 Task: Get information about a Redfin agent in Boise, Idaho, for assistance in finding a property with mountain views.
Action: Mouse moved to (173, 142)
Screenshot: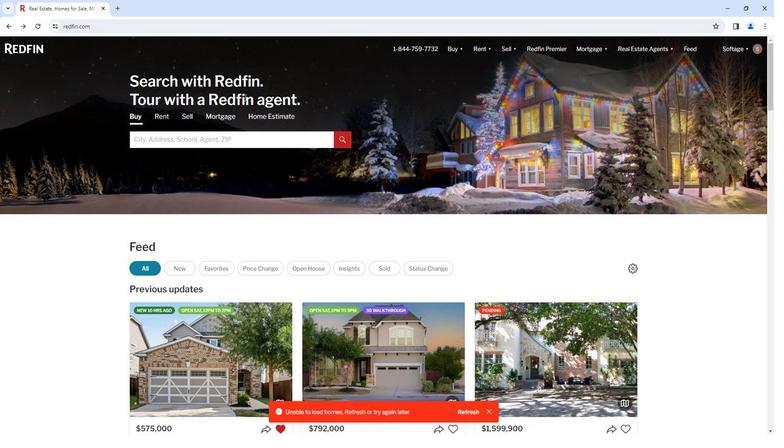 
Action: Mouse pressed left at (173, 142)
Screenshot: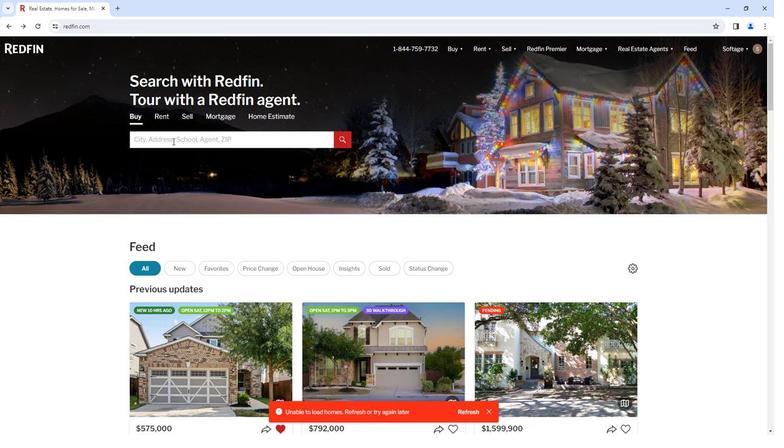
Action: Key pressed <Key.shift>Boise,<Key.space><Key.shift>Ldaho
Screenshot: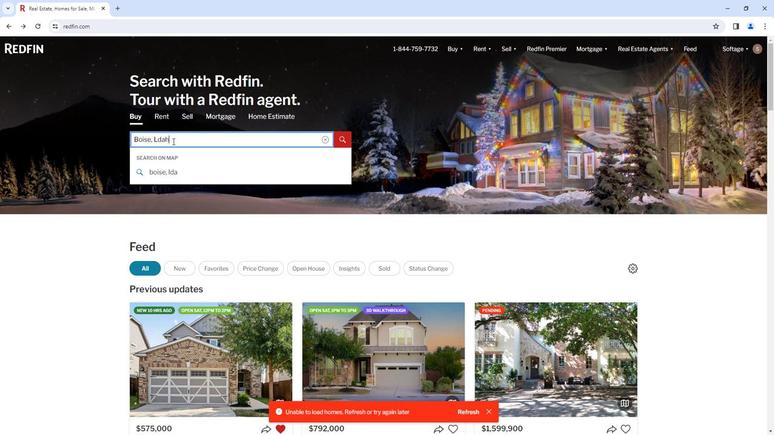 
Action: Mouse moved to (182, 150)
Screenshot: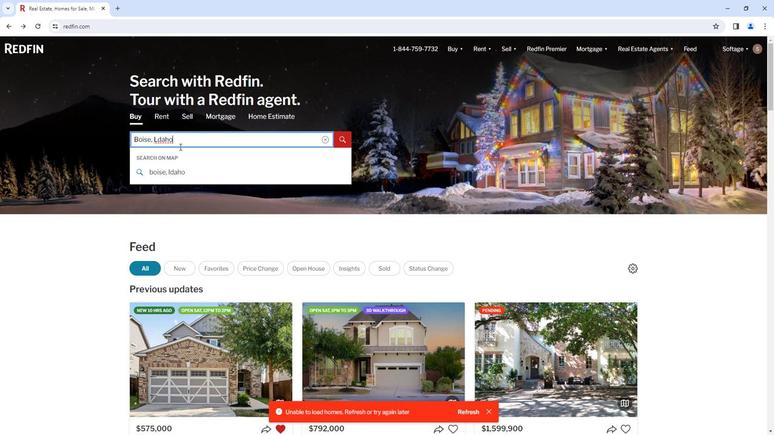 
Action: Key pressed <Key.left><Key.left><Key.left><Key.left><Key.backspace>l
Screenshot: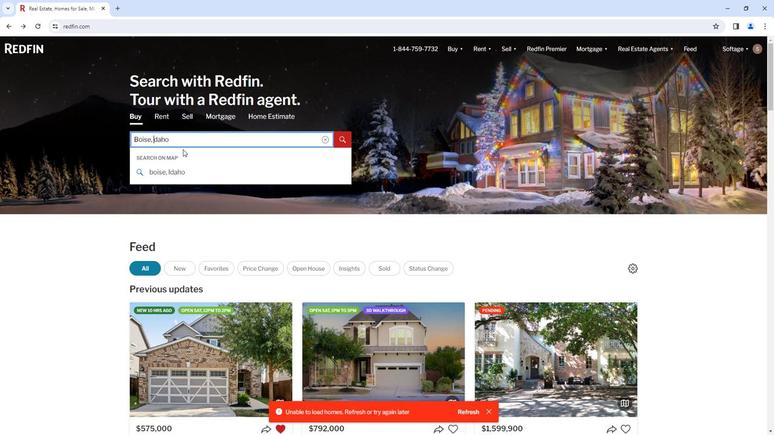 
Action: Mouse moved to (171, 141)
Screenshot: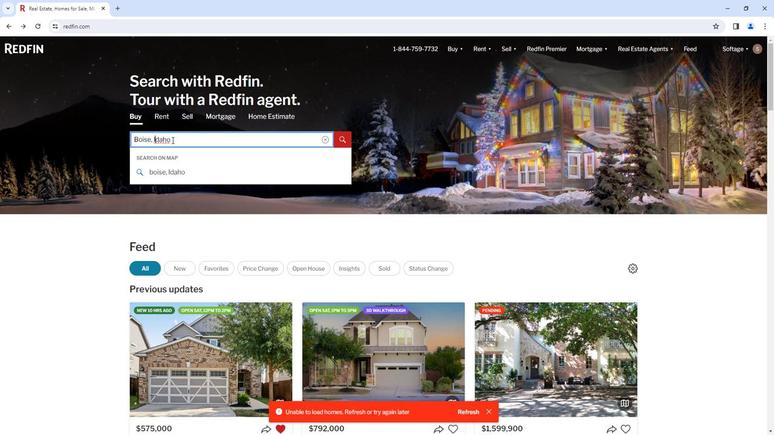 
Action: Mouse pressed left at (171, 141)
Screenshot: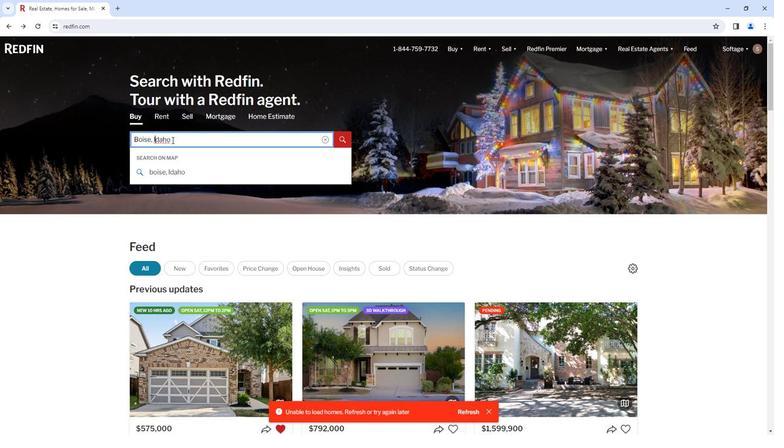 
Action: Mouse moved to (155, 139)
Screenshot: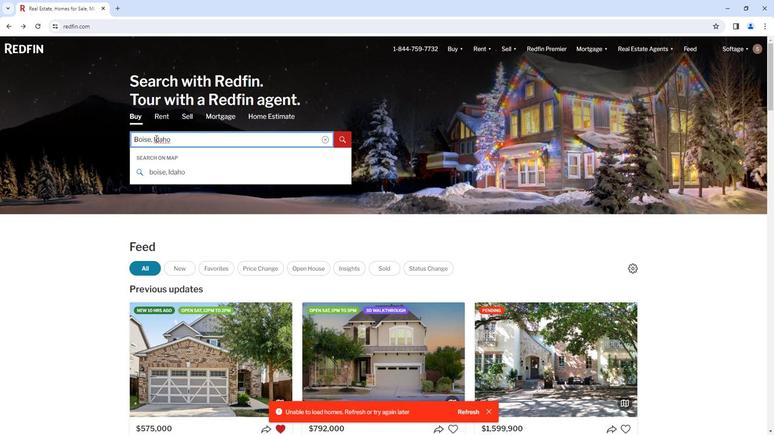 
Action: Mouse pressed left at (155, 139)
Screenshot: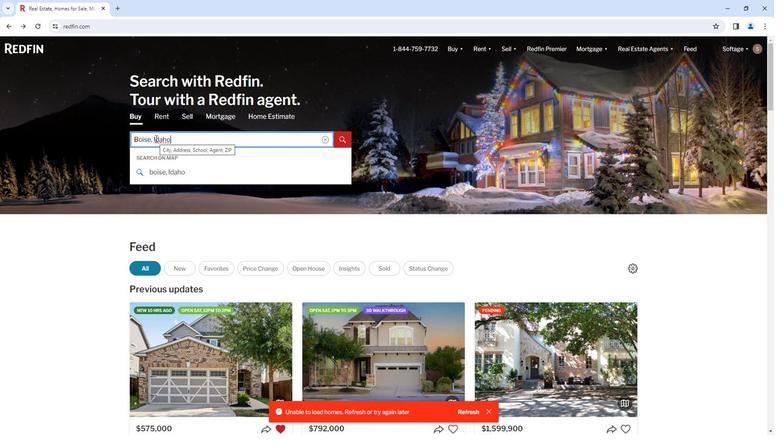 
Action: Mouse moved to (181, 144)
Screenshot: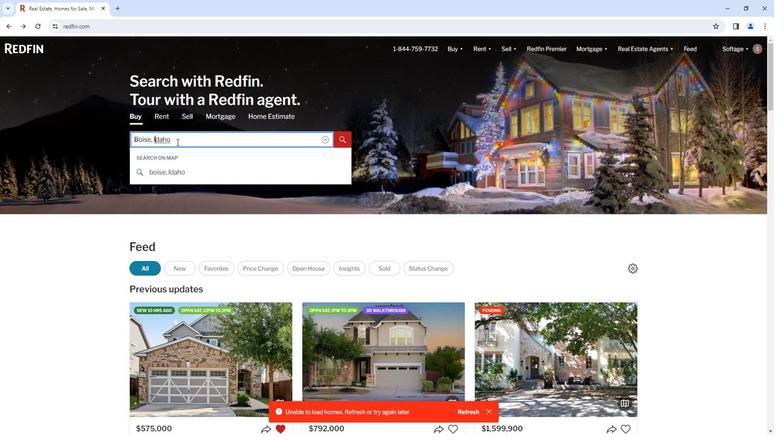 
Action: Mouse pressed left at (181, 144)
Screenshot: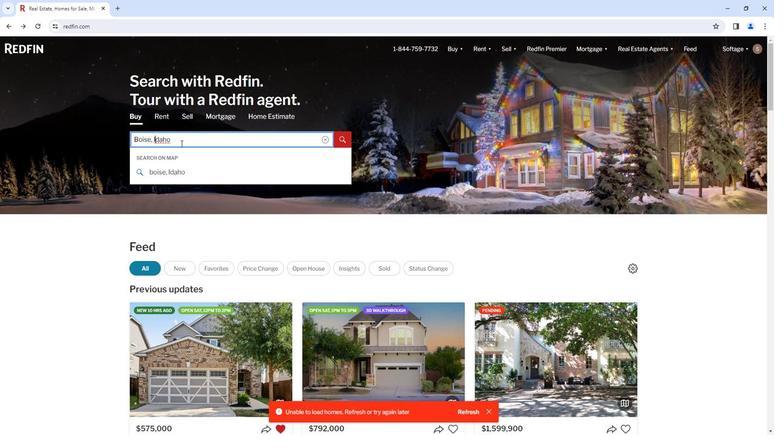 
Action: Mouse moved to (153, 141)
Screenshot: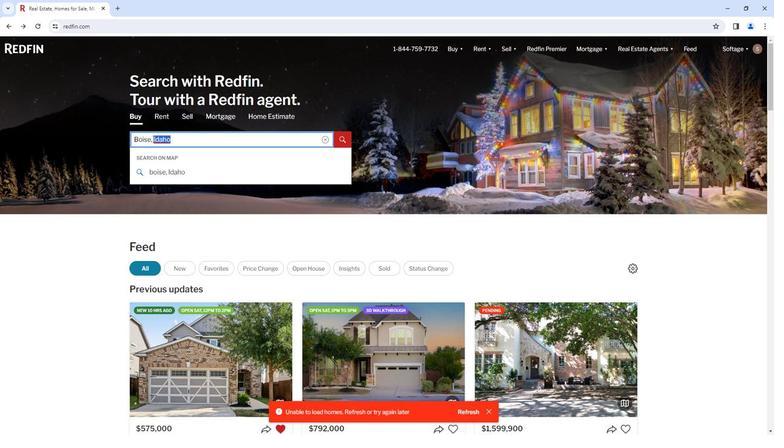 
Action: Key pressed <Key.backspace>
Screenshot: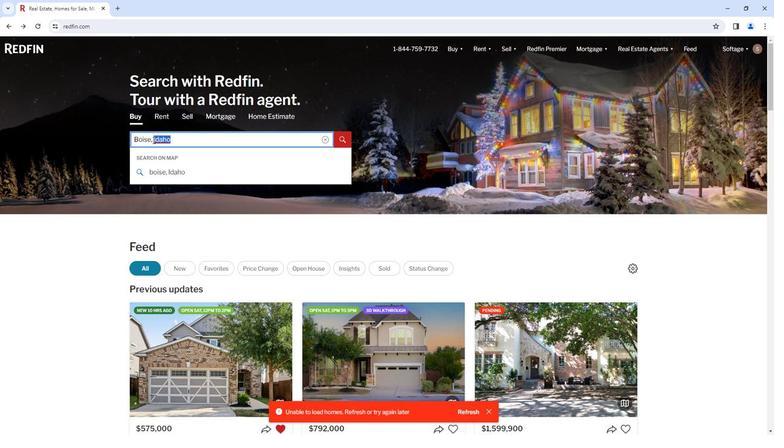 
Action: Mouse moved to (161, 215)
Screenshot: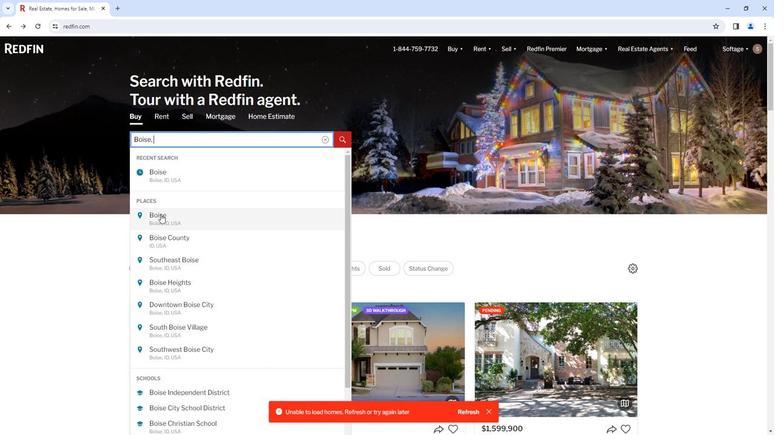
Action: Mouse pressed left at (161, 215)
Screenshot: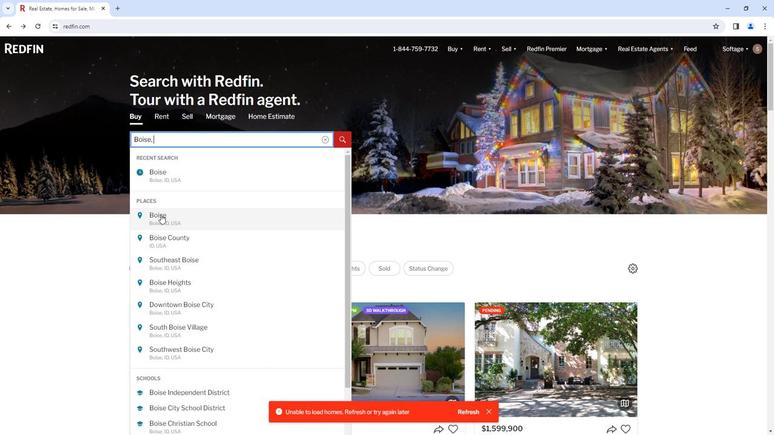 
Action: Mouse moved to (684, 101)
Screenshot: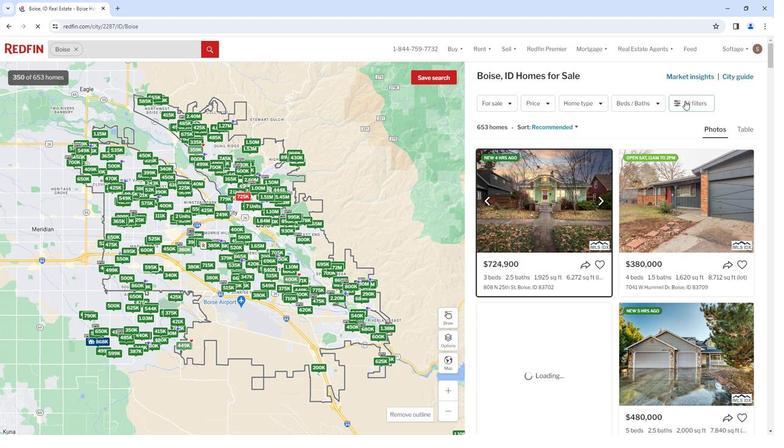 
Action: Mouse pressed left at (684, 101)
Screenshot: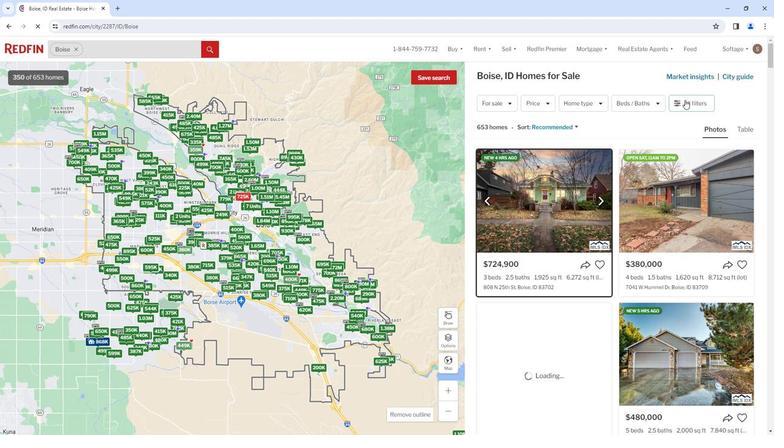 
Action: Mouse moved to (678, 104)
Screenshot: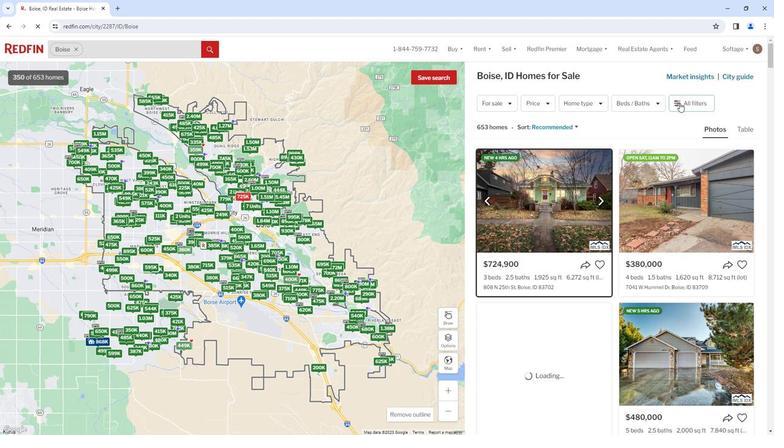 
Action: Mouse pressed left at (678, 104)
Screenshot: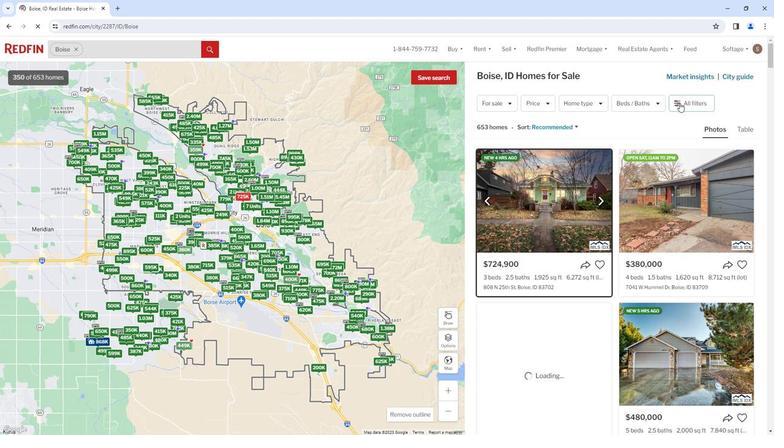 
Action: Mouse moved to (701, 100)
Screenshot: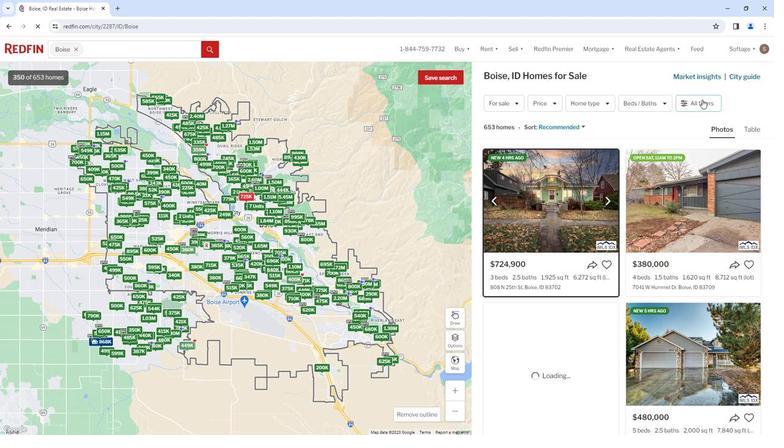 
Action: Mouse pressed left at (701, 100)
Screenshot: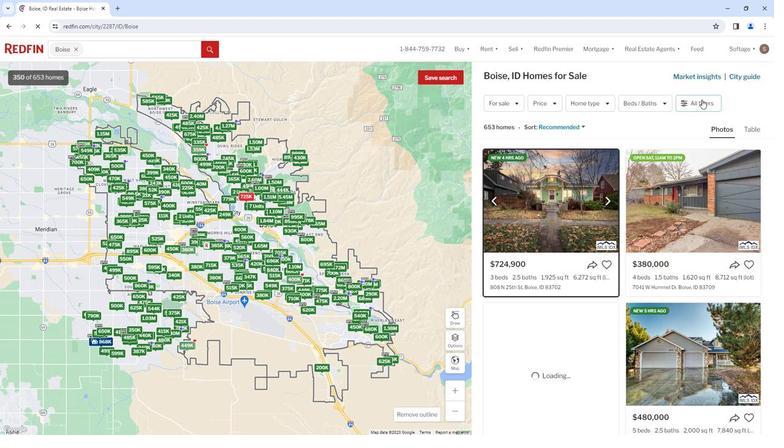 
Action: Mouse moved to (685, 101)
Screenshot: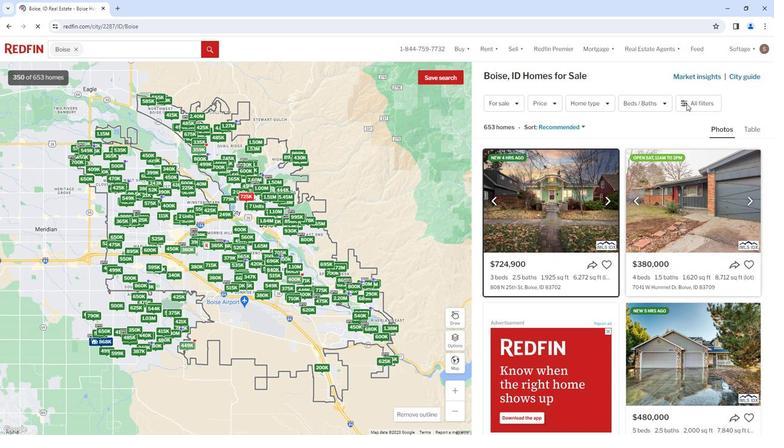 
Action: Mouse pressed left at (685, 101)
Screenshot: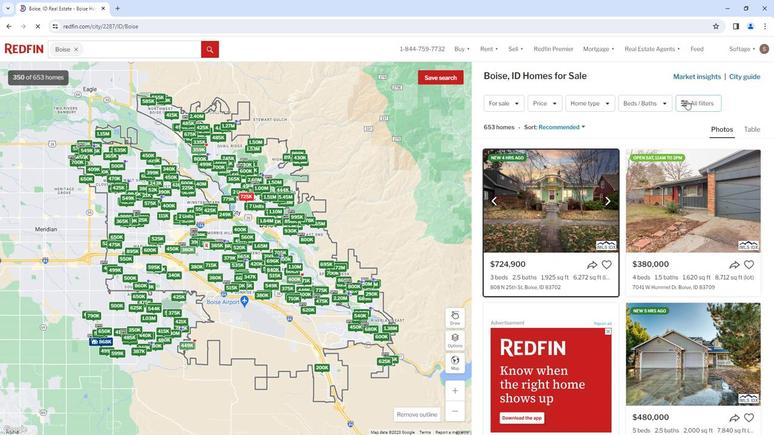 
Action: Mouse moved to (613, 227)
Screenshot: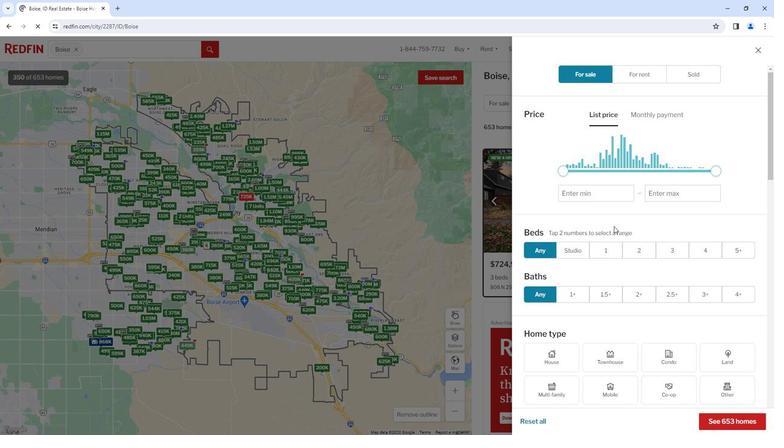 
Action: Mouse scrolled (613, 226) with delta (0, 0)
Screenshot: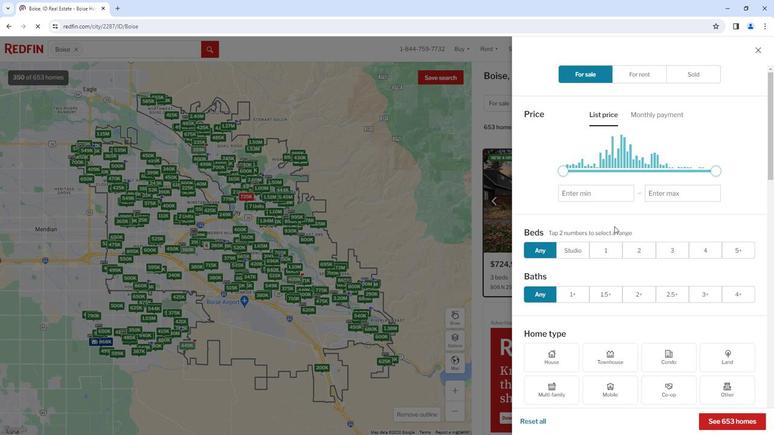 
Action: Mouse scrolled (613, 226) with delta (0, 0)
Screenshot: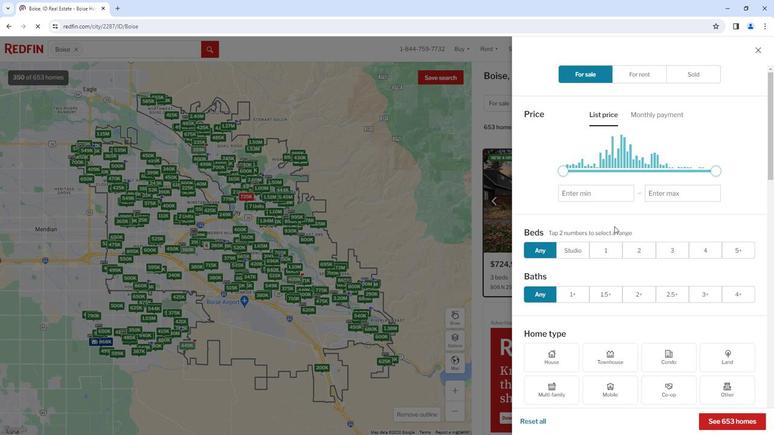
Action: Mouse scrolled (613, 226) with delta (0, 0)
Screenshot: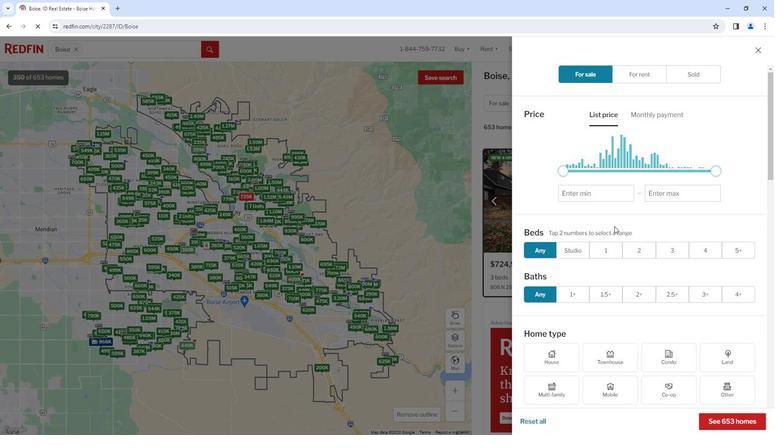 
Action: Mouse scrolled (613, 226) with delta (0, 0)
Screenshot: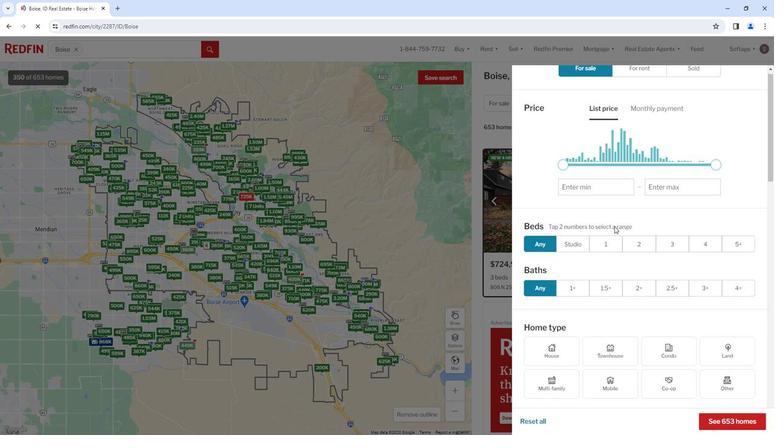 
Action: Mouse moved to (613, 226)
Screenshot: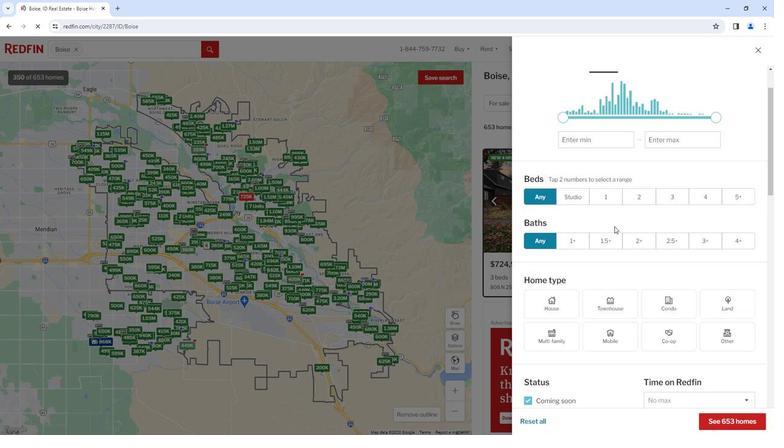 
Action: Mouse scrolled (613, 226) with delta (0, 0)
Screenshot: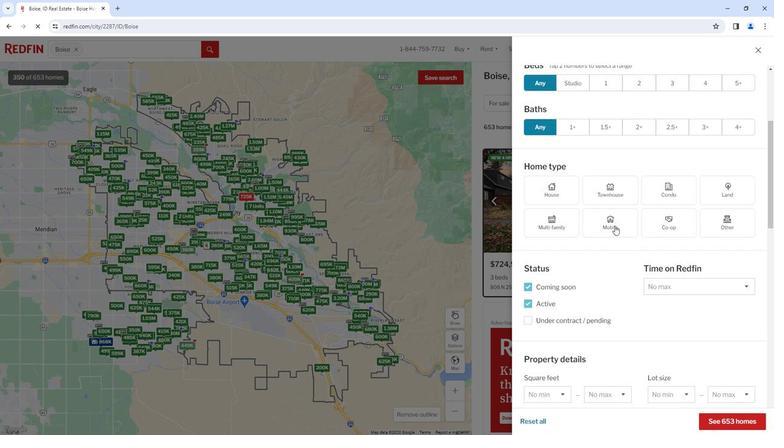 
Action: Mouse scrolled (613, 226) with delta (0, 0)
Screenshot: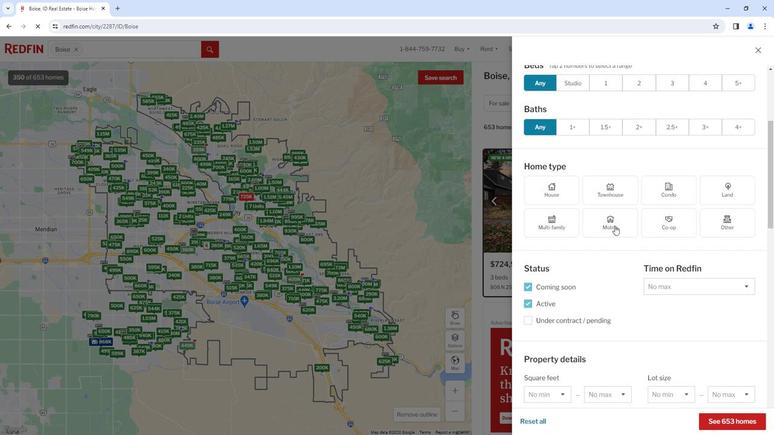 
Action: Mouse scrolled (613, 226) with delta (0, 0)
Screenshot: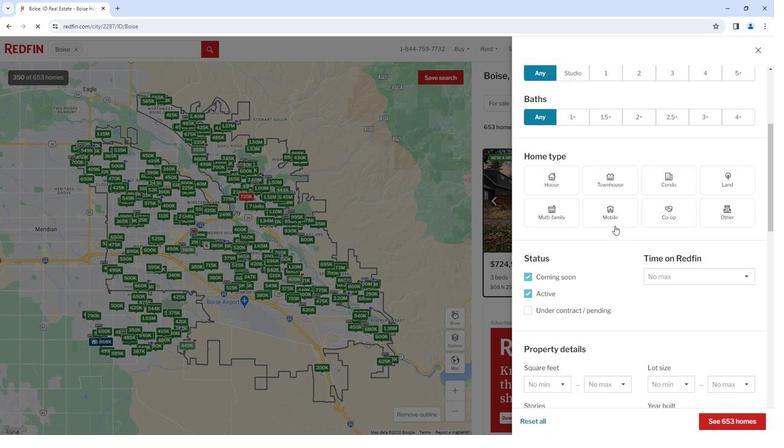 
Action: Mouse scrolled (613, 226) with delta (0, 0)
Screenshot: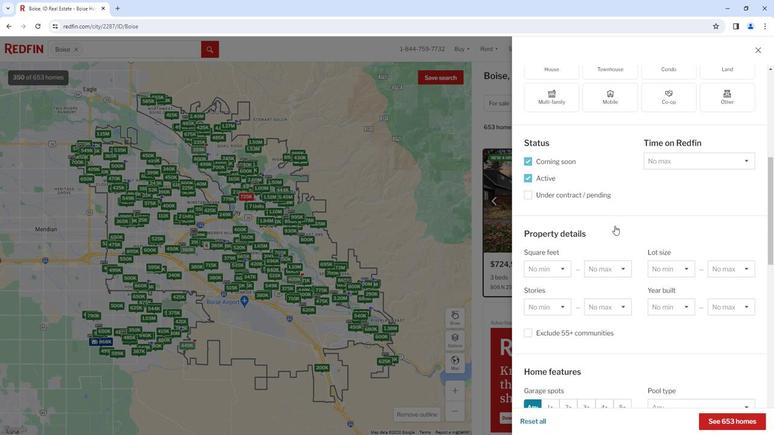 
Action: Mouse scrolled (613, 226) with delta (0, 0)
Screenshot: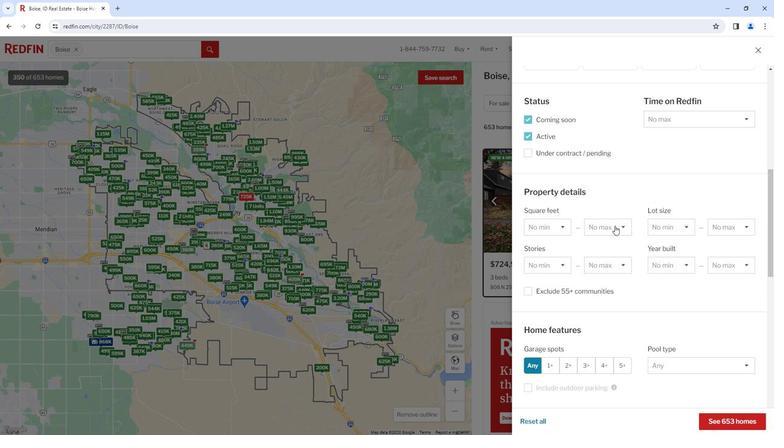 
Action: Mouse scrolled (613, 226) with delta (0, 0)
Screenshot: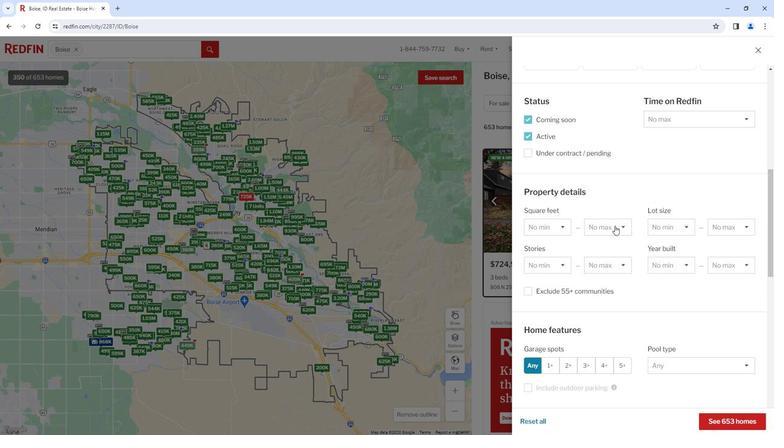 
Action: Mouse scrolled (613, 226) with delta (0, 0)
Screenshot: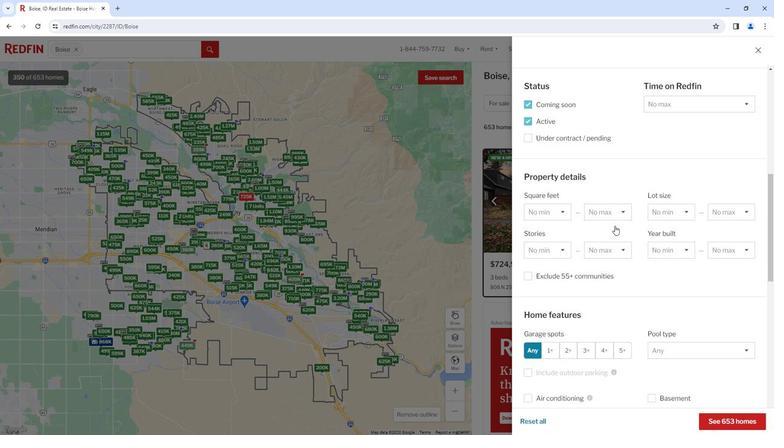 
Action: Mouse scrolled (613, 226) with delta (0, 0)
Screenshot: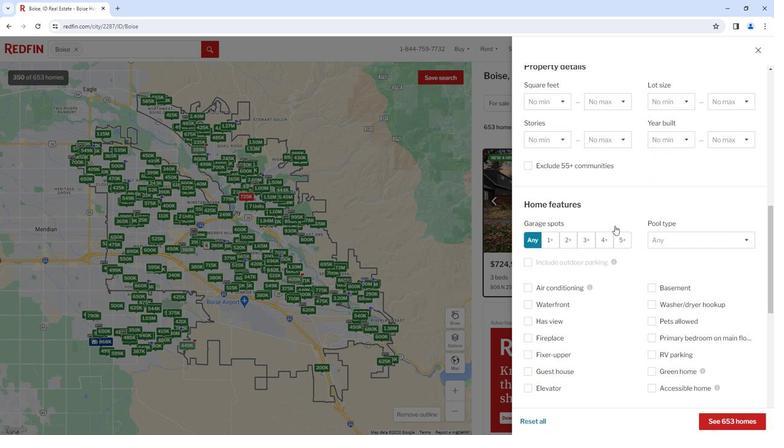 
Action: Mouse scrolled (613, 226) with delta (0, 0)
Screenshot: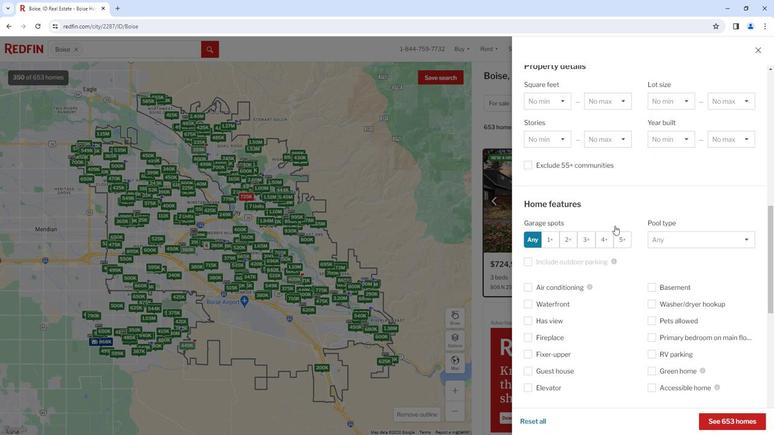 
Action: Mouse scrolled (613, 226) with delta (0, 0)
Screenshot: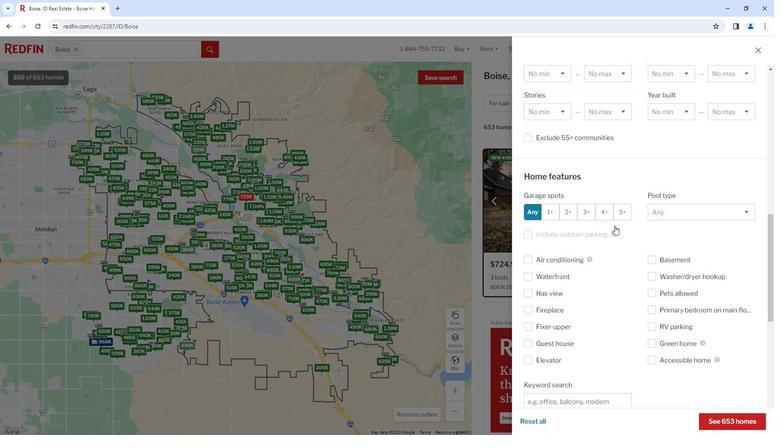 
Action: Mouse scrolled (613, 226) with delta (0, 0)
Screenshot: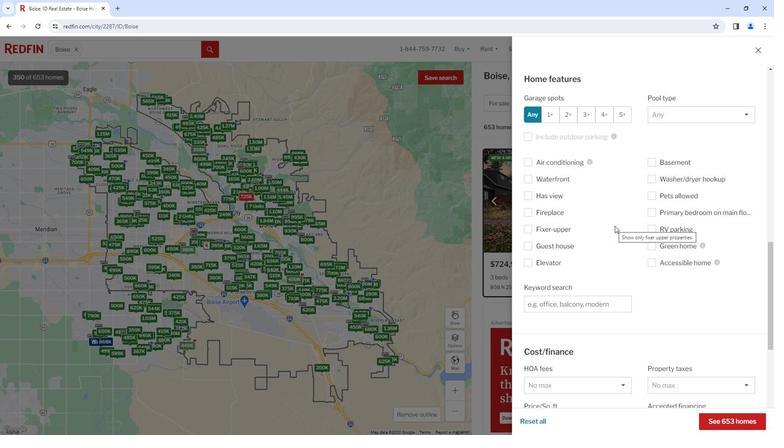 
Action: Mouse scrolled (613, 226) with delta (0, 0)
Screenshot: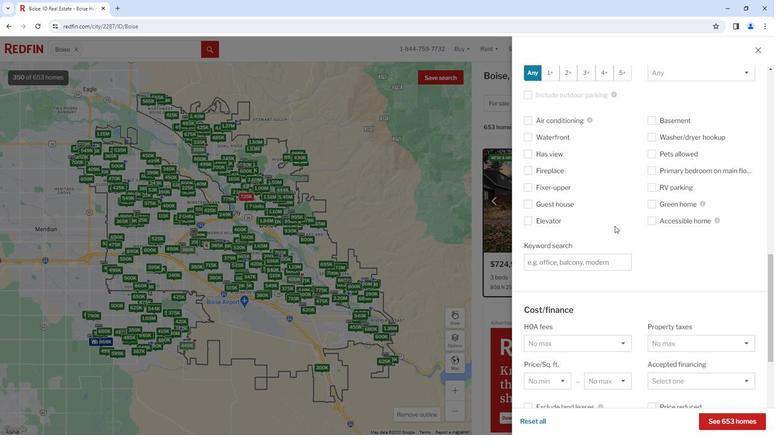 
Action: Mouse scrolled (613, 226) with delta (0, 0)
Screenshot: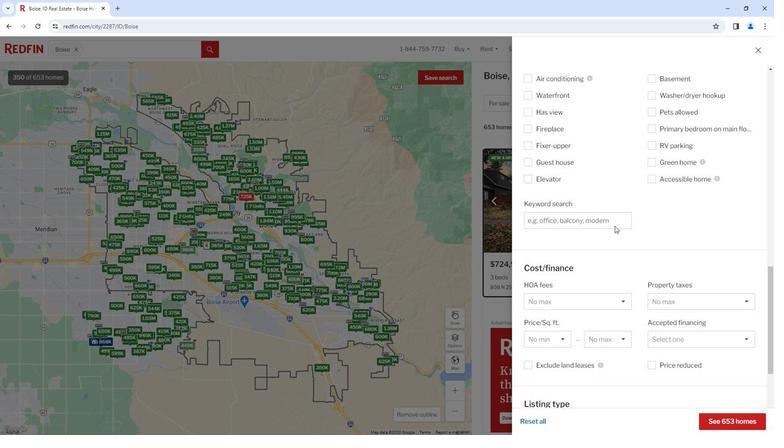 
Action: Mouse scrolled (613, 226) with delta (0, 0)
Screenshot: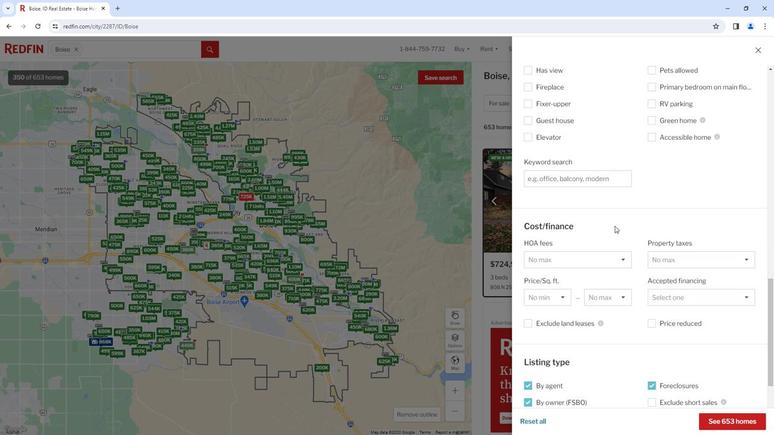 
Action: Mouse scrolled (613, 226) with delta (0, 0)
Screenshot: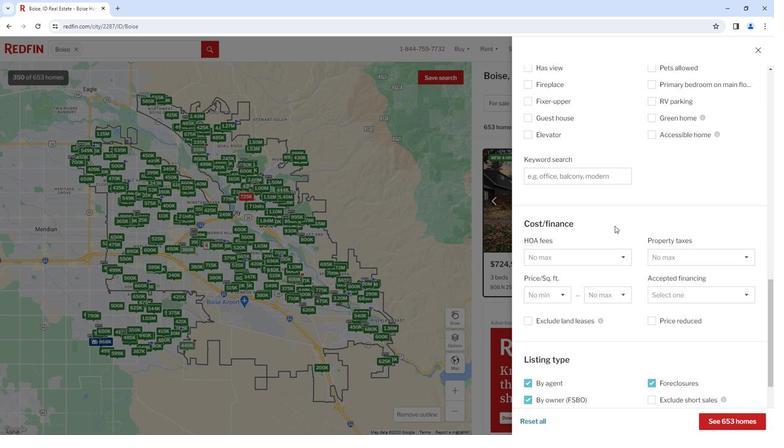 
Action: Mouse scrolled (613, 226) with delta (0, 0)
Screenshot: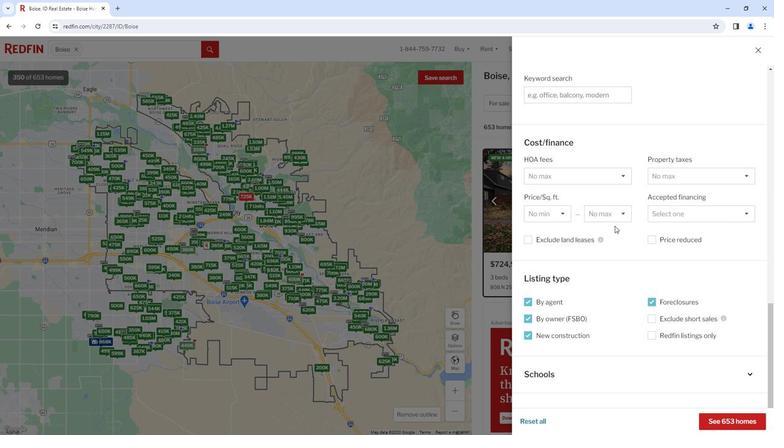 
Action: Mouse scrolled (613, 226) with delta (0, 0)
Screenshot: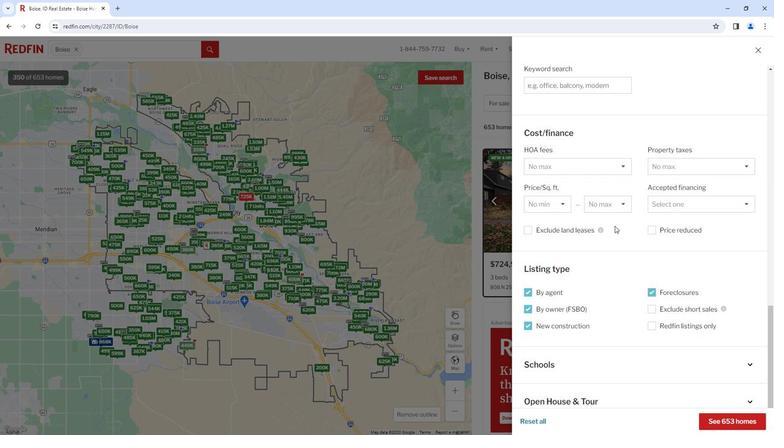 
Action: Mouse scrolled (613, 226) with delta (0, 0)
Screenshot: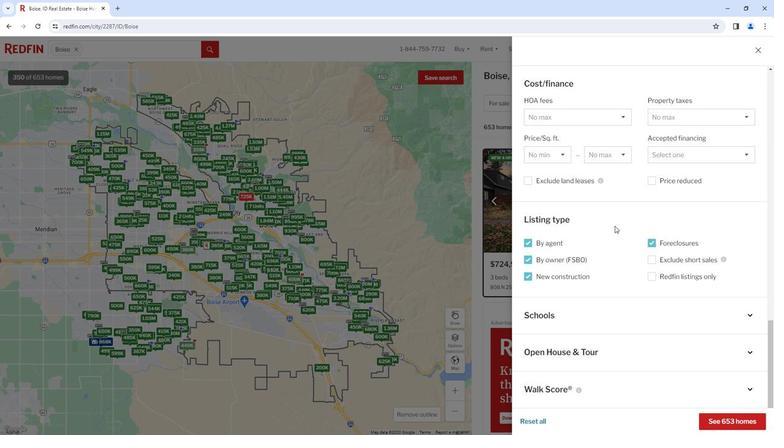 
Action: Mouse scrolled (613, 226) with delta (0, 0)
Screenshot: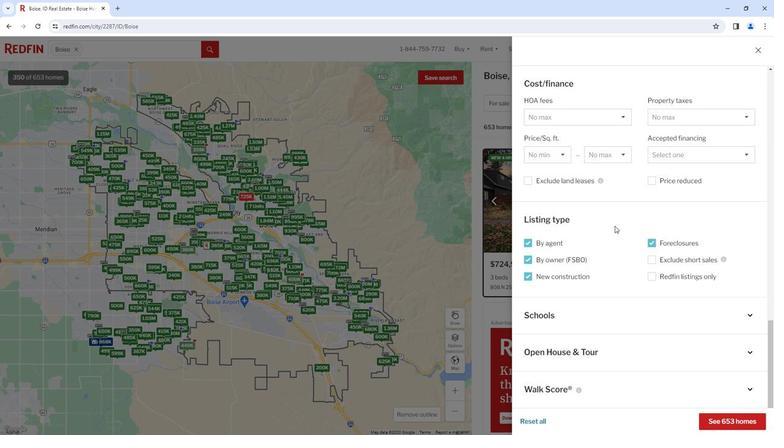
Action: Mouse moved to (545, 160)
Screenshot: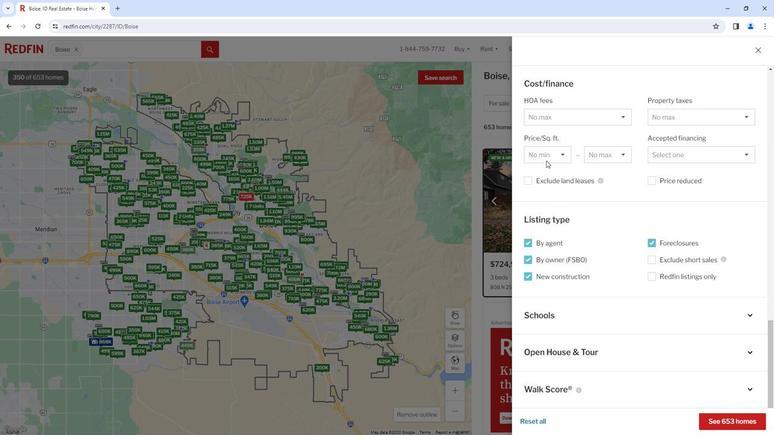 
Action: Mouse scrolled (545, 161) with delta (0, 0)
Screenshot: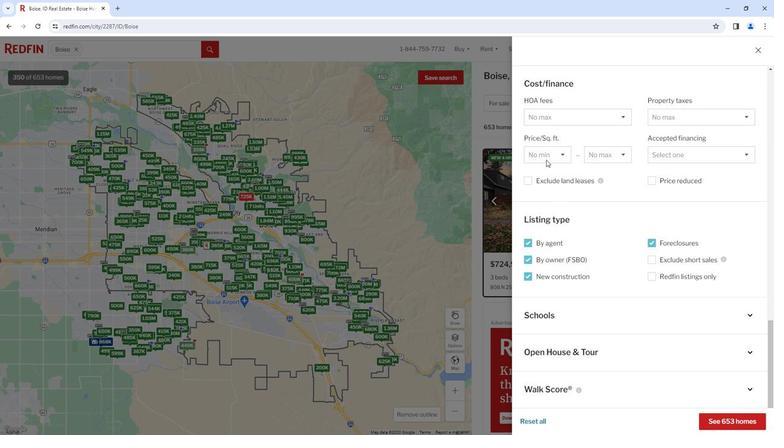 
Action: Mouse scrolled (545, 161) with delta (0, 0)
Screenshot: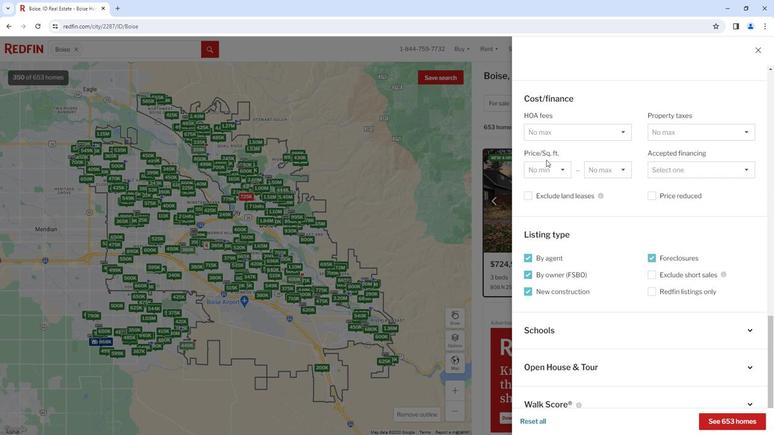 
Action: Mouse moved to (541, 119)
Screenshot: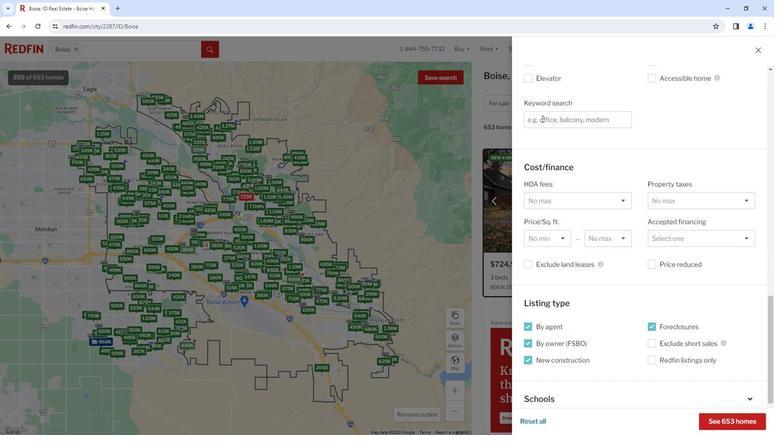 
Action: Mouse pressed left at (541, 119)
Screenshot: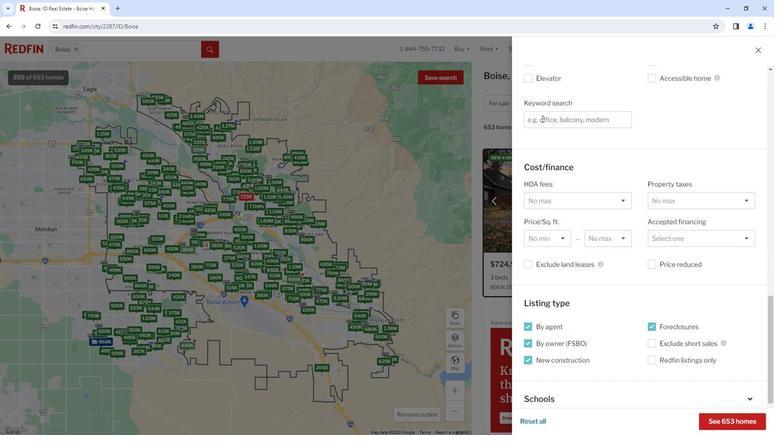 
Action: Mouse moved to (537, 111)
Screenshot: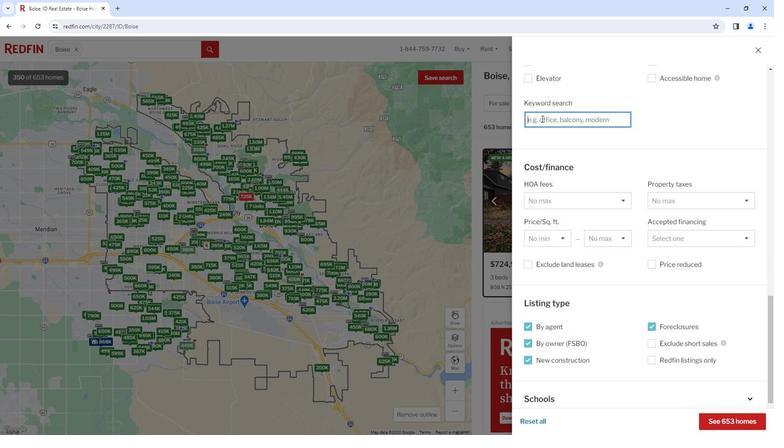 
Action: Key pressed mountain<Key.space>views
Screenshot: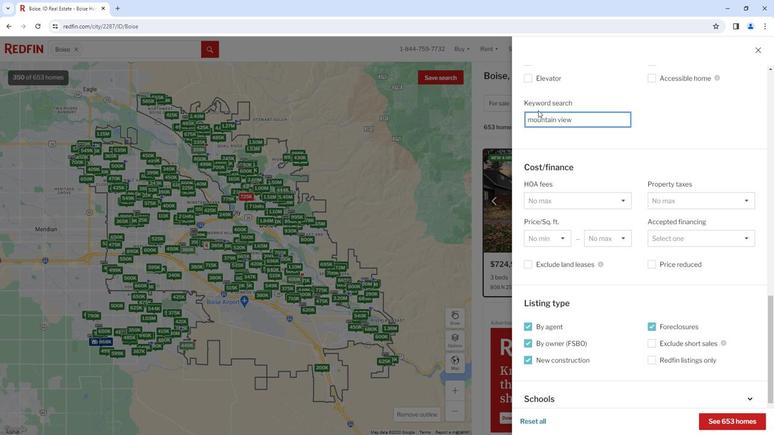 
Action: Mouse moved to (710, 420)
Screenshot: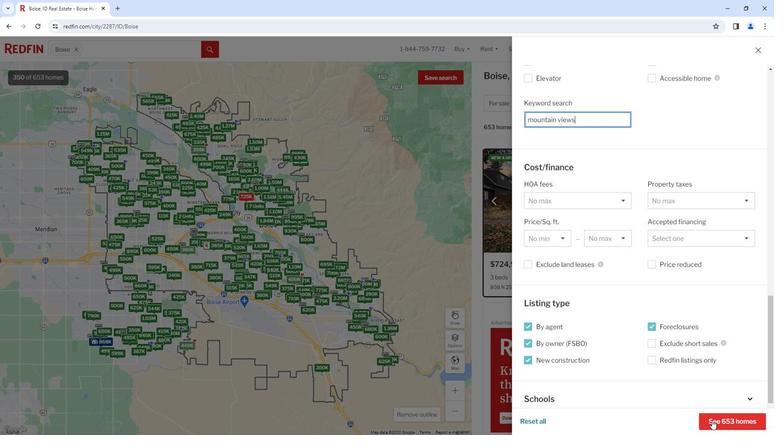 
Action: Mouse pressed left at (710, 420)
Screenshot: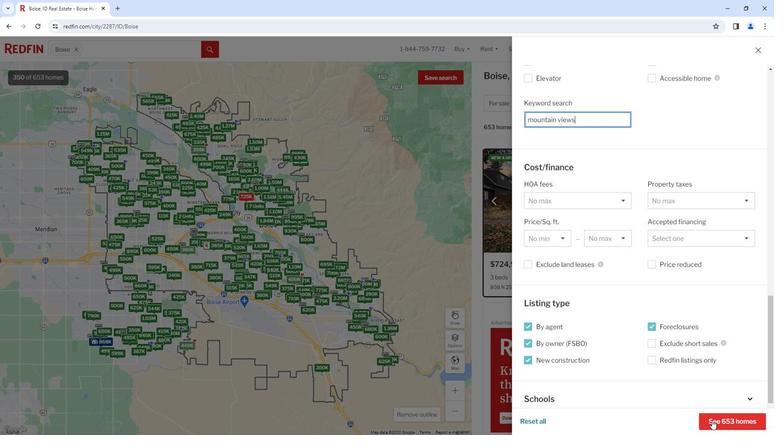 
Action: Mouse moved to (535, 222)
Screenshot: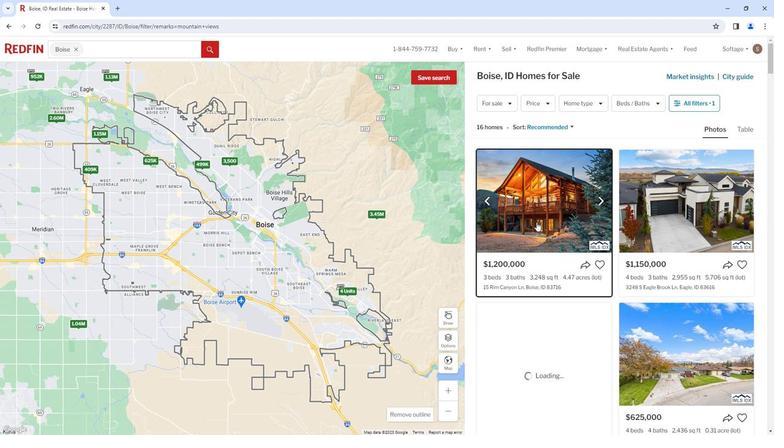 
Action: Mouse pressed left at (535, 222)
Screenshot: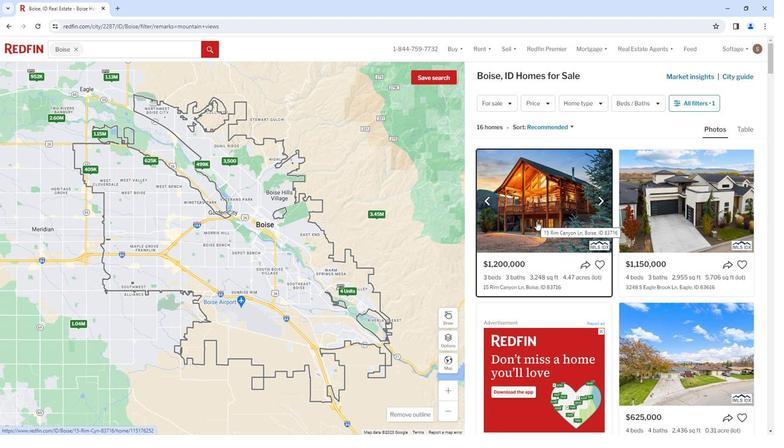 
Action: Mouse moved to (260, 211)
Screenshot: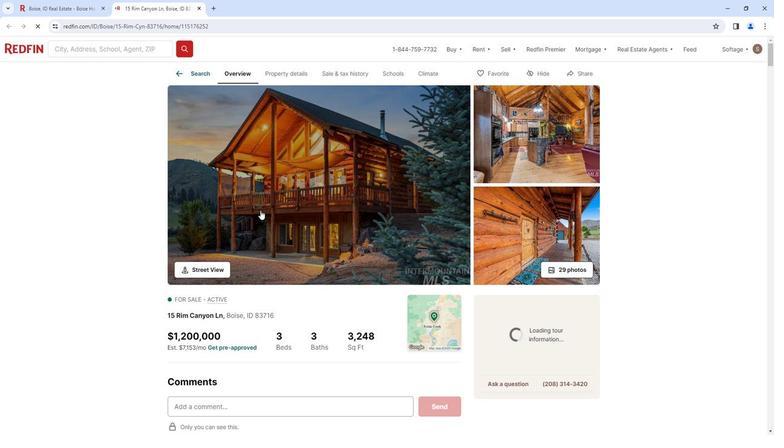 
Action: Mouse scrolled (260, 210) with delta (0, 0)
Screenshot: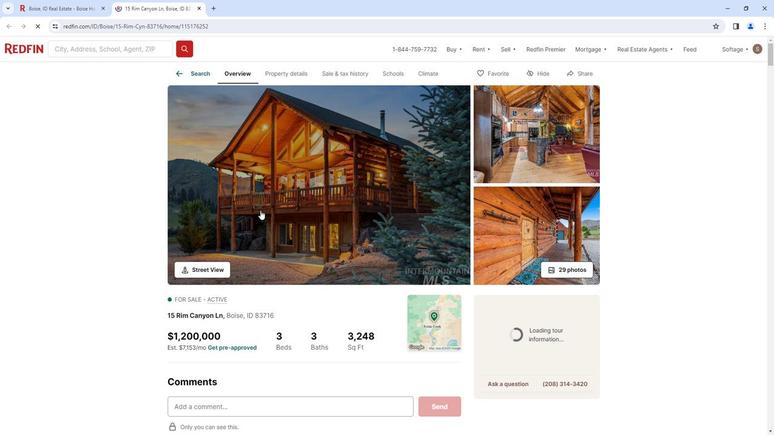 
Action: Mouse scrolled (260, 210) with delta (0, 0)
Screenshot: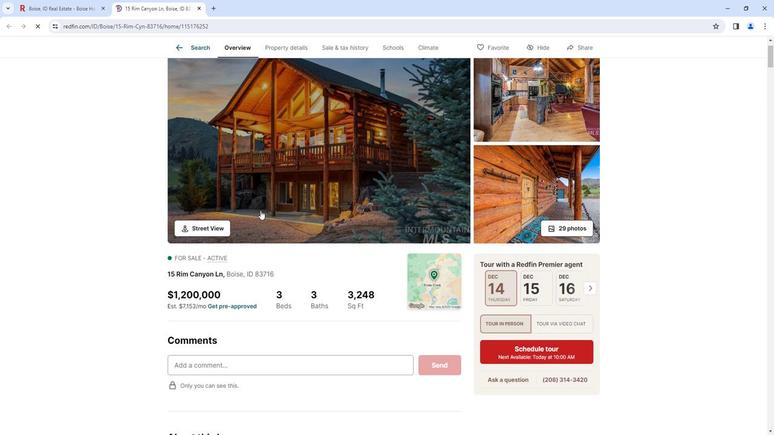 
Action: Mouse scrolled (260, 210) with delta (0, 0)
Screenshot: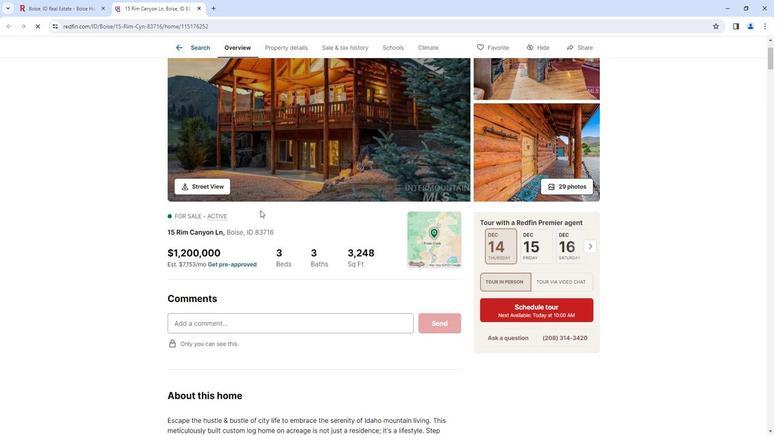 
Action: Mouse scrolled (260, 210) with delta (0, 0)
Screenshot: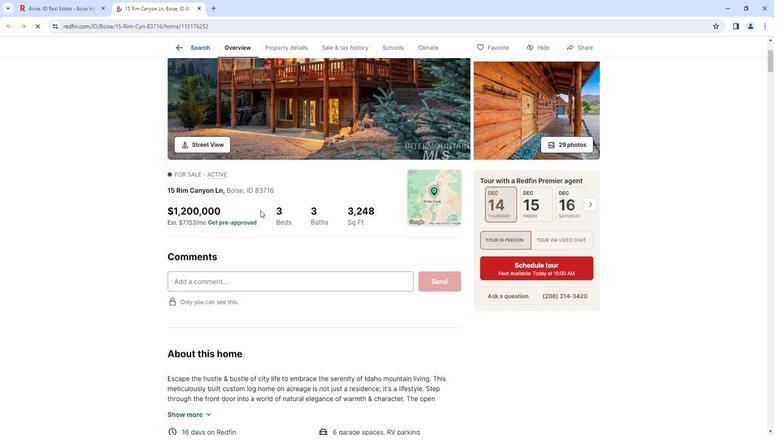 
Action: Mouse scrolled (260, 210) with delta (0, 0)
Screenshot: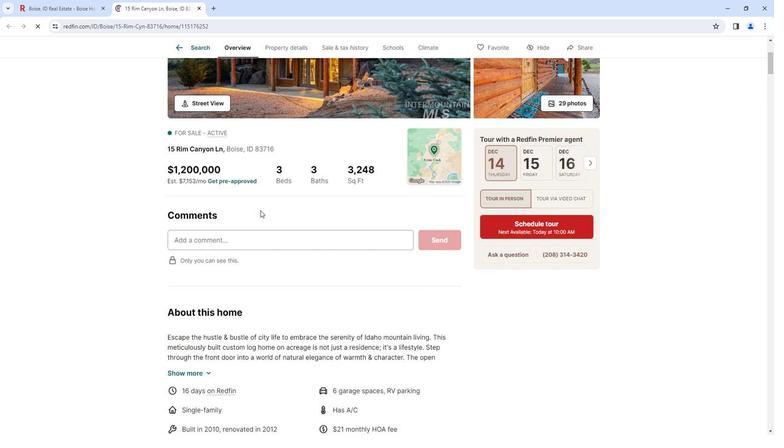 
Action: Mouse scrolled (260, 210) with delta (0, 0)
Screenshot: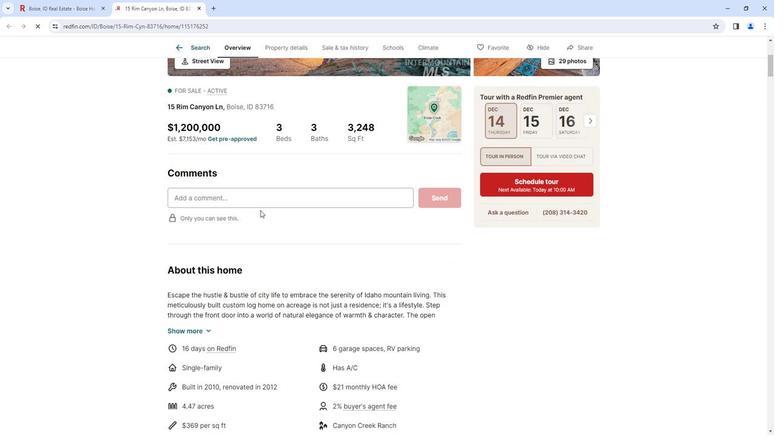 
Action: Mouse moved to (260, 211)
Screenshot: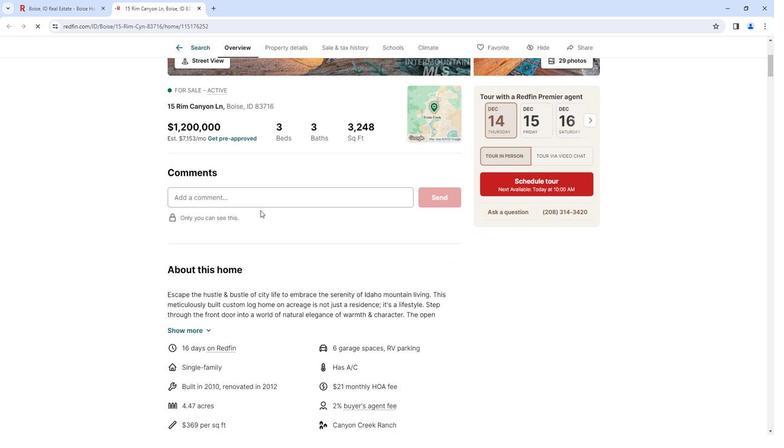 
Action: Mouse scrolled (260, 211) with delta (0, 0)
Screenshot: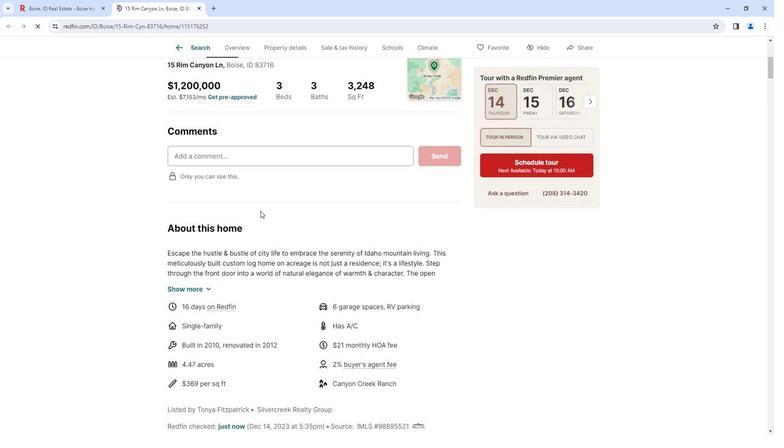 
Action: Mouse scrolled (260, 211) with delta (0, 0)
Screenshot: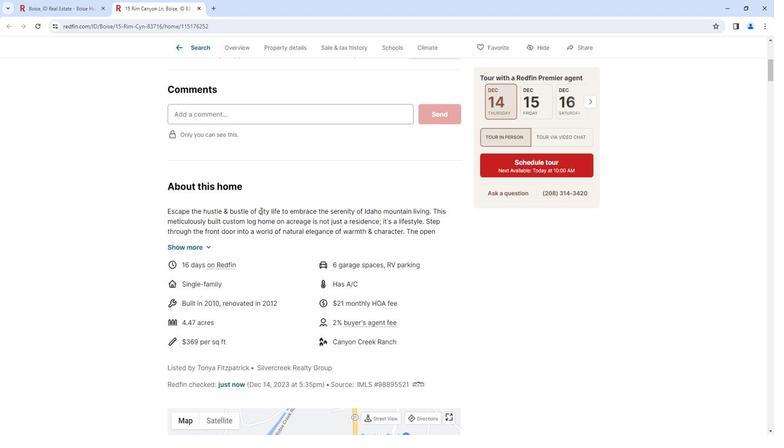
Action: Mouse moved to (260, 211)
Screenshot: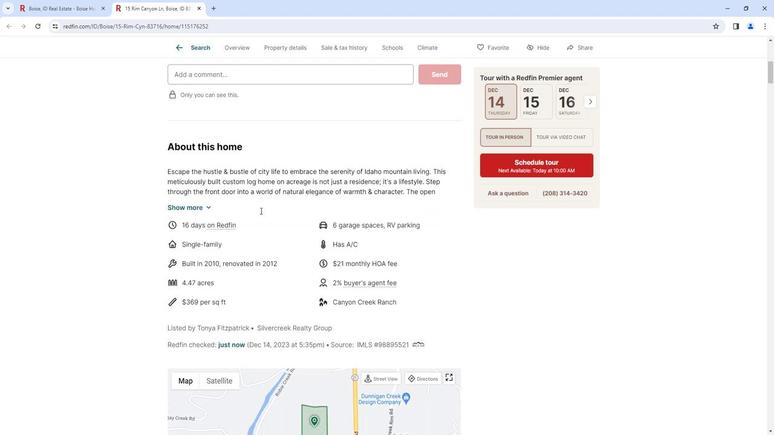 
Action: Mouse scrolled (260, 211) with delta (0, 0)
Screenshot: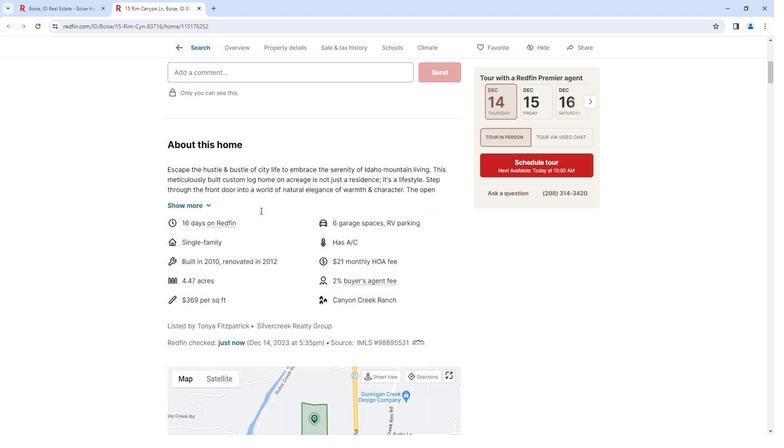 
Action: Mouse moved to (201, 162)
Screenshot: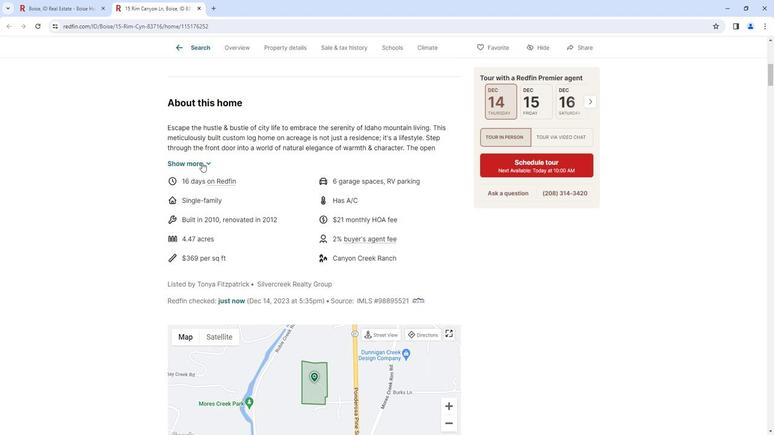 
Action: Mouse pressed left at (201, 162)
Screenshot: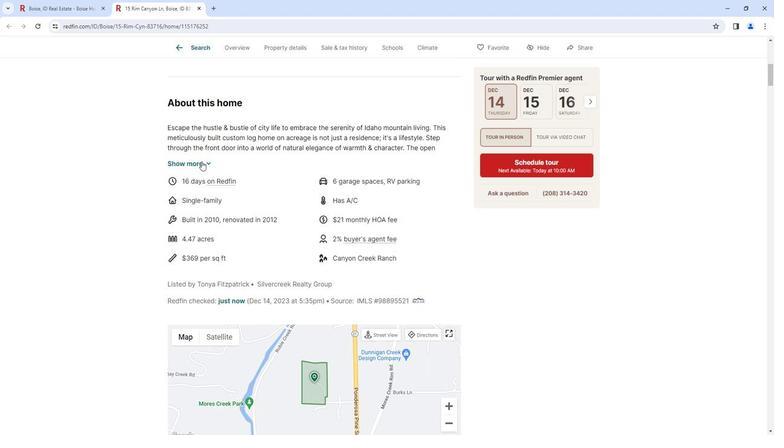 
Action: Mouse moved to (260, 210)
Screenshot: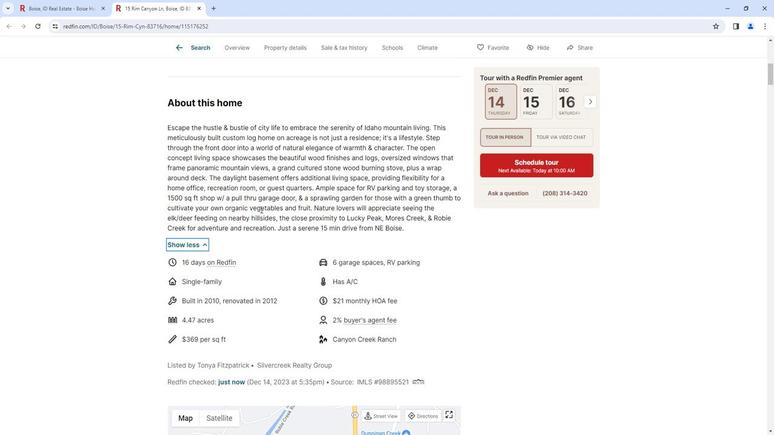 
Action: Mouse scrolled (260, 210) with delta (0, 0)
Screenshot: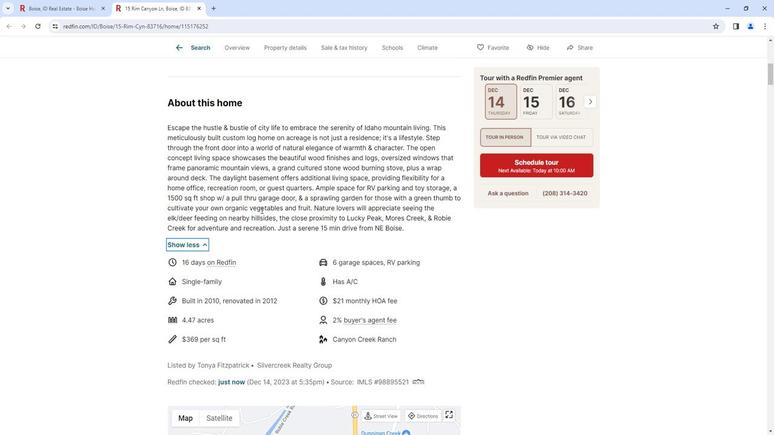 
Action: Mouse scrolled (260, 210) with delta (0, 0)
Screenshot: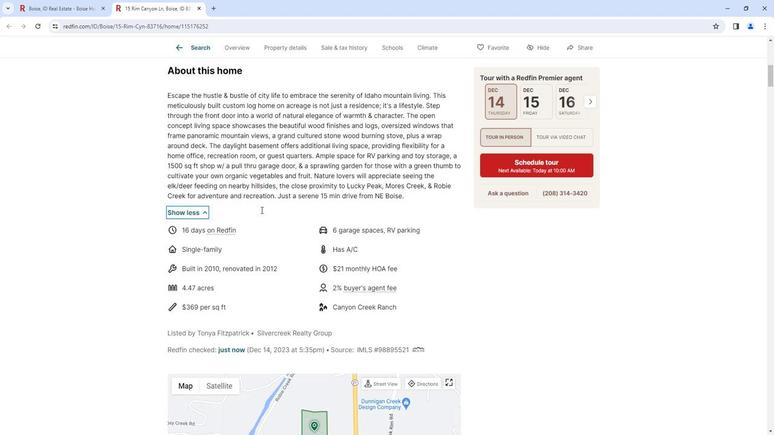 
Action: Mouse scrolled (260, 210) with delta (0, 0)
Screenshot: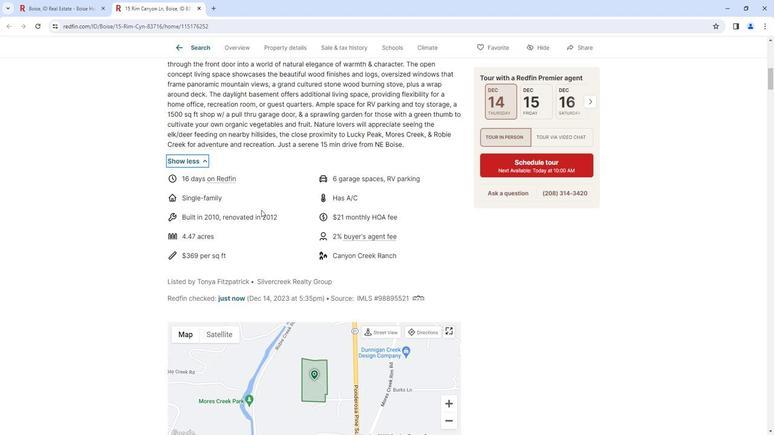 
Action: Mouse scrolled (260, 210) with delta (0, 0)
Screenshot: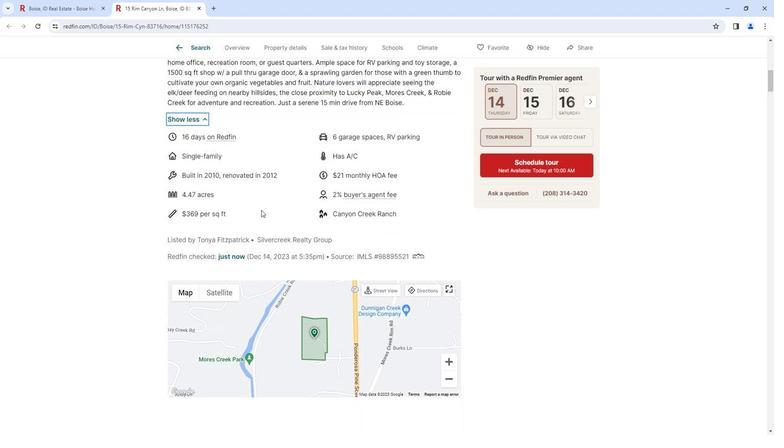 
Action: Mouse scrolled (260, 210) with delta (0, 0)
Screenshot: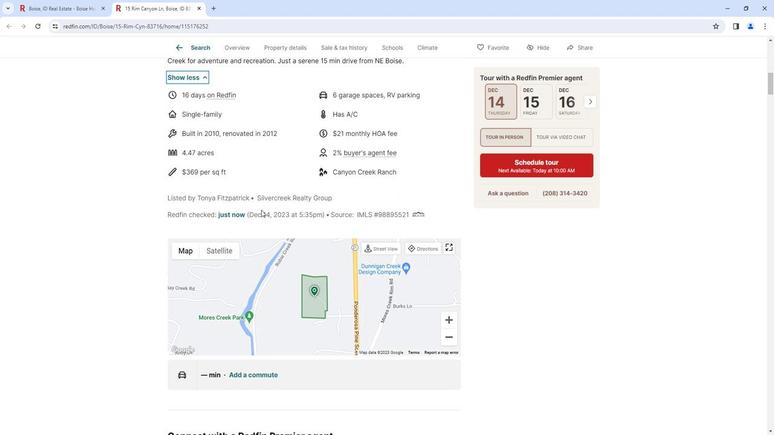 
Action: Mouse scrolled (260, 210) with delta (0, 0)
Screenshot: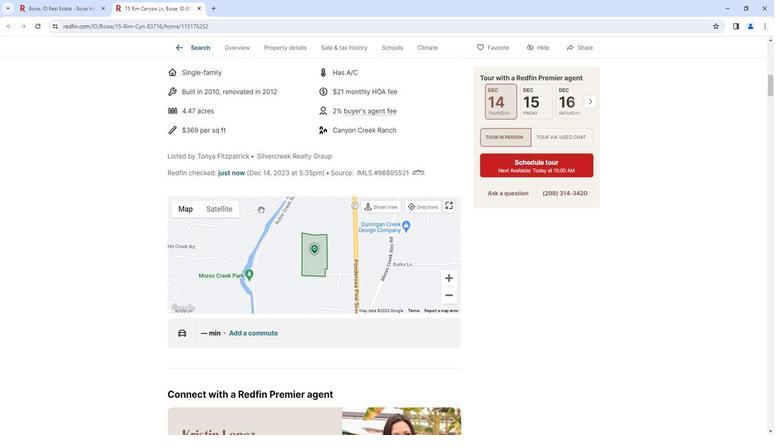 
Action: Mouse scrolled (260, 210) with delta (0, 0)
Screenshot: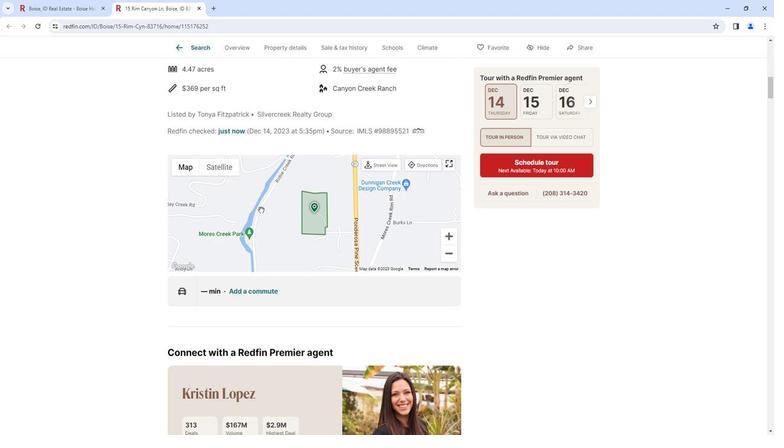 
Action: Mouse scrolled (260, 210) with delta (0, 0)
Screenshot: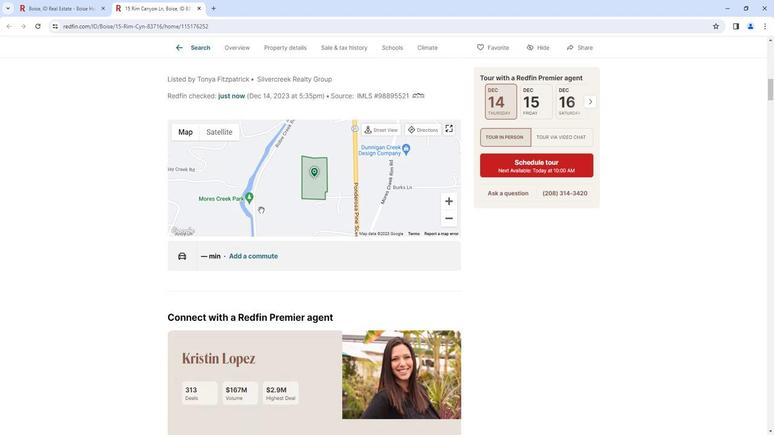 
Action: Mouse scrolled (260, 210) with delta (0, 0)
Screenshot: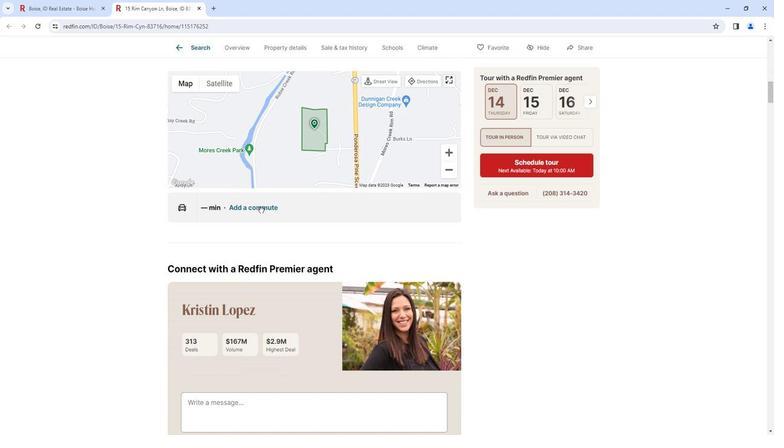 
Action: Mouse scrolled (260, 210) with delta (0, 0)
Screenshot: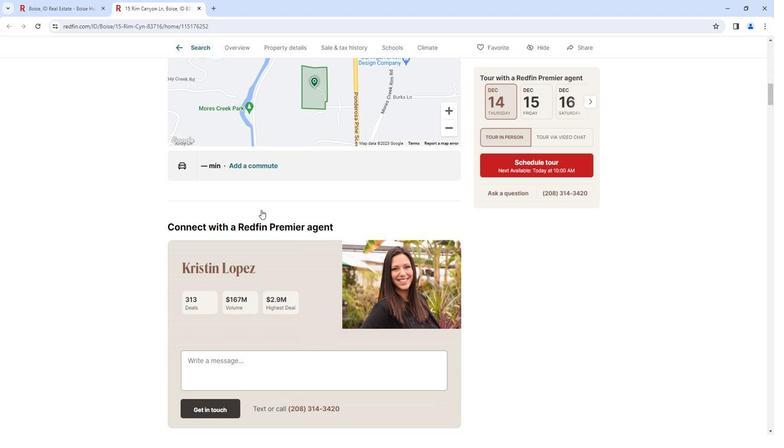 
Action: Mouse moved to (224, 226)
Screenshot: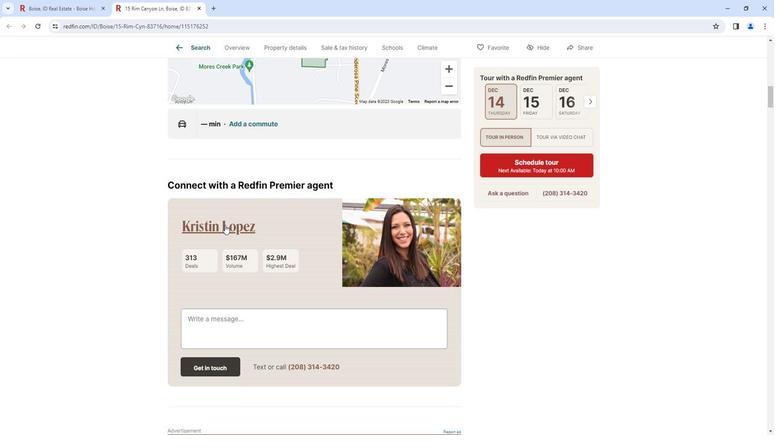 
Action: Mouse pressed left at (224, 226)
Screenshot: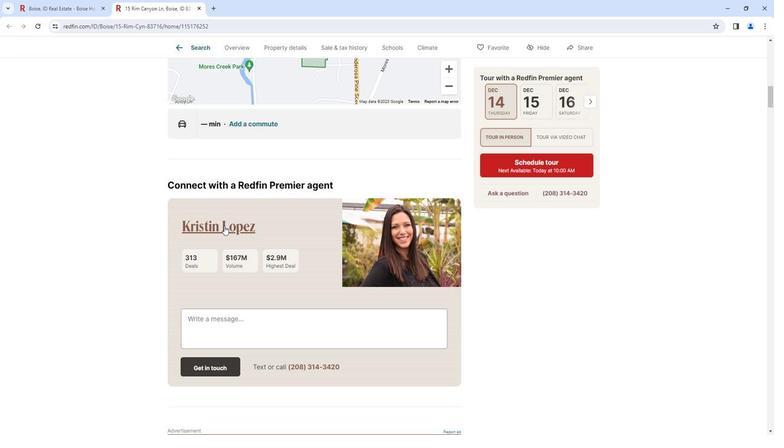 
Action: Mouse moved to (276, 227)
Screenshot: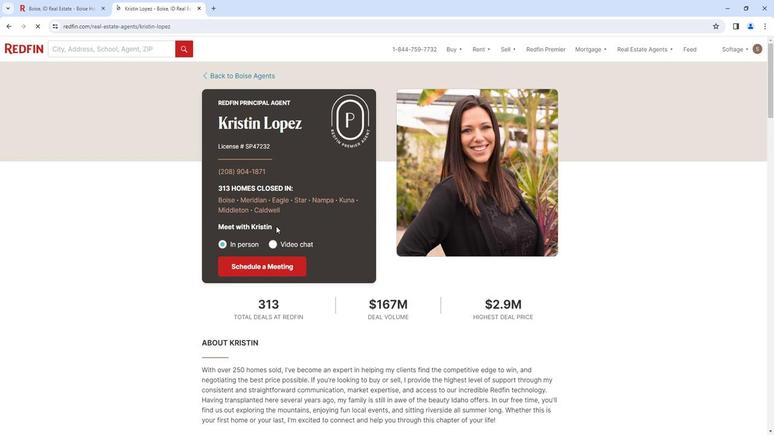 
Action: Mouse scrolled (276, 226) with delta (0, 0)
Screenshot: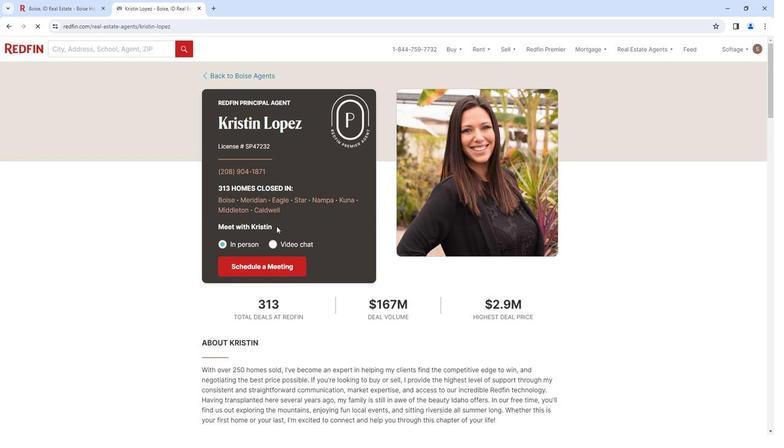 
Action: Mouse scrolled (276, 226) with delta (0, 0)
Screenshot: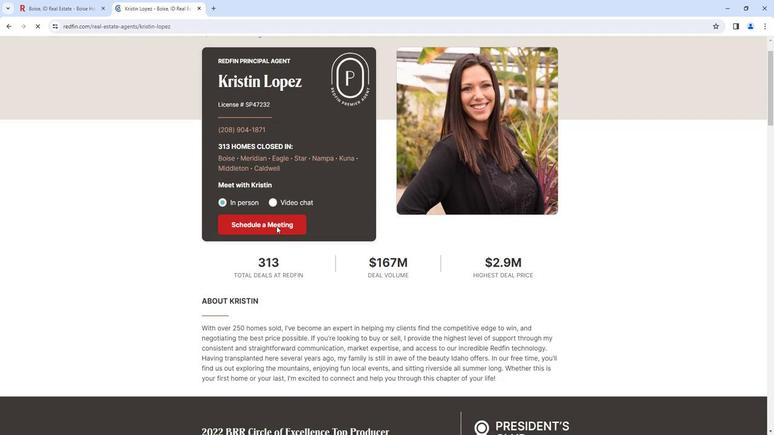 
Action: Mouse scrolled (276, 226) with delta (0, 0)
Screenshot: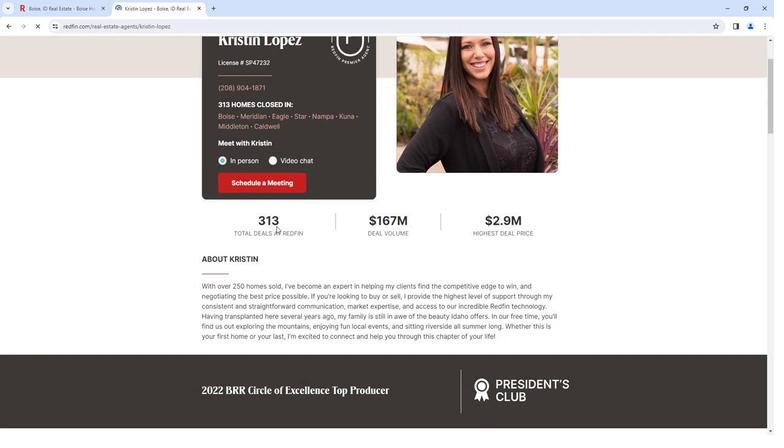 
Action: Mouse scrolled (276, 226) with delta (0, 0)
Screenshot: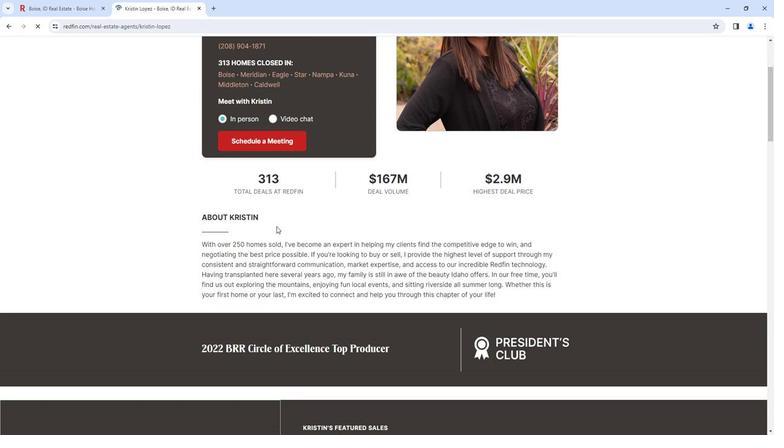 
Action: Mouse scrolled (276, 226) with delta (0, 0)
Screenshot: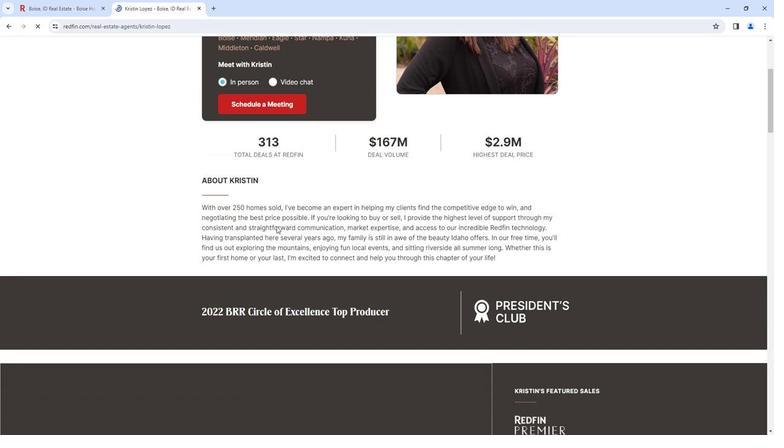 
Action: Mouse scrolled (276, 226) with delta (0, 0)
Screenshot: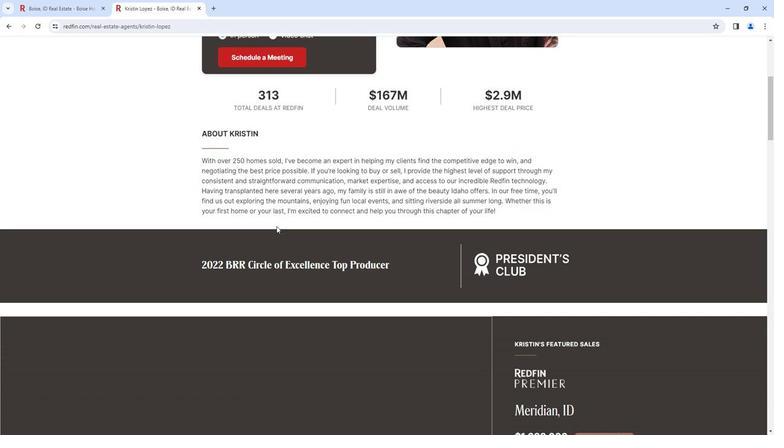 
Action: Mouse scrolled (276, 226) with delta (0, 0)
Screenshot: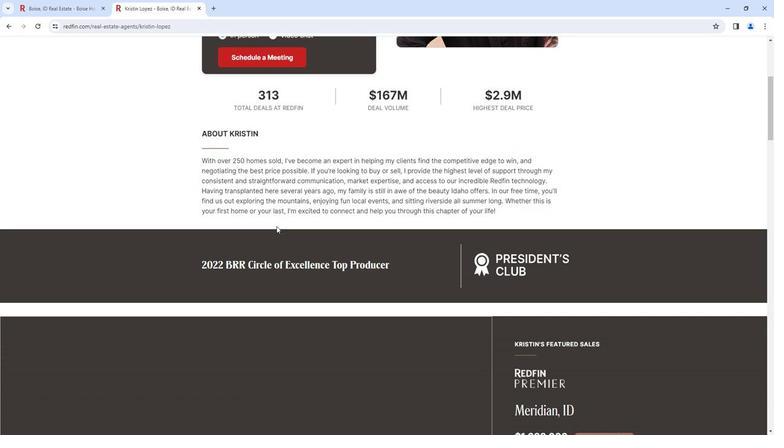 
Action: Mouse scrolled (276, 226) with delta (0, 0)
Screenshot: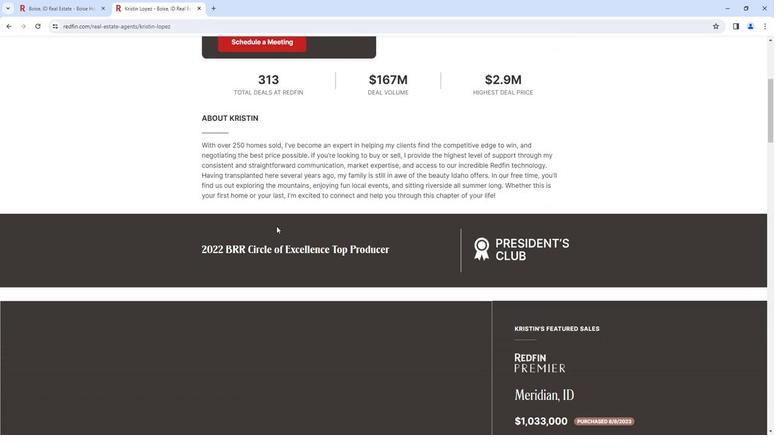 
Action: Mouse scrolled (276, 226) with delta (0, 0)
Screenshot: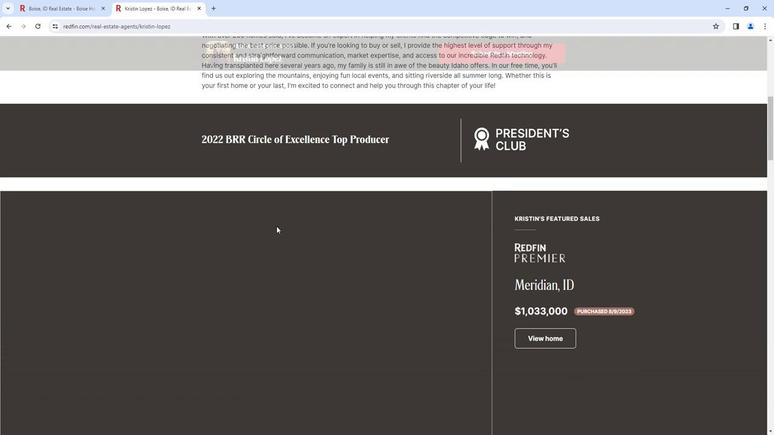 
Action: Mouse scrolled (276, 226) with delta (0, 0)
Screenshot: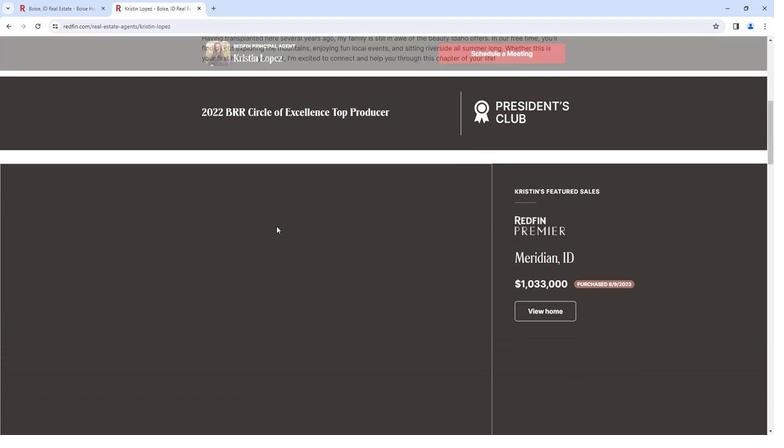 
Action: Mouse scrolled (276, 226) with delta (0, 0)
Screenshot: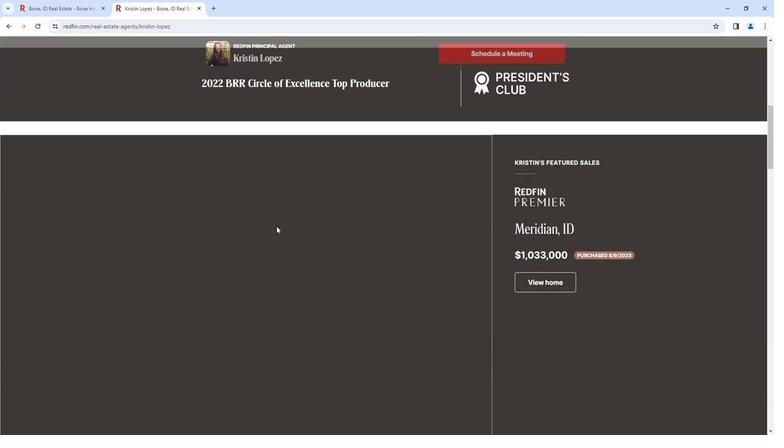 
Action: Mouse scrolled (276, 226) with delta (0, 0)
Screenshot: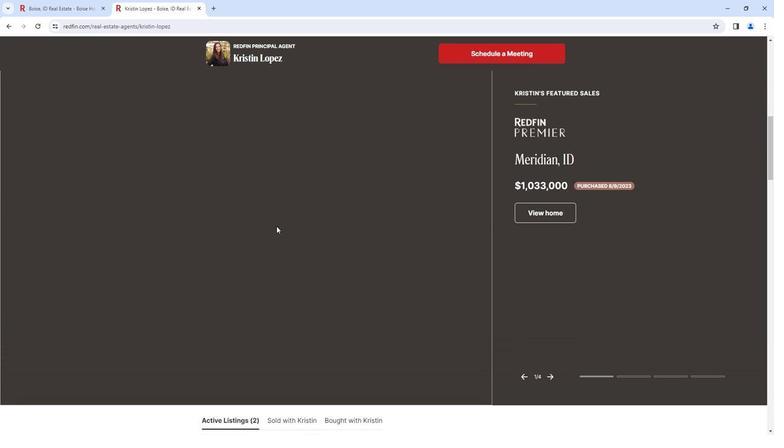 
Action: Mouse scrolled (276, 226) with delta (0, 0)
Screenshot: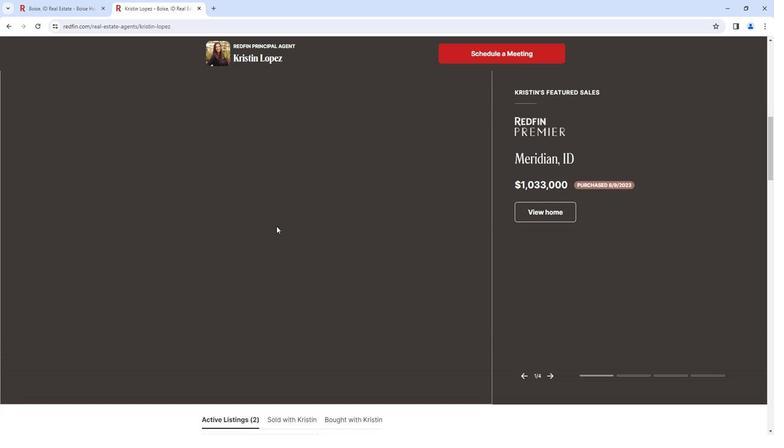 
Action: Mouse scrolled (276, 226) with delta (0, 0)
Screenshot: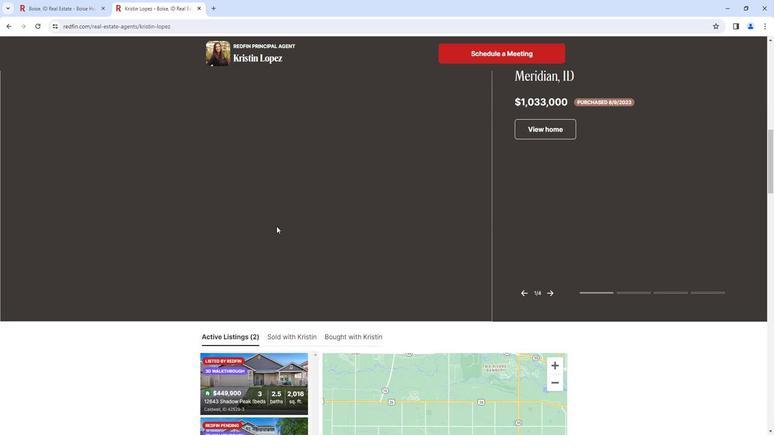 
Action: Mouse scrolled (276, 226) with delta (0, 0)
Screenshot: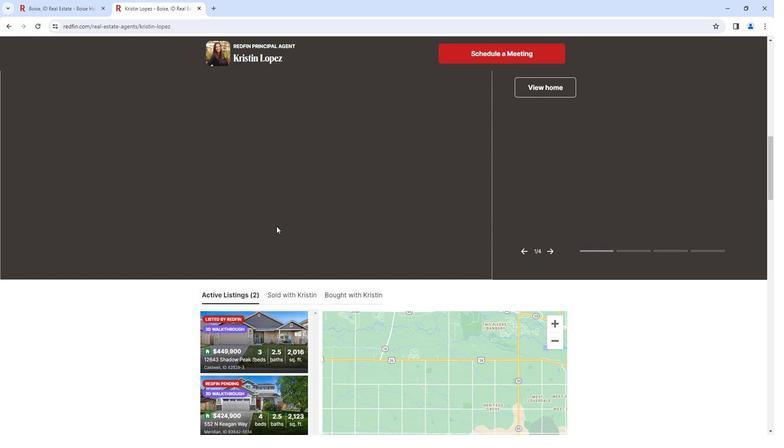 
Action: Mouse scrolled (276, 226) with delta (0, 0)
Screenshot: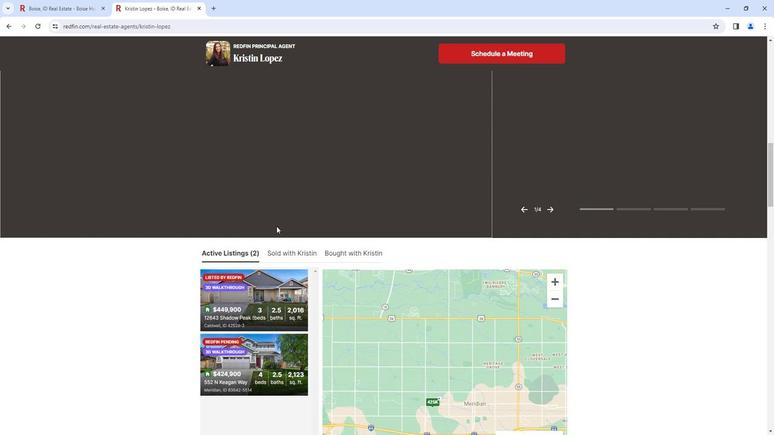 
Action: Mouse scrolled (276, 226) with delta (0, 0)
Screenshot: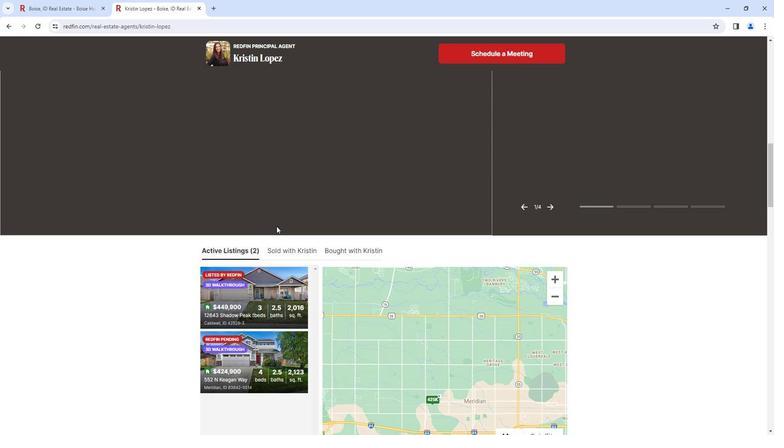 
Action: Mouse scrolled (276, 226) with delta (0, 0)
Screenshot: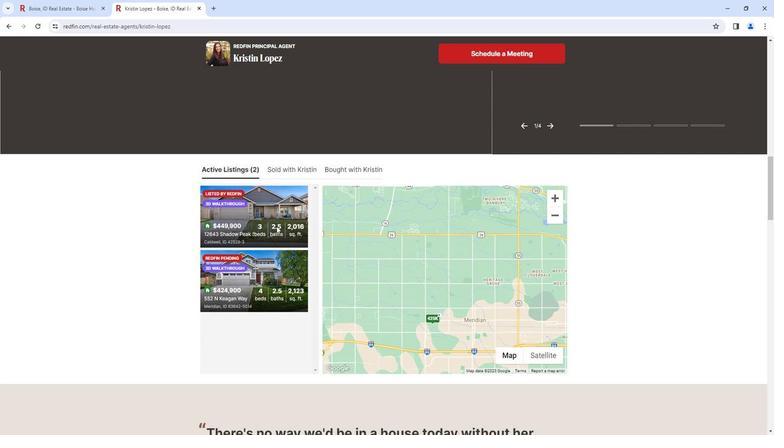 
Action: Mouse scrolled (276, 226) with delta (0, 0)
Screenshot: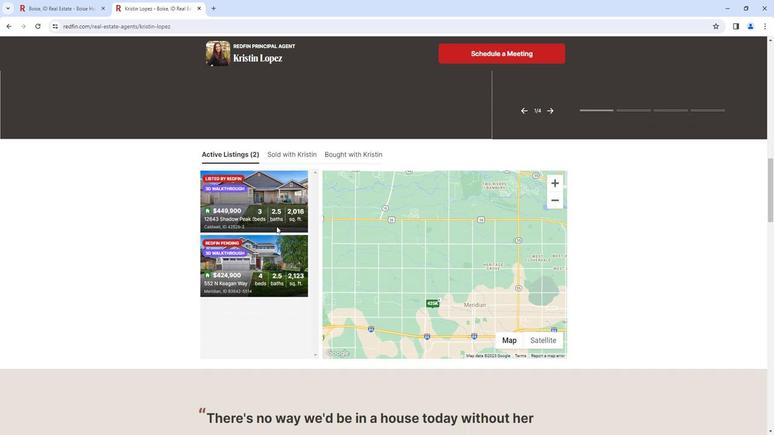 
Action: Mouse scrolled (276, 226) with delta (0, 0)
Screenshot: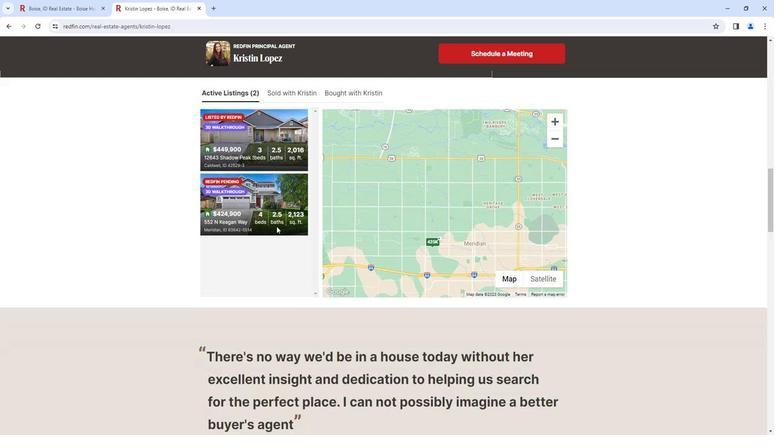 
Action: Mouse scrolled (276, 226) with delta (0, 0)
Screenshot: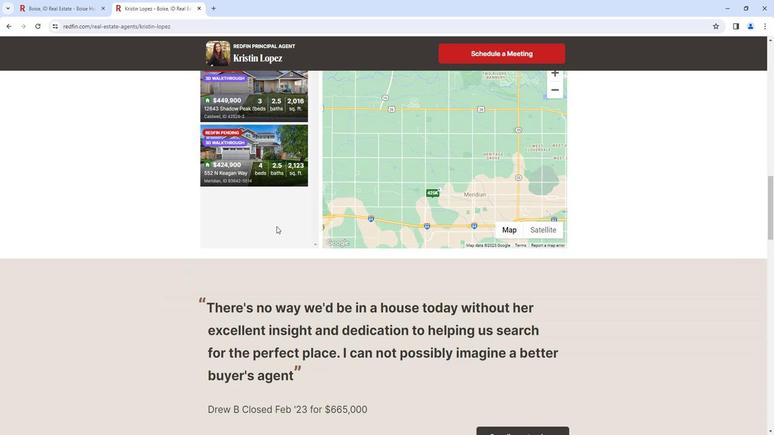 
Action: Mouse scrolled (276, 226) with delta (0, 0)
Screenshot: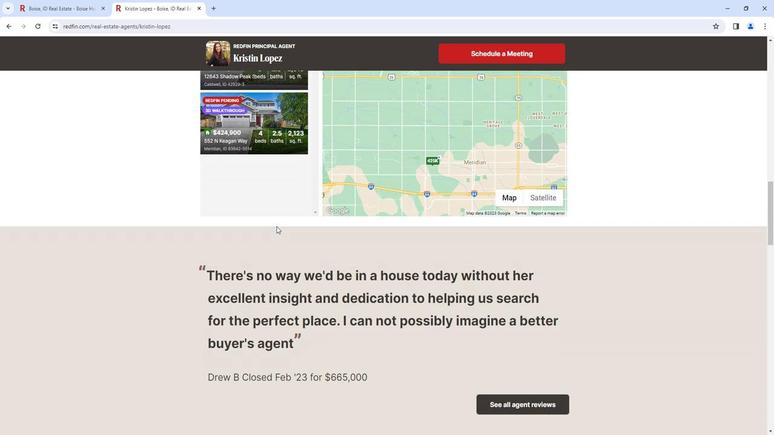
Action: Mouse scrolled (276, 226) with delta (0, 0)
Screenshot: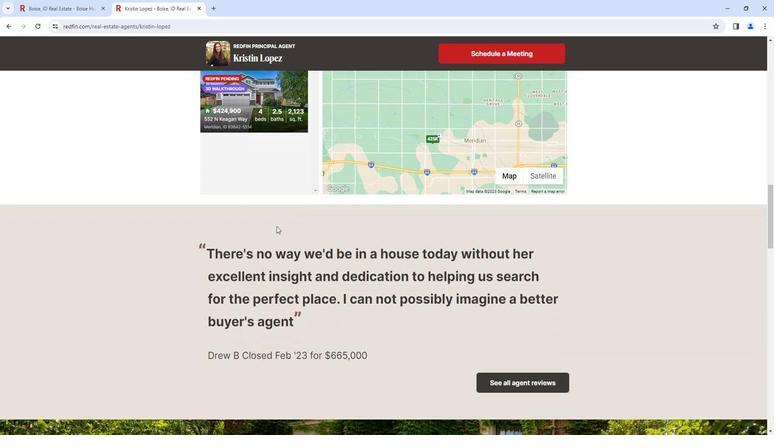 
Action: Mouse scrolled (276, 226) with delta (0, 0)
Screenshot: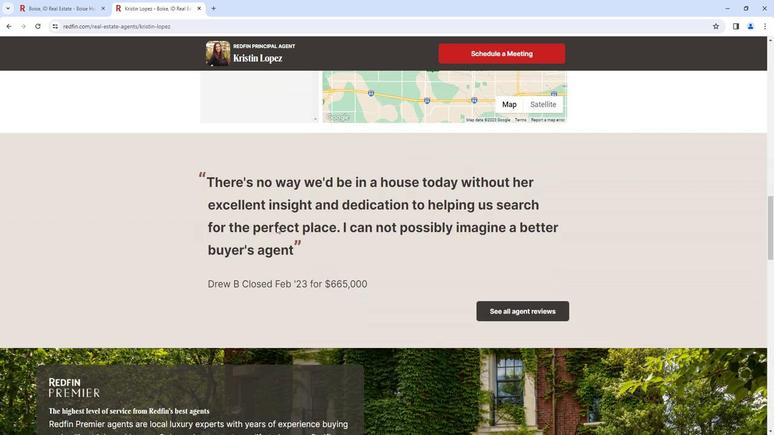 
Action: Mouse scrolled (276, 226) with delta (0, 0)
Screenshot: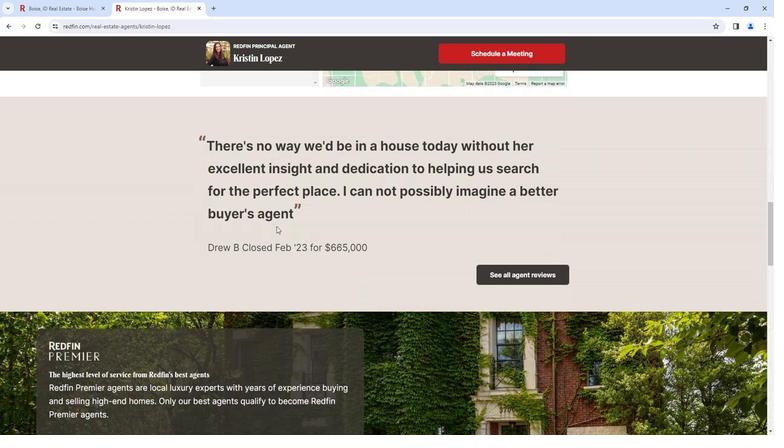 
Action: Mouse scrolled (276, 226) with delta (0, 0)
Screenshot: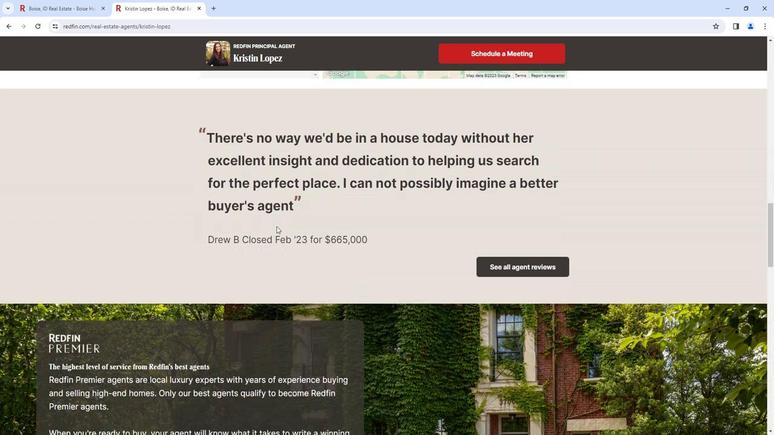 
Action: Mouse scrolled (276, 226) with delta (0, 0)
Screenshot: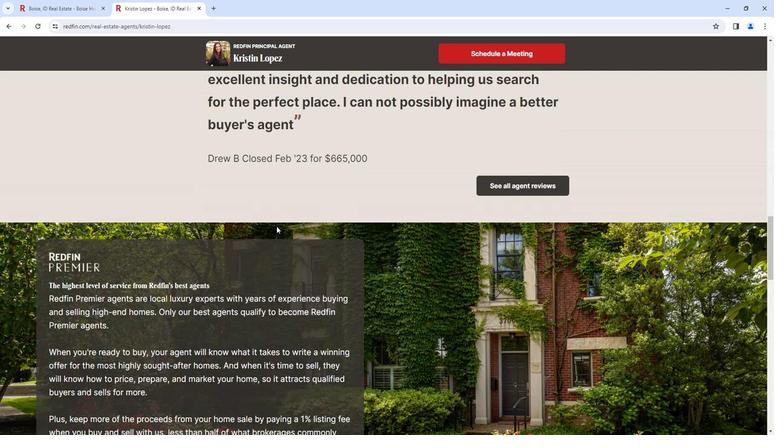 
Action: Mouse scrolled (276, 226) with delta (0, 0)
Screenshot: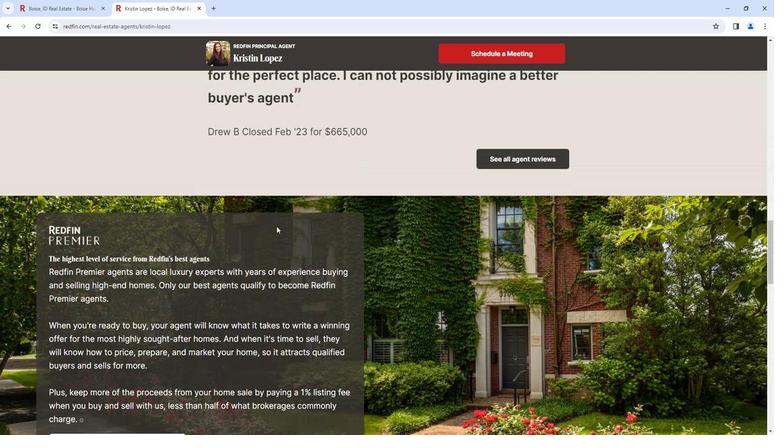 
Action: Mouse scrolled (276, 226) with delta (0, 0)
Screenshot: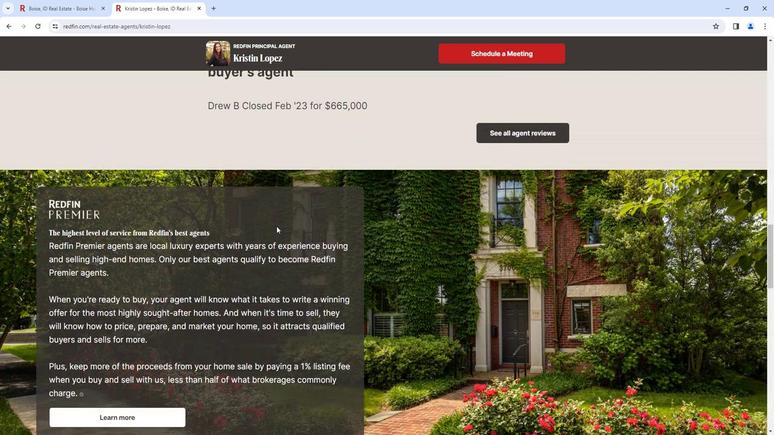 
Action: Mouse scrolled (276, 226) with delta (0, 0)
Screenshot: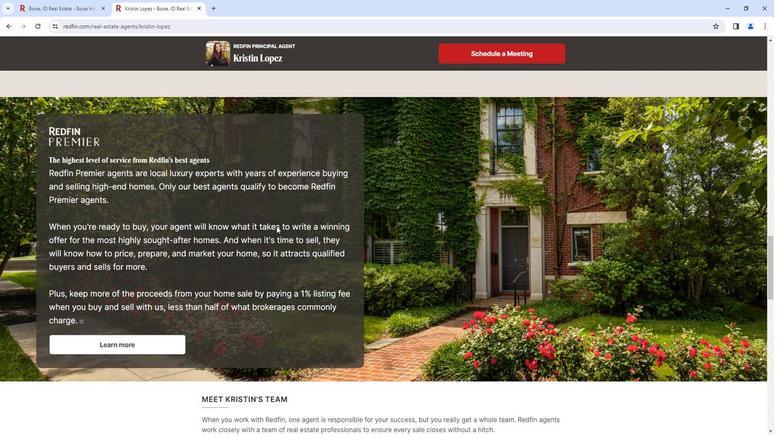 
Action: Mouse scrolled (276, 226) with delta (0, 0)
Screenshot: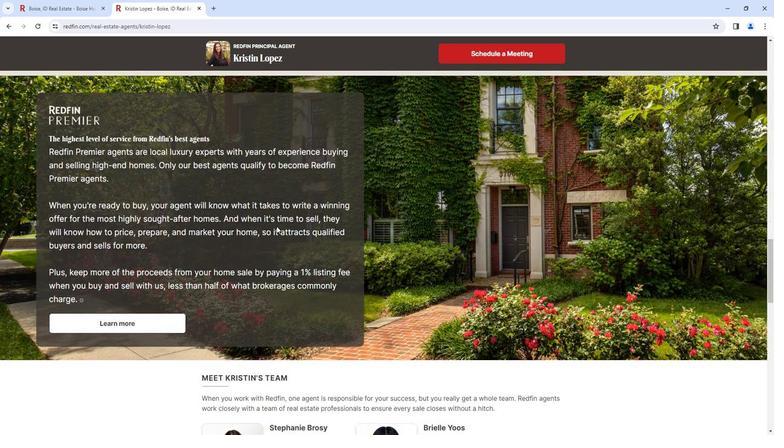 
Action: Mouse scrolled (276, 226) with delta (0, 0)
Screenshot: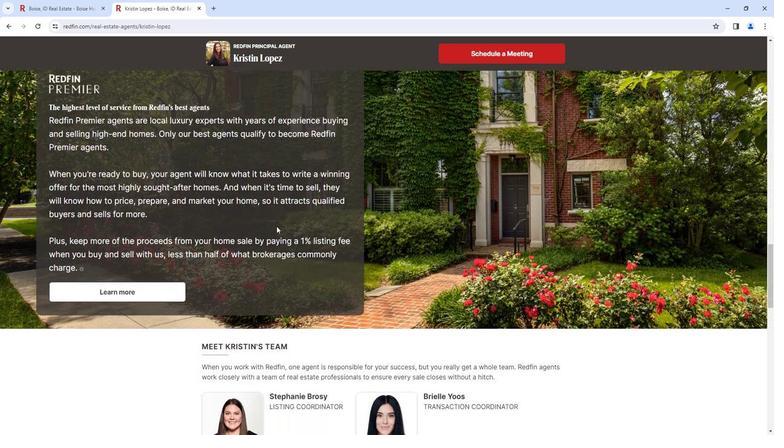 
Action: Mouse scrolled (276, 226) with delta (0, 0)
Screenshot: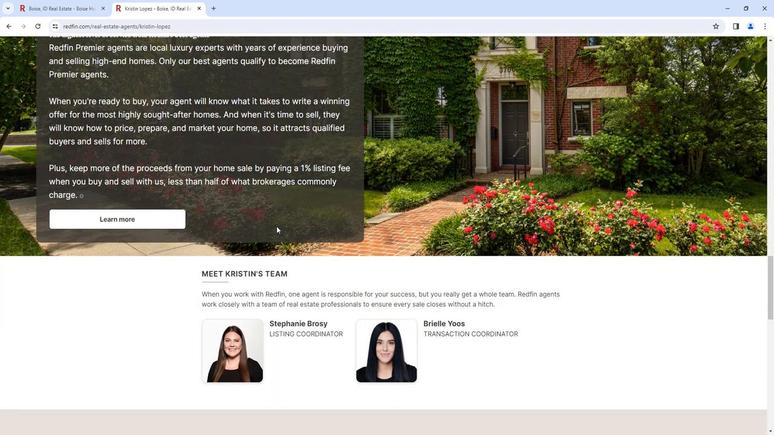 
Action: Mouse scrolled (276, 226) with delta (0, 0)
Screenshot: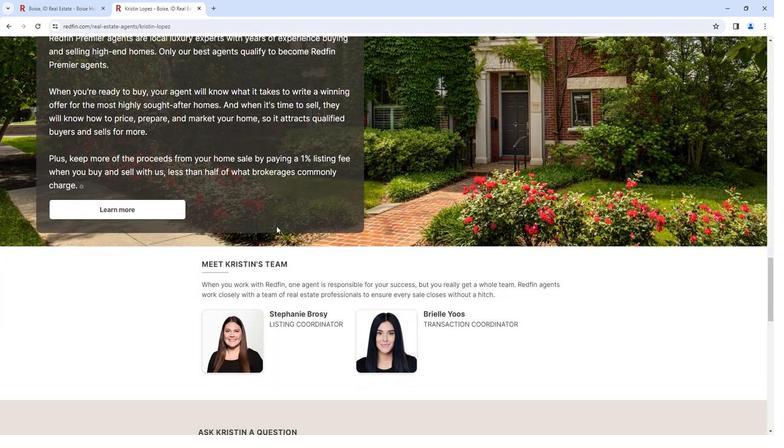 
Action: Mouse scrolled (276, 226) with delta (0, 0)
Screenshot: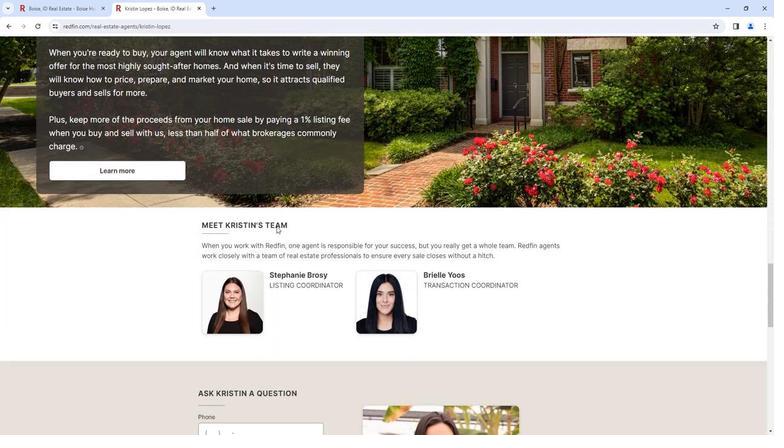 
Action: Mouse scrolled (276, 226) with delta (0, 0)
Screenshot: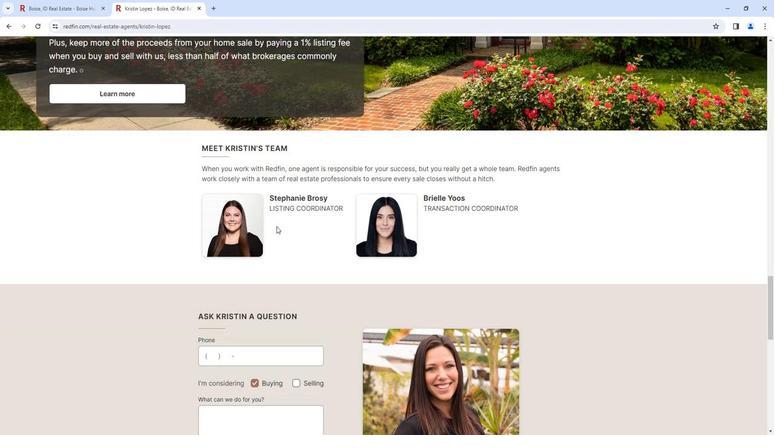 
Action: Mouse scrolled (276, 226) with delta (0, 0)
Screenshot: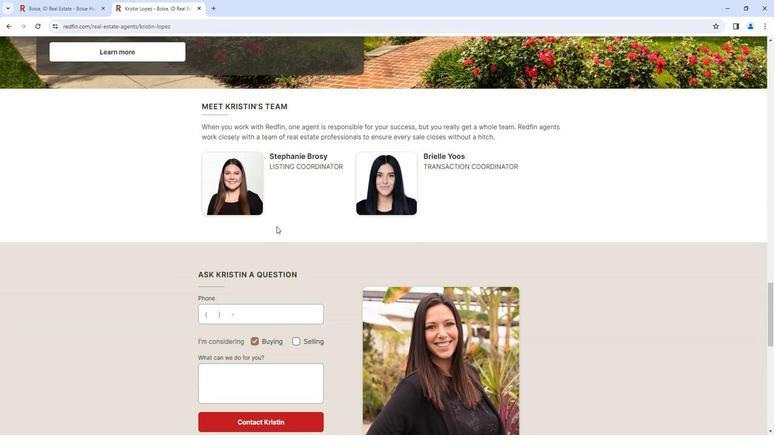 
Action: Mouse scrolled (276, 226) with delta (0, 0)
Screenshot: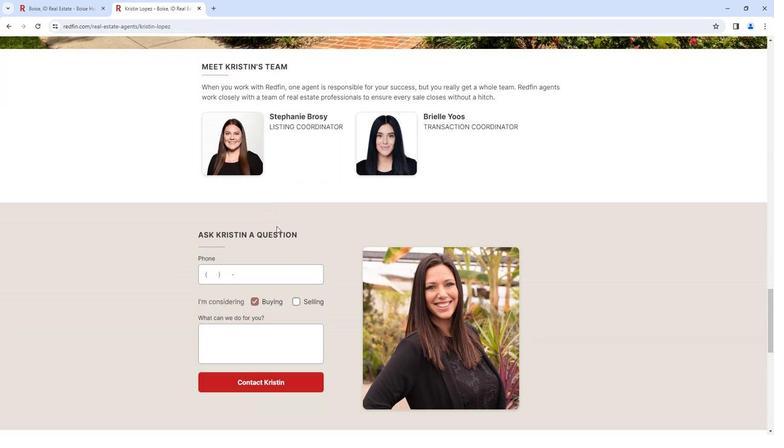 
Action: Mouse moved to (276, 226)
Screenshot: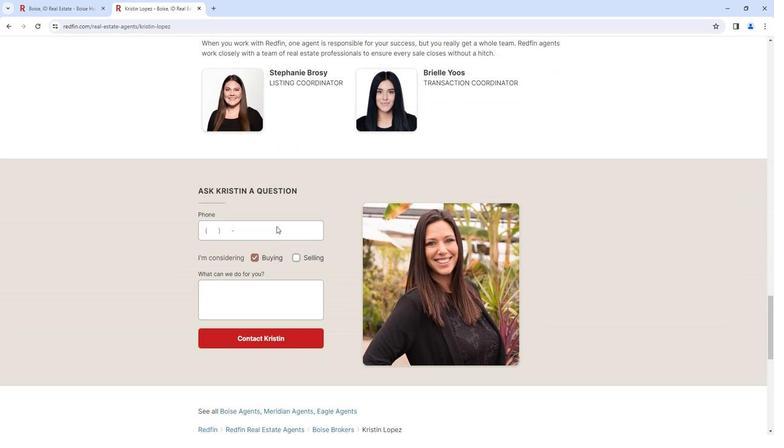 
Action: Mouse scrolled (276, 226) with delta (0, 0)
Screenshot: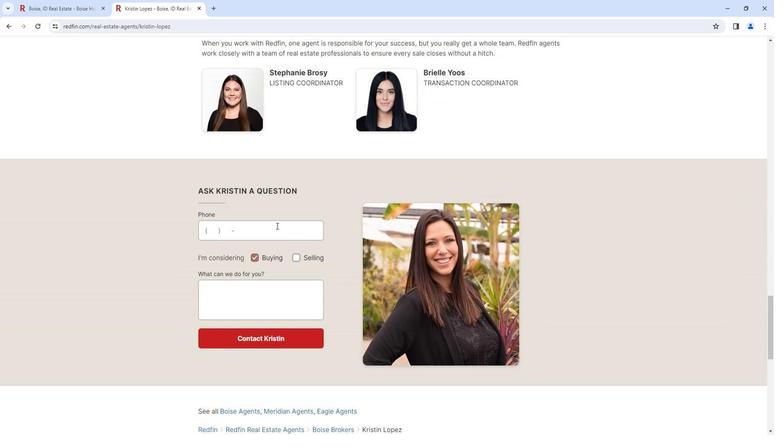
Action: Mouse scrolled (276, 226) with delta (0, 0)
Screenshot: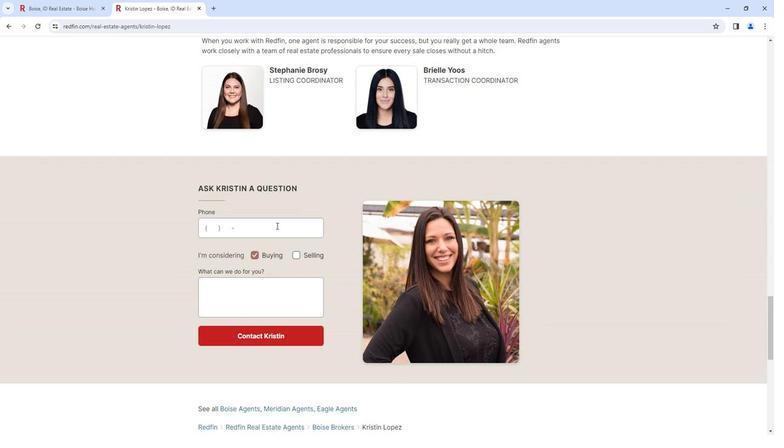
Action: Mouse scrolled (276, 226) with delta (0, 0)
Screenshot: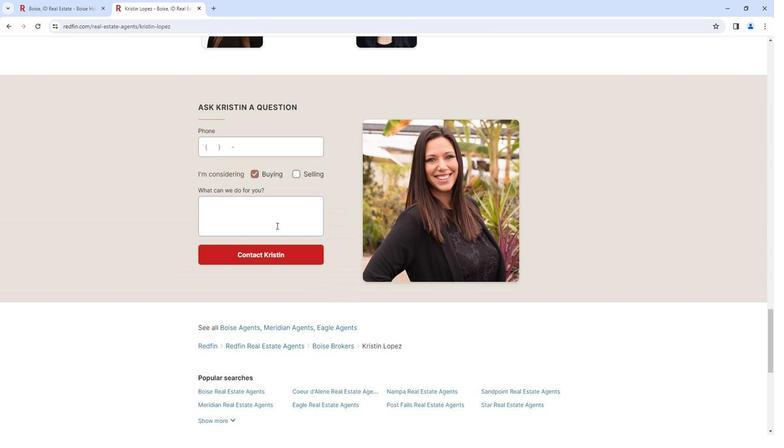 
Action: Mouse scrolled (276, 226) with delta (0, 0)
Screenshot: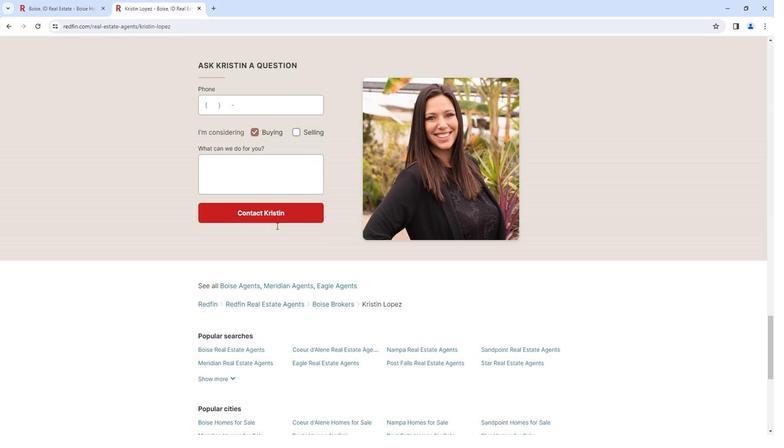 
Action: Mouse scrolled (276, 226) with delta (0, 0)
Screenshot: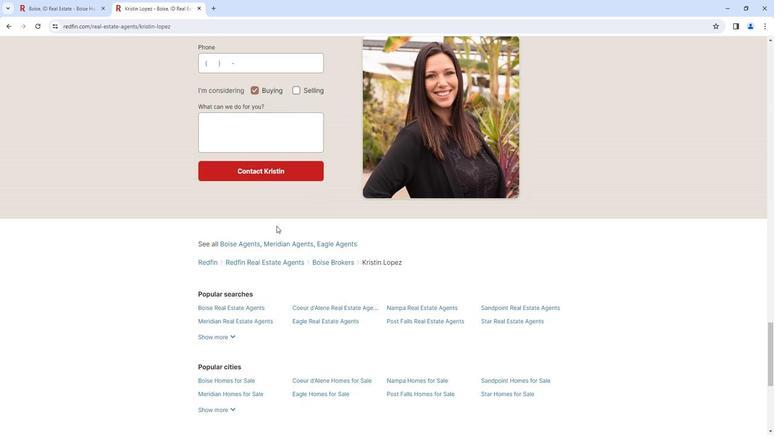 
Action: Mouse scrolled (276, 226) with delta (0, 0)
Screenshot: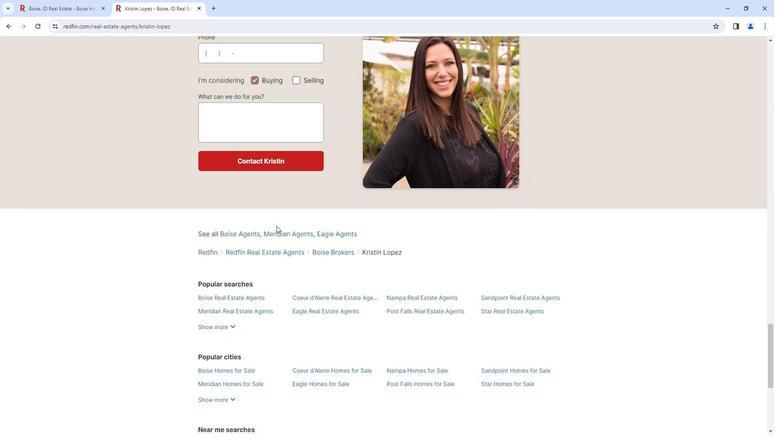 
Action: Mouse scrolled (276, 226) with delta (0, 0)
Screenshot: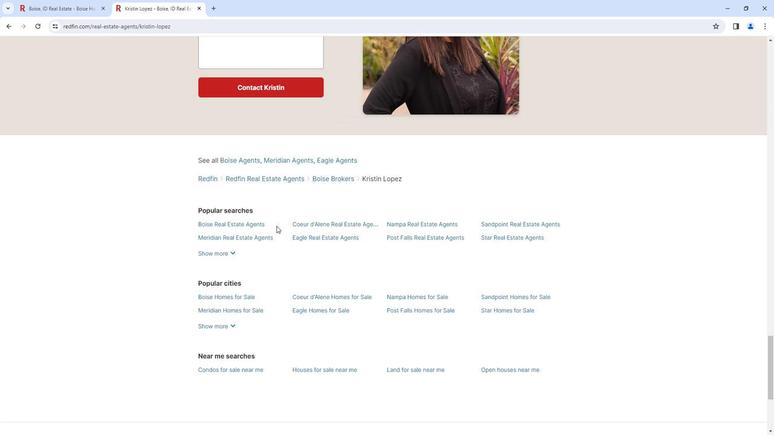 
Action: Mouse scrolled (276, 226) with delta (0, 0)
Screenshot: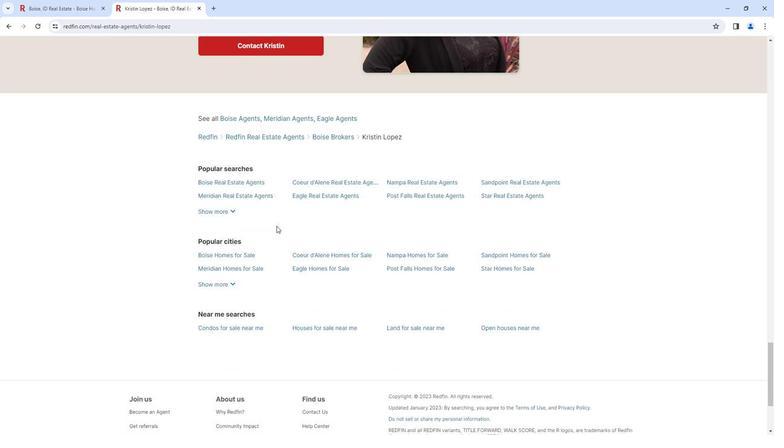 
Action: Mouse scrolled (276, 226) with delta (0, 0)
Screenshot: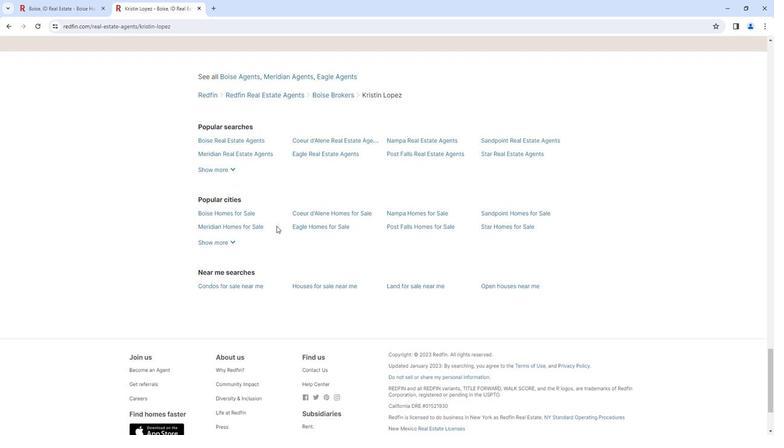 
Action: Mouse moved to (276, 226)
Screenshot: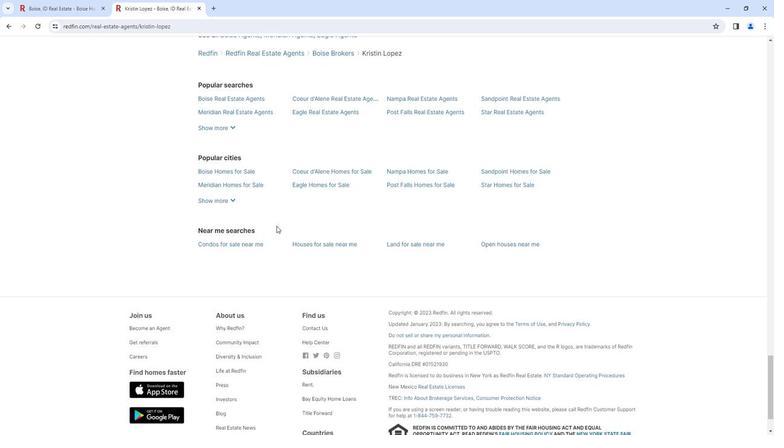 
Action: Mouse scrolled (276, 225) with delta (0, 0)
Screenshot: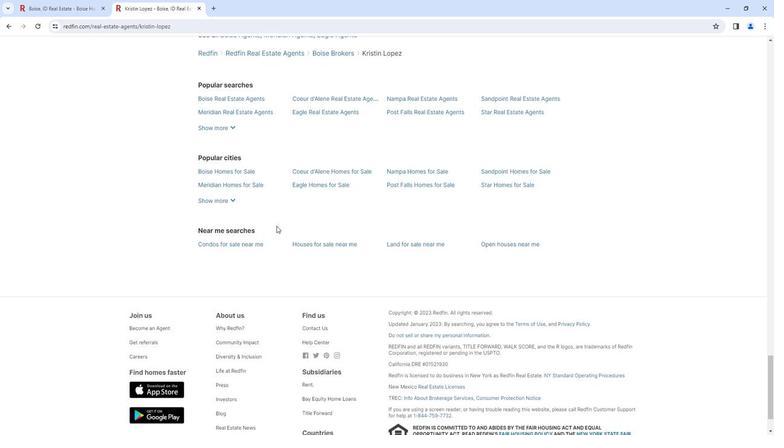 
Action: Mouse scrolled (276, 225) with delta (0, 0)
Screenshot: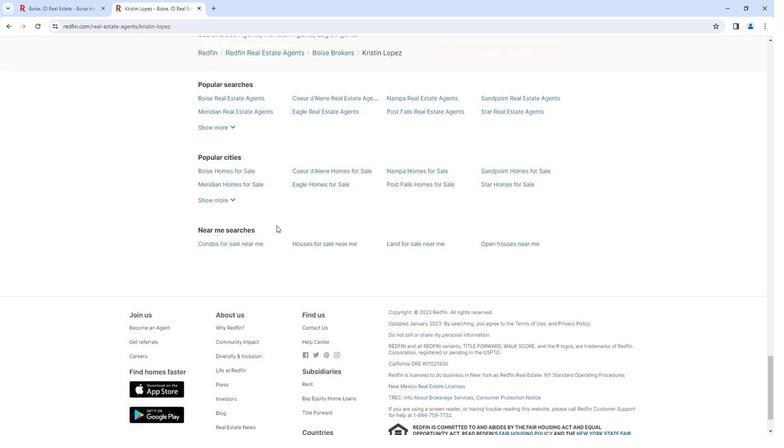 
Action: Mouse scrolled (276, 226) with delta (0, 0)
Screenshot: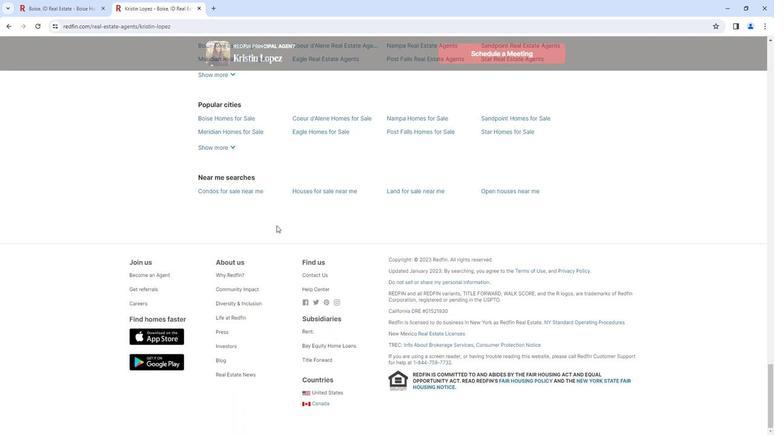 
Action: Mouse scrolled (276, 226) with delta (0, 0)
Screenshot: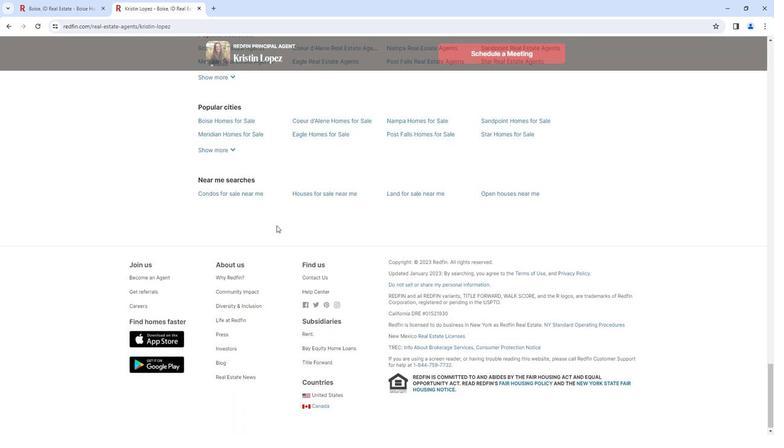 
Action: Mouse scrolled (276, 226) with delta (0, 0)
Screenshot: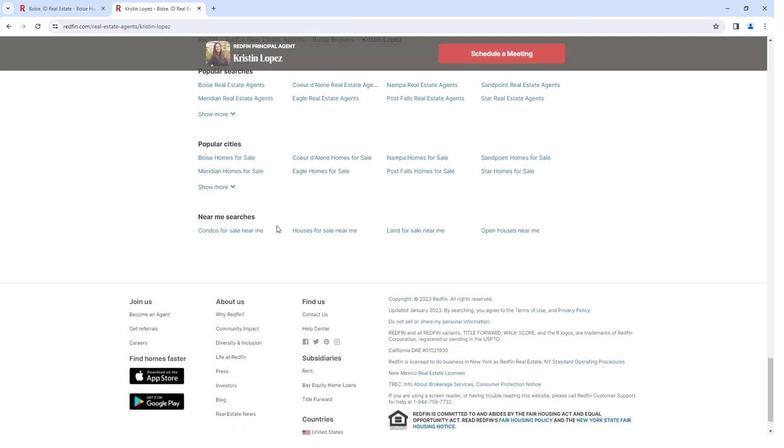 
Action: Mouse scrolled (276, 226) with delta (0, 0)
Screenshot: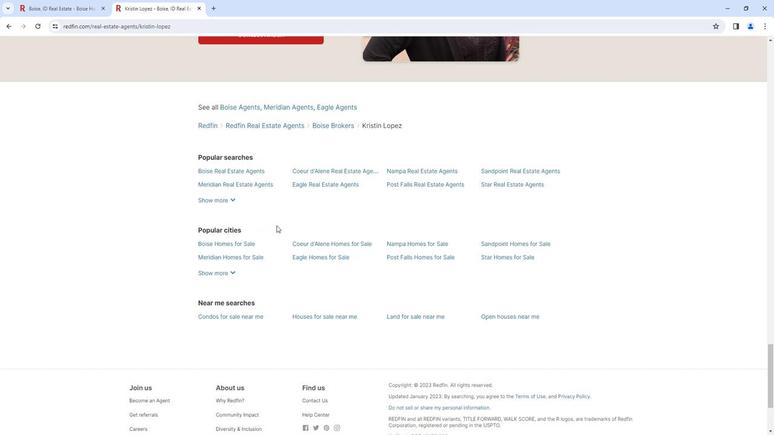 
Action: Mouse scrolled (276, 226) with delta (0, 0)
Screenshot: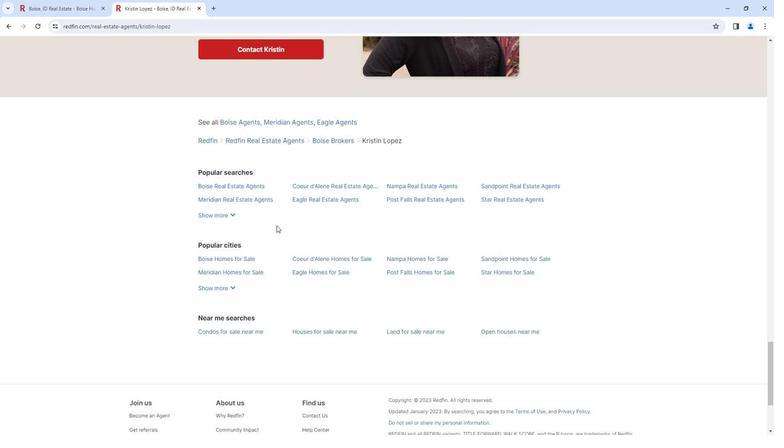
Action: Mouse scrolled (276, 226) with delta (0, 0)
Screenshot: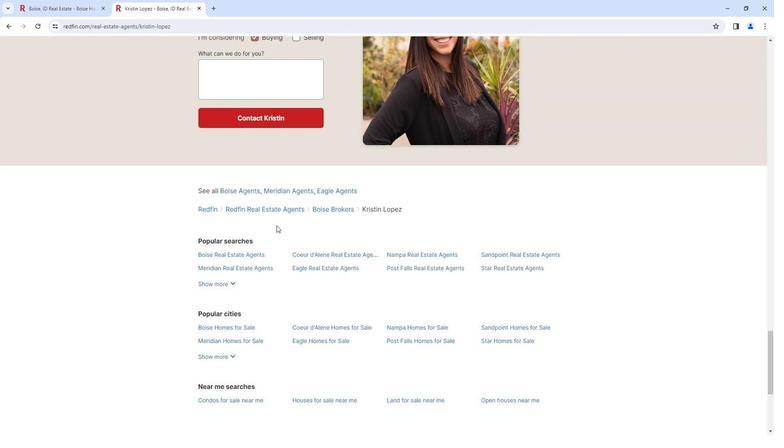 
Action: Mouse scrolled (276, 226) with delta (0, 0)
Screenshot: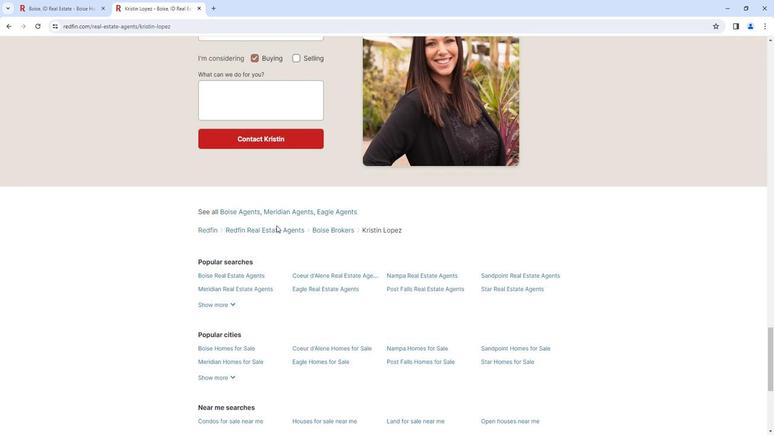 
Action: Mouse scrolled (276, 226) with delta (0, 0)
Screenshot: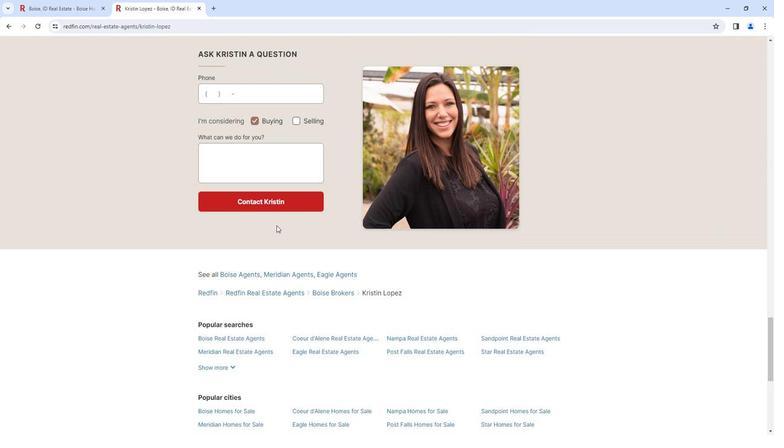 
Action: Mouse scrolled (276, 226) with delta (0, 0)
Screenshot: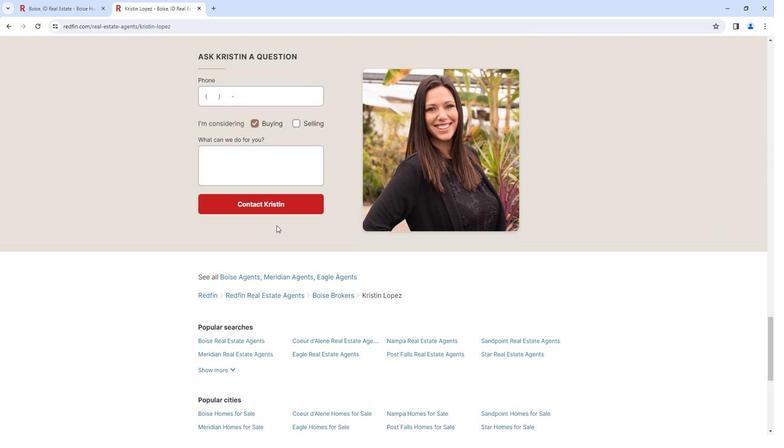 
Action: Mouse scrolled (276, 226) with delta (0, 0)
Screenshot: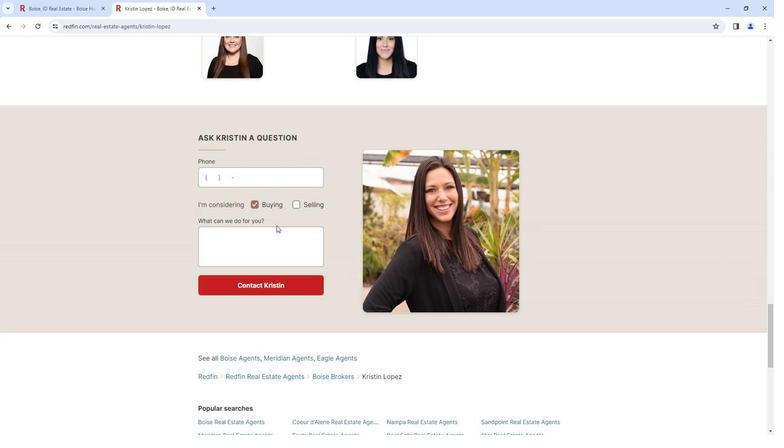 
Action: Mouse scrolled (276, 226) with delta (0, 0)
Screenshot: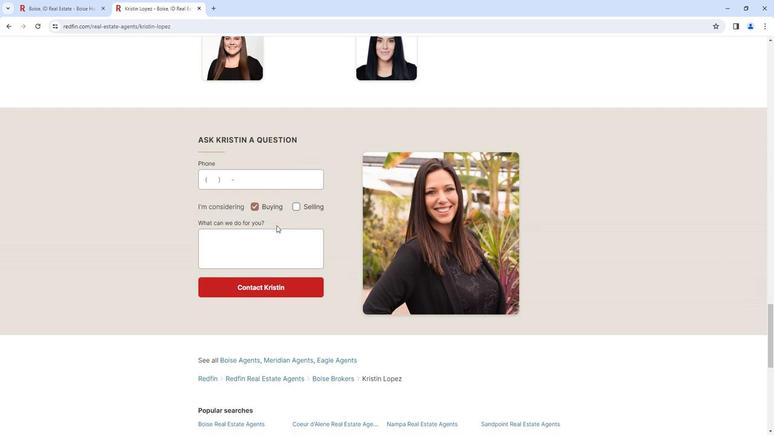 
Action: Mouse scrolled (276, 226) with delta (0, 0)
Screenshot: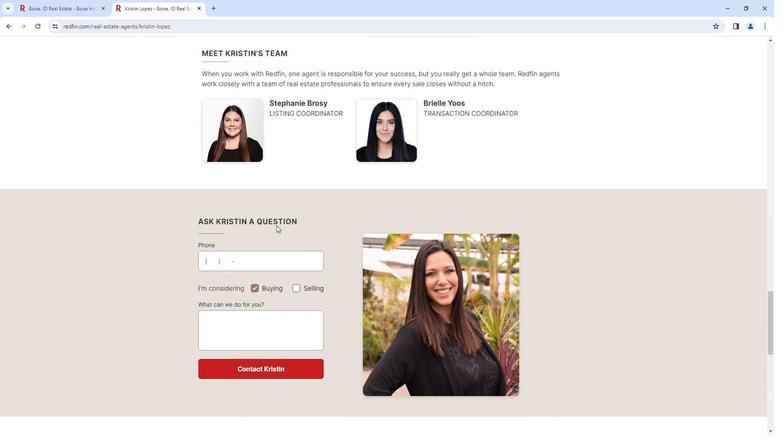 
Action: Mouse scrolled (276, 226) with delta (0, 0)
Screenshot: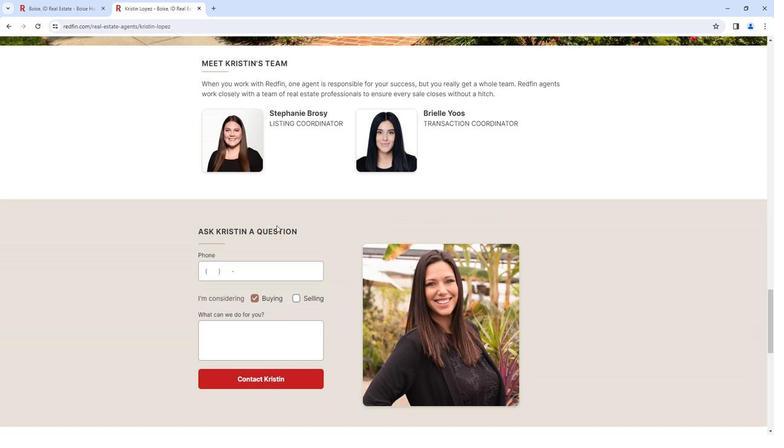 
Action: Mouse scrolled (276, 226) with delta (0, 0)
Screenshot: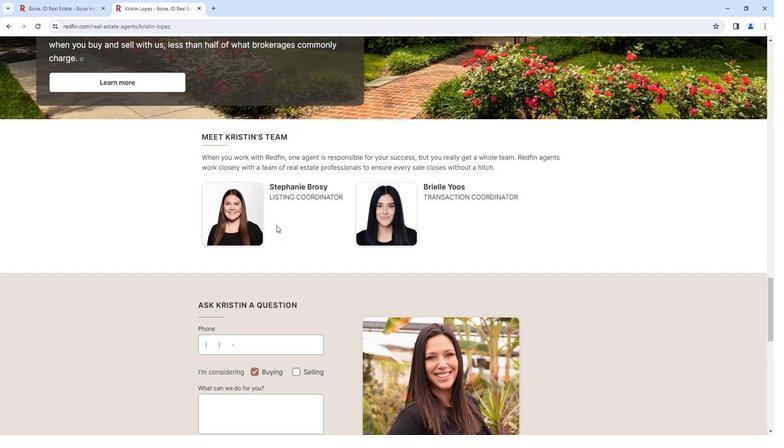 
Action: Mouse scrolled (276, 226) with delta (0, 0)
Screenshot: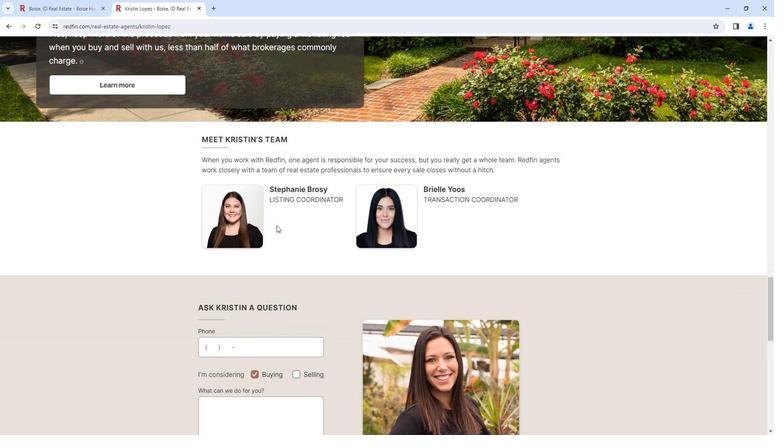 
Action: Mouse scrolled (276, 226) with delta (0, 0)
Screenshot: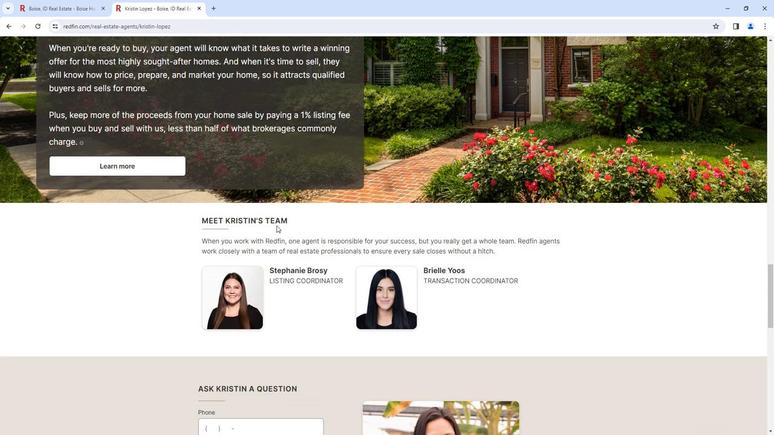 
Action: Mouse scrolled (276, 226) with delta (0, 0)
Screenshot: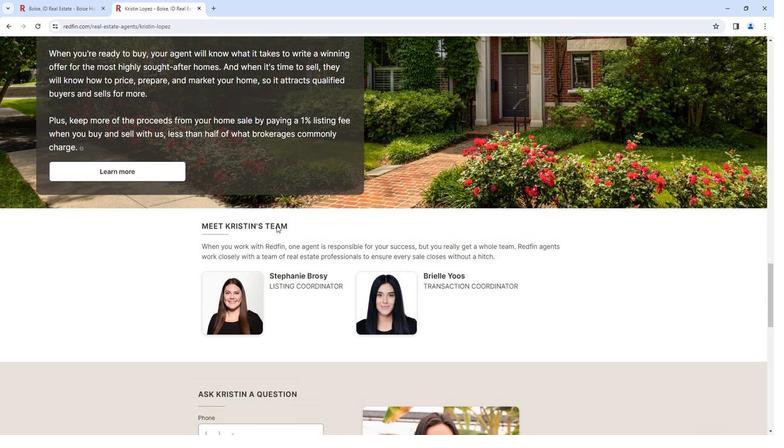 
Action: Mouse scrolled (276, 226) with delta (0, 0)
Screenshot: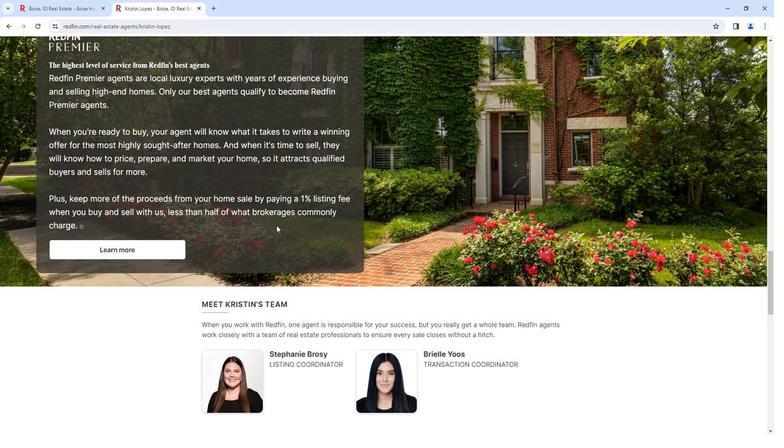 
Action: Mouse scrolled (276, 226) with delta (0, 0)
Screenshot: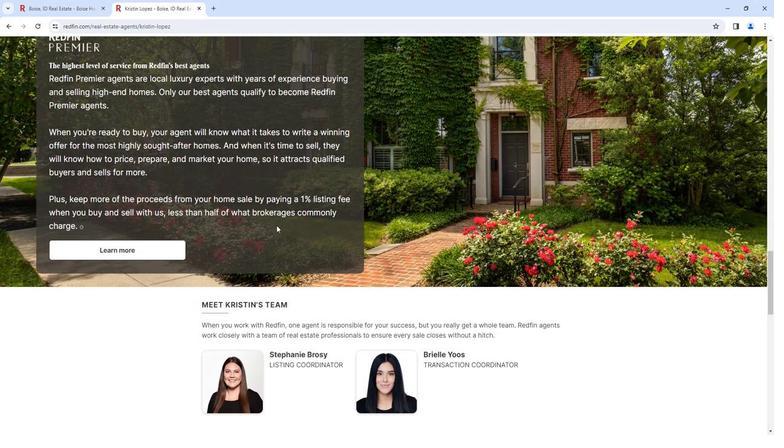 
Action: Mouse scrolled (276, 226) with delta (0, 0)
Screenshot: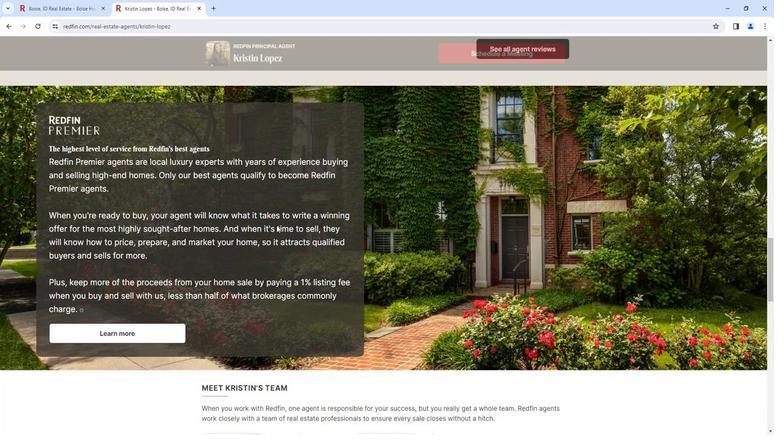 
Action: Mouse scrolled (276, 226) with delta (0, 0)
Screenshot: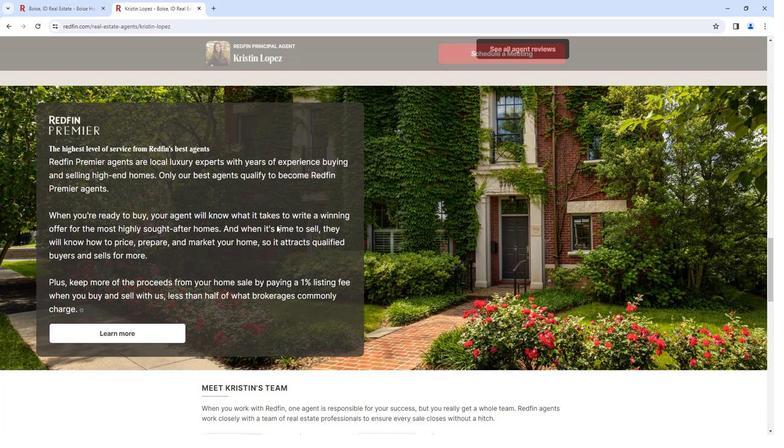 
Action: Mouse scrolled (276, 226) with delta (0, 0)
Screenshot: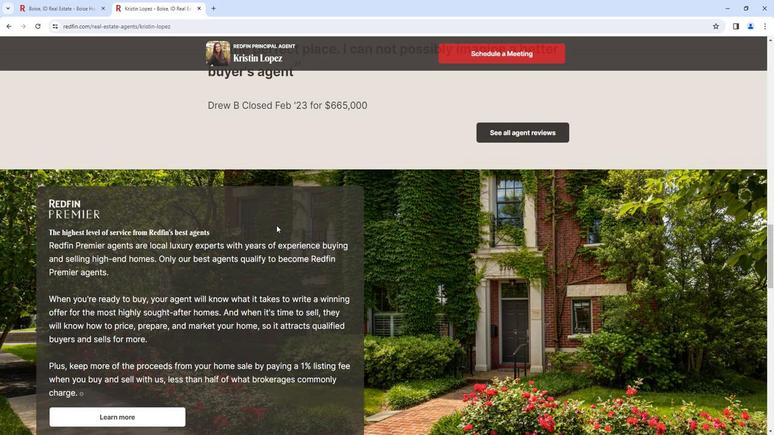 
Action: Mouse scrolled (276, 226) with delta (0, 0)
Screenshot: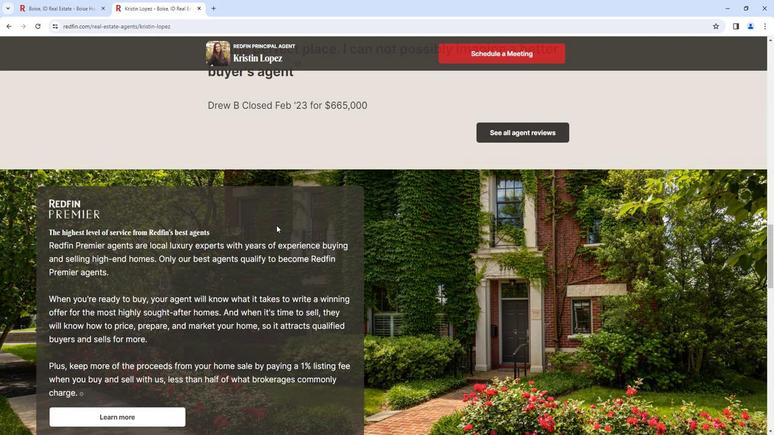 
Action: Mouse scrolled (276, 226) with delta (0, 0)
Screenshot: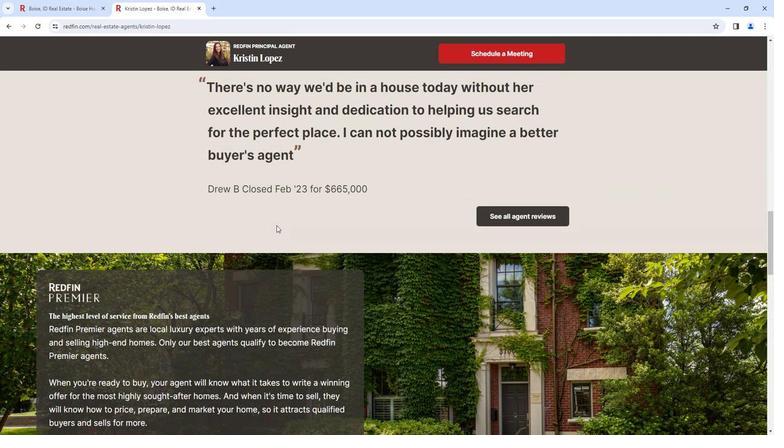 
Action: Mouse scrolled (276, 226) with delta (0, 0)
Screenshot: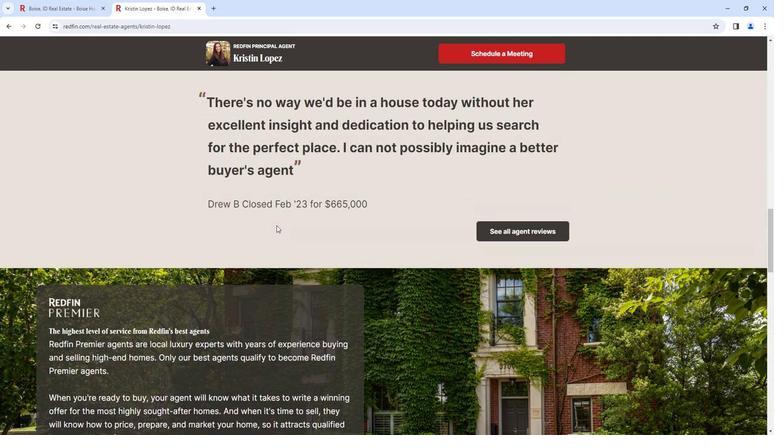 
Action: Mouse scrolled (276, 226) with delta (0, 0)
Screenshot: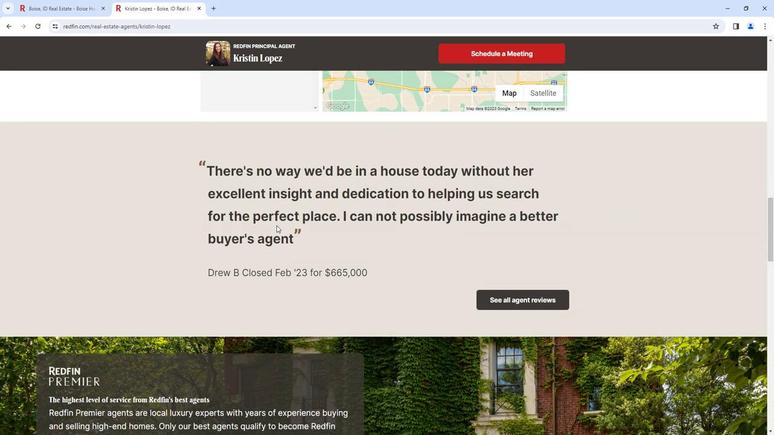 
Action: Mouse scrolled (276, 226) with delta (0, 0)
Screenshot: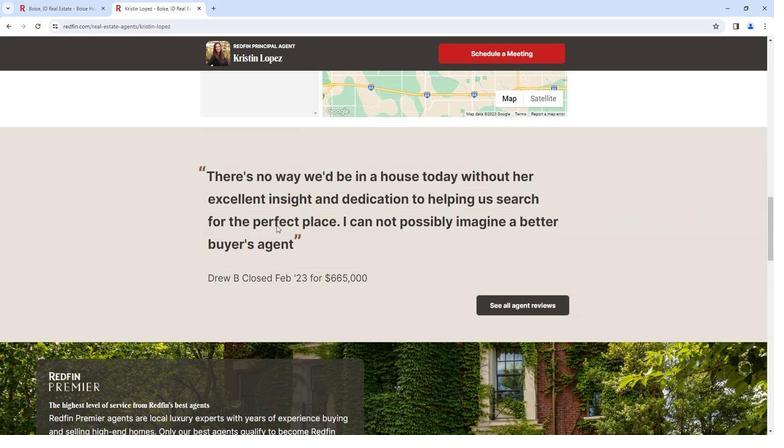 
Action: Mouse scrolled (276, 226) with delta (0, 0)
Screenshot: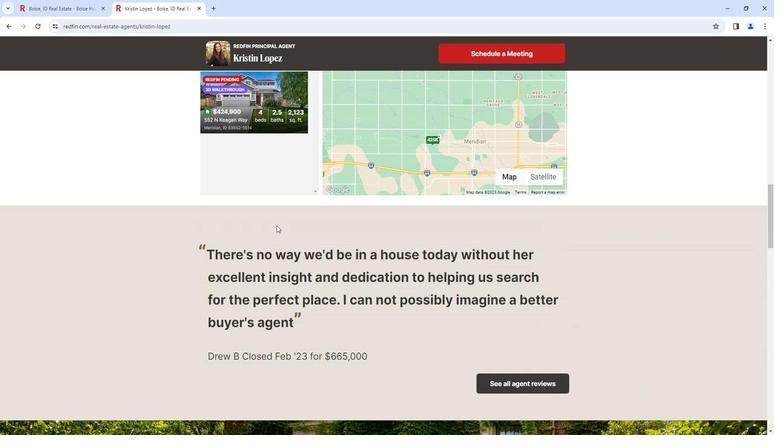 
Action: Mouse scrolled (276, 226) with delta (0, 0)
Screenshot: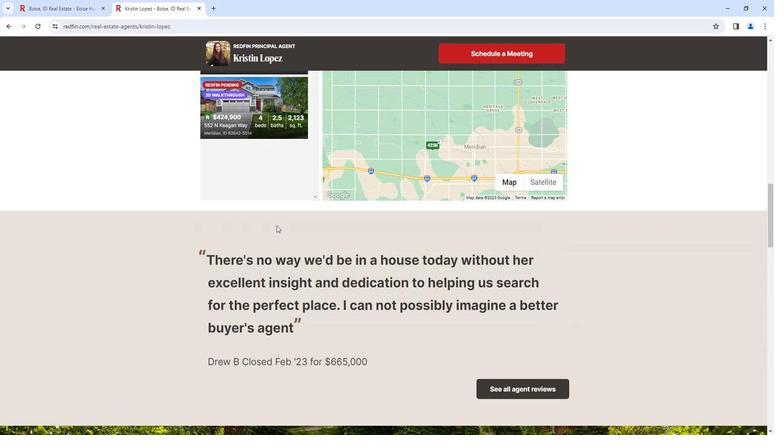 
Action: Mouse scrolled (276, 226) with delta (0, 0)
Screenshot: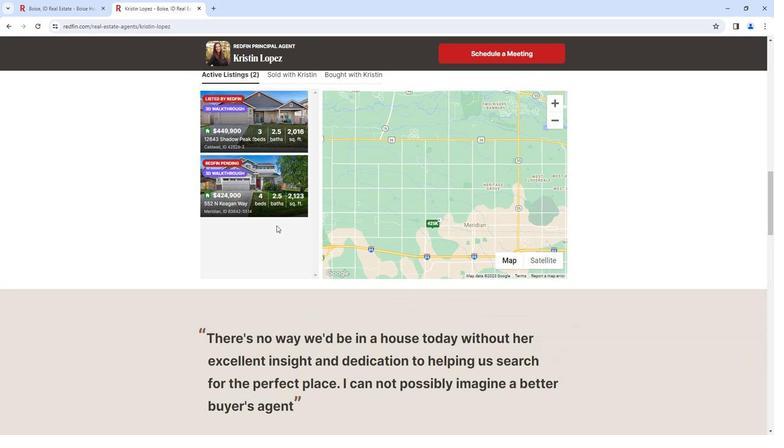 
Action: Mouse scrolled (276, 226) with delta (0, 0)
Screenshot: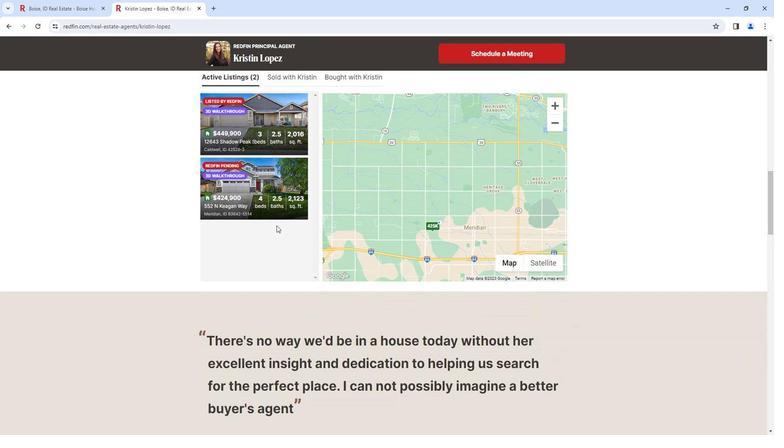 
Action: Mouse scrolled (276, 226) with delta (0, 0)
Screenshot: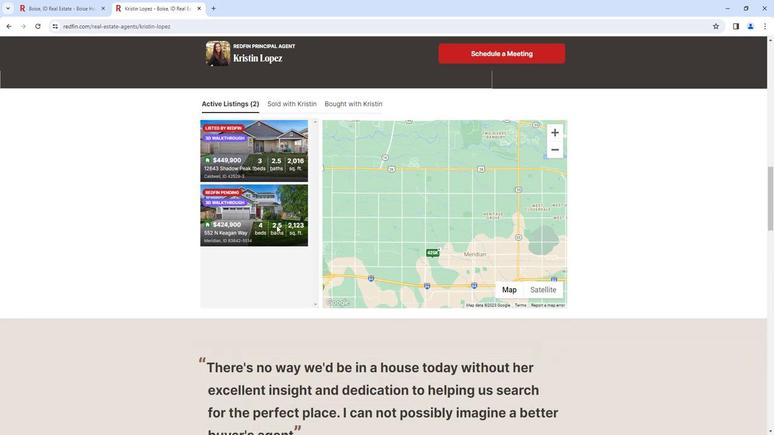 
Action: Mouse scrolled (276, 226) with delta (0, 0)
Screenshot: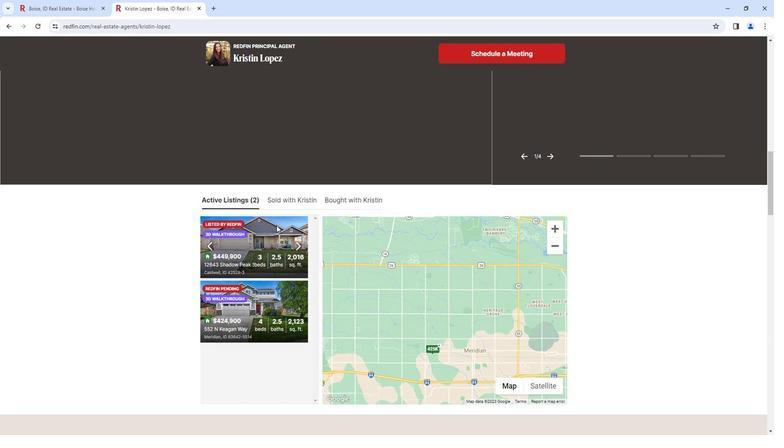 
Action: Mouse scrolled (276, 226) with delta (0, 0)
Screenshot: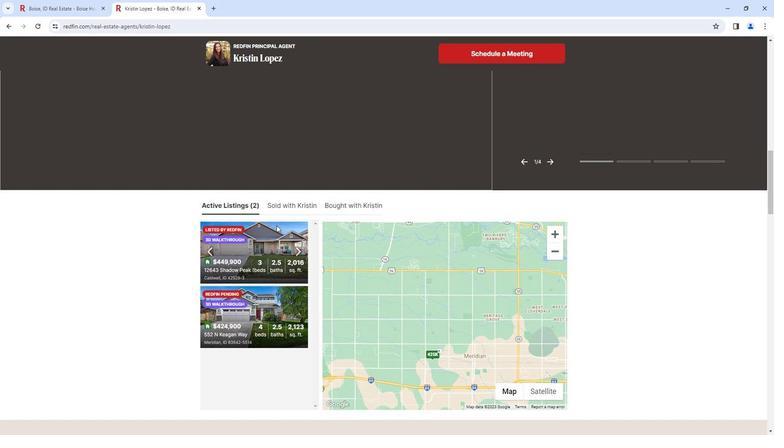 
Action: Mouse scrolled (276, 226) with delta (0, 0)
Screenshot: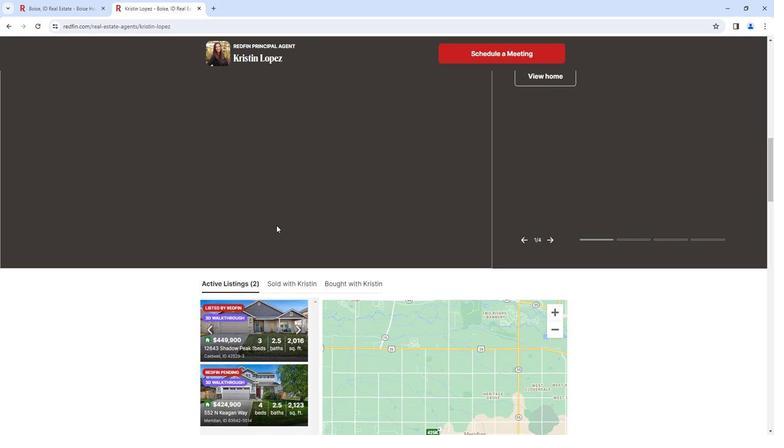 
Action: Mouse scrolled (276, 226) with delta (0, 0)
Screenshot: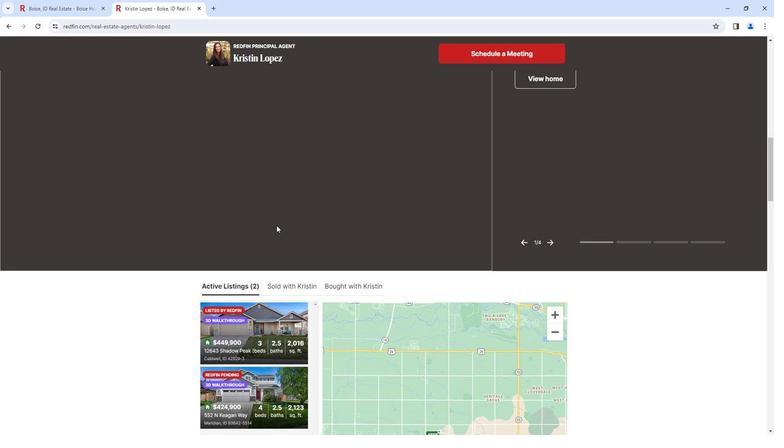 
Action: Mouse scrolled (276, 226) with delta (0, 0)
Screenshot: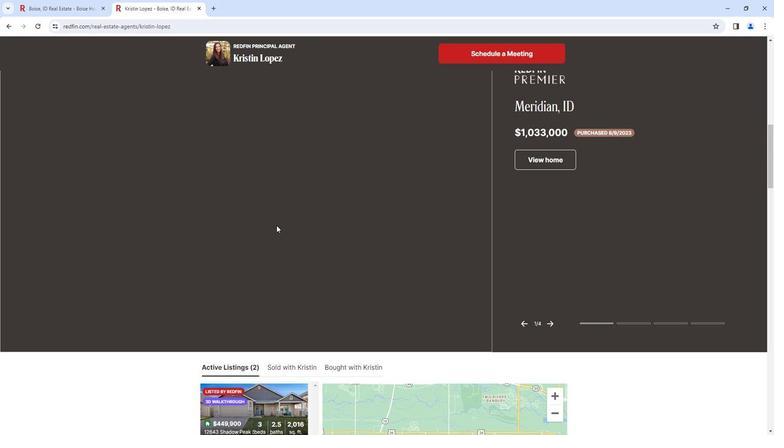 
Action: Mouse scrolled (276, 226) with delta (0, 0)
Screenshot: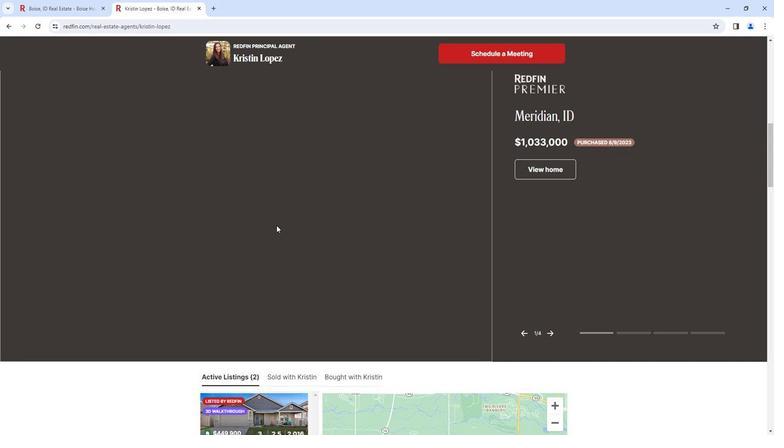 
Action: Mouse scrolled (276, 226) with delta (0, 0)
Screenshot: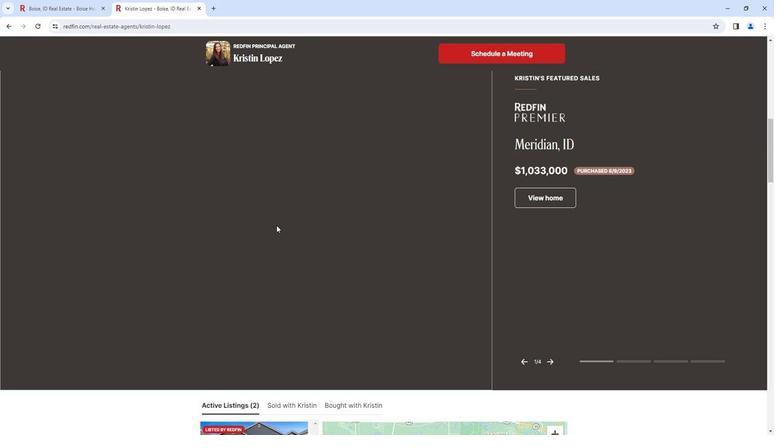 
Action: Mouse scrolled (276, 226) with delta (0, 0)
Screenshot: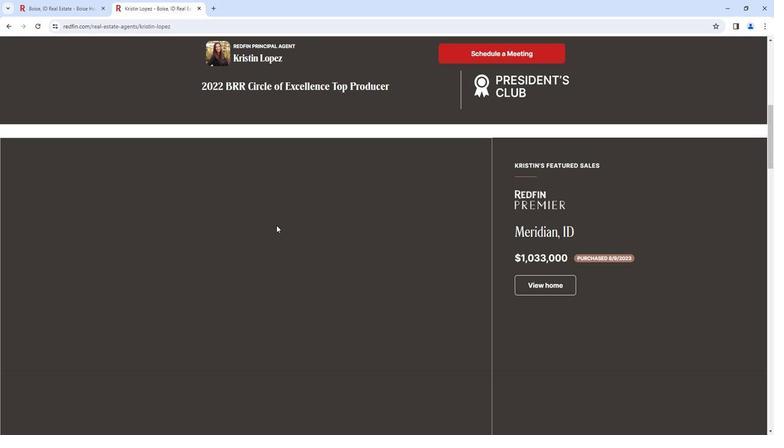 
Action: Mouse scrolled (276, 226) with delta (0, 0)
Screenshot: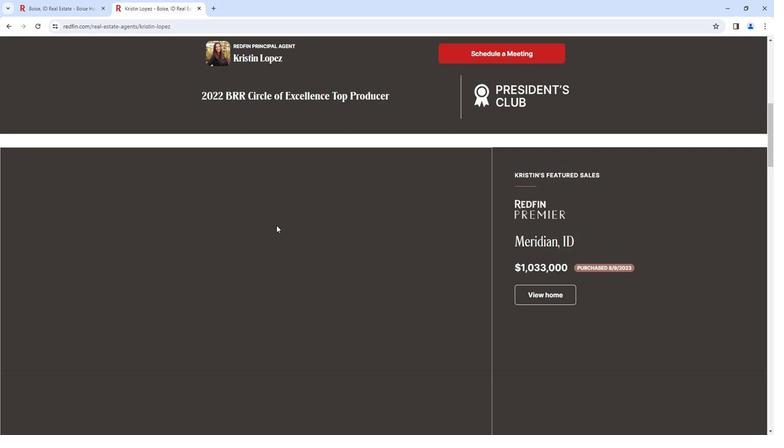 
Action: Mouse scrolled (276, 226) with delta (0, 0)
Screenshot: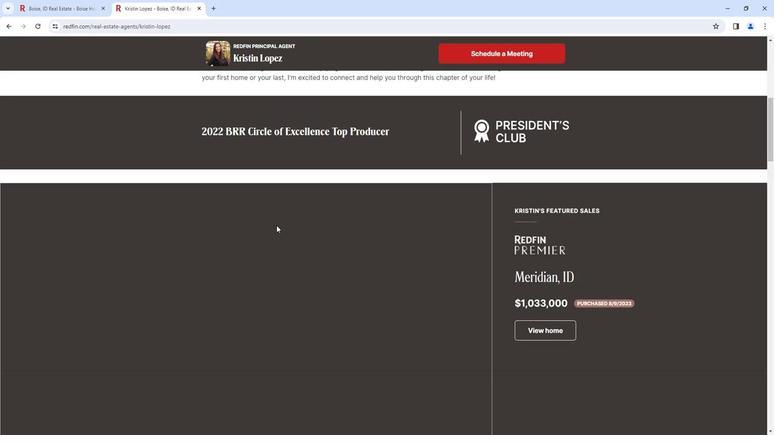 
Action: Mouse scrolled (276, 226) with delta (0, 0)
Screenshot: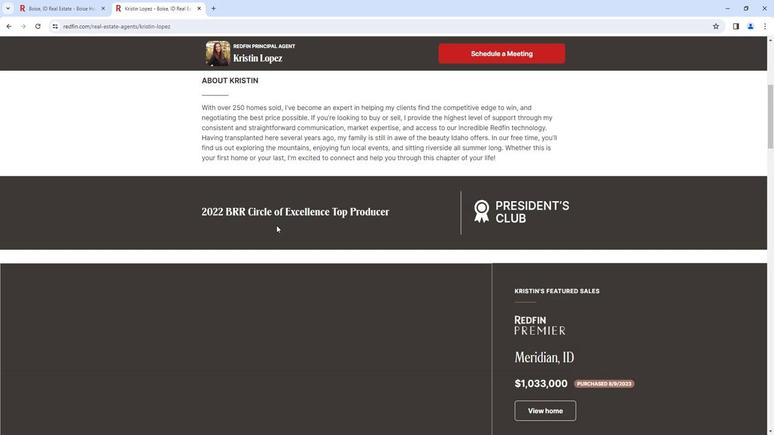 
Action: Mouse scrolled (276, 226) with delta (0, 0)
Screenshot: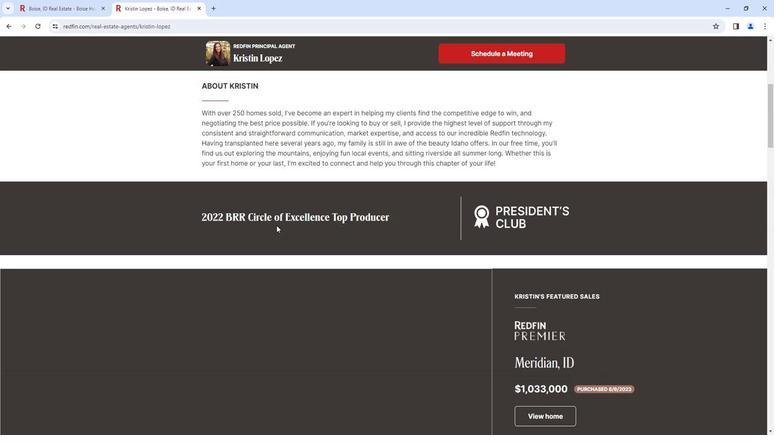 
Action: Mouse scrolled (276, 226) with delta (0, 0)
Screenshot: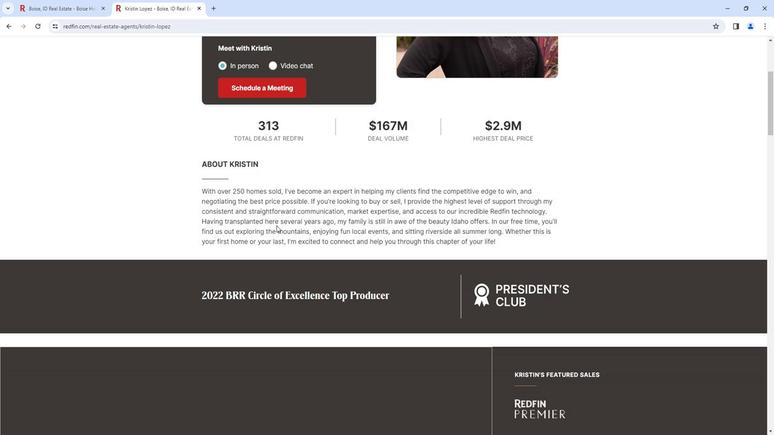
Action: Mouse scrolled (276, 226) with delta (0, 0)
Screenshot: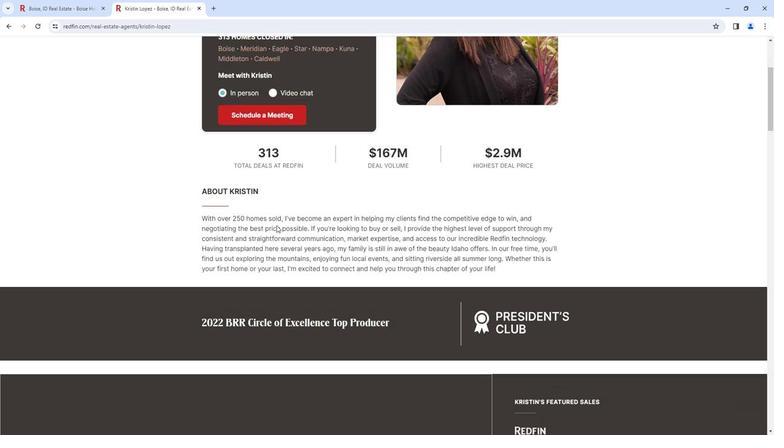 
Action: Mouse scrolled (276, 226) with delta (0, 0)
Screenshot: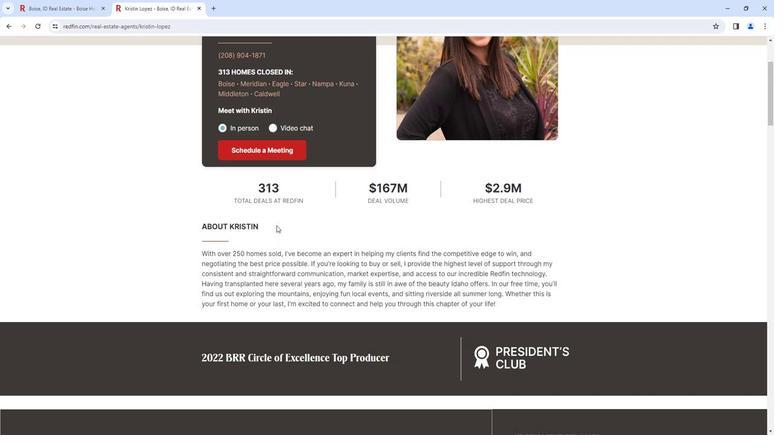 
Action: Mouse scrolled (276, 226) with delta (0, 0)
Screenshot: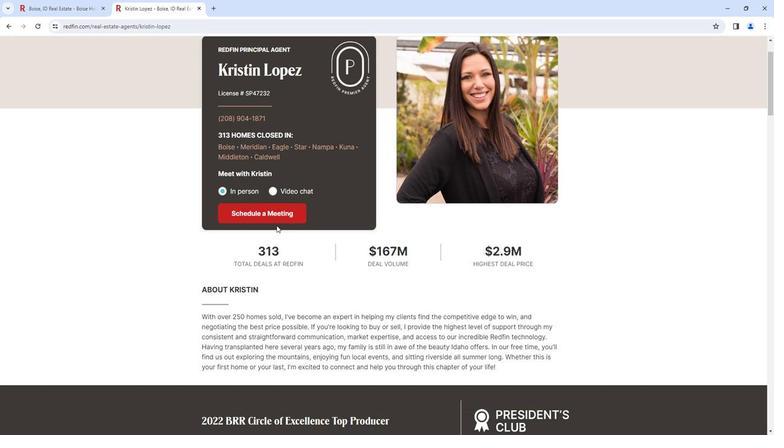 
Action: Mouse scrolled (276, 226) with delta (0, 0)
Screenshot: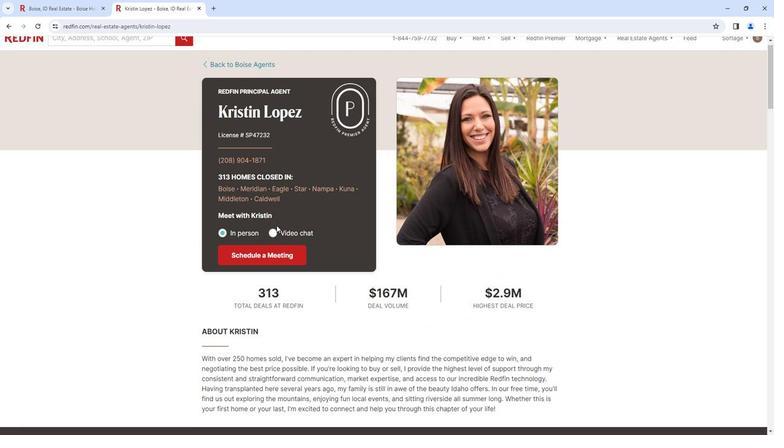 
Action: Mouse scrolled (276, 226) with delta (0, 0)
Screenshot: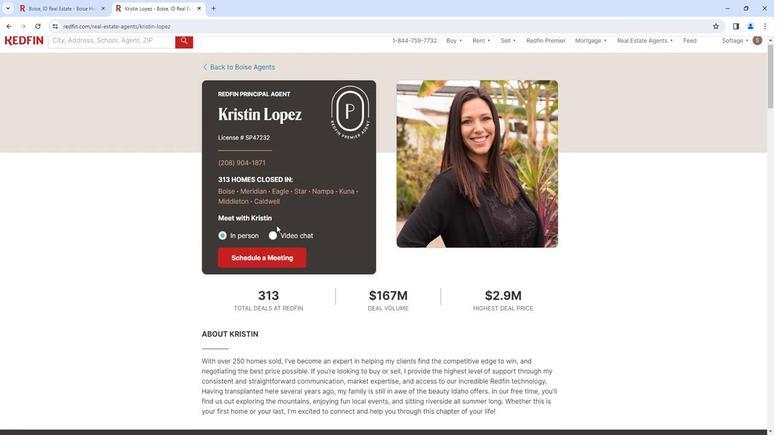 
Action: Mouse scrolled (276, 226) with delta (0, 0)
Screenshot: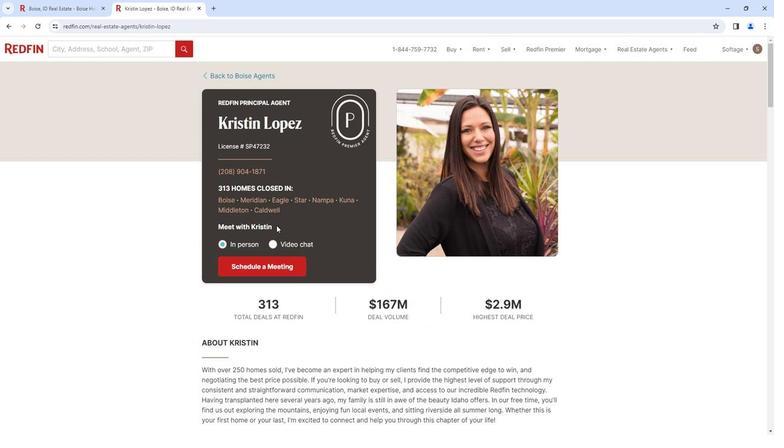 
Action: Mouse scrolled (276, 226) with delta (0, 0)
Screenshot: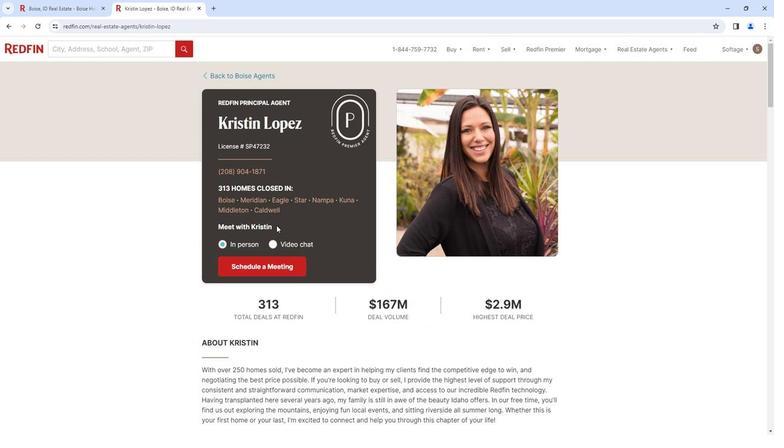 
Action: Mouse moved to (6, 26)
Screenshot: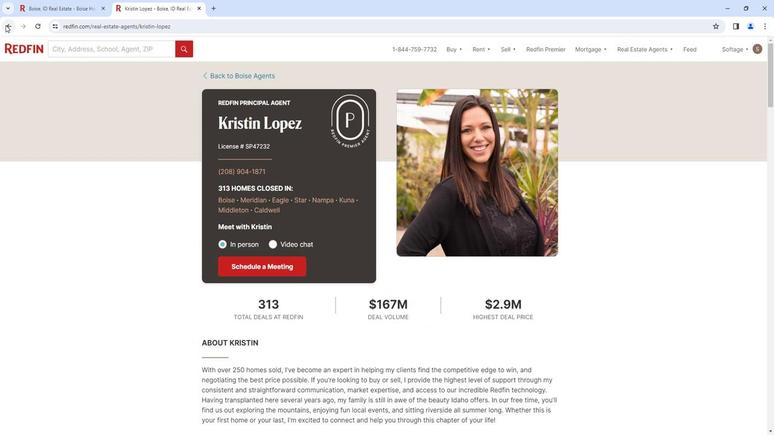 
Action: Mouse pressed left at (6, 26)
Screenshot: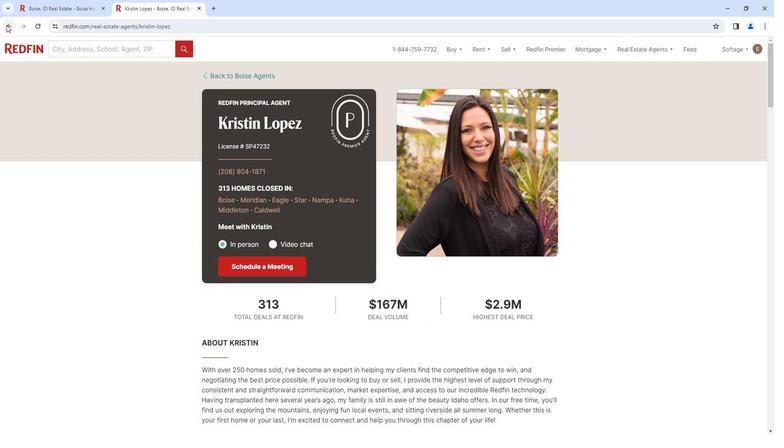 
Action: Mouse moved to (251, 219)
Screenshot: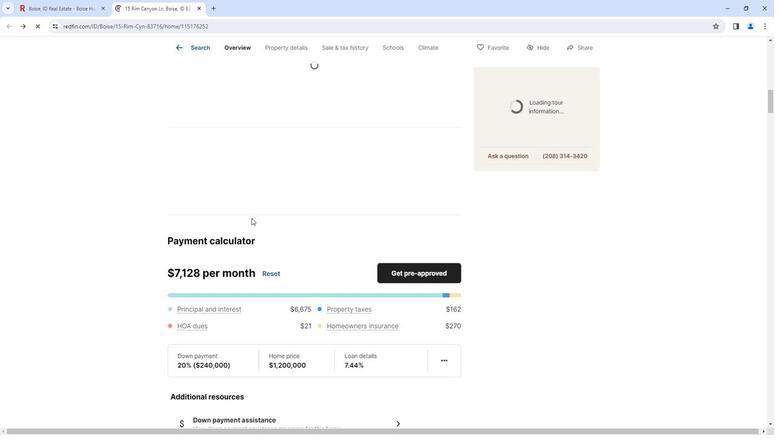 
Action: Mouse scrolled (251, 218) with delta (0, 0)
Screenshot: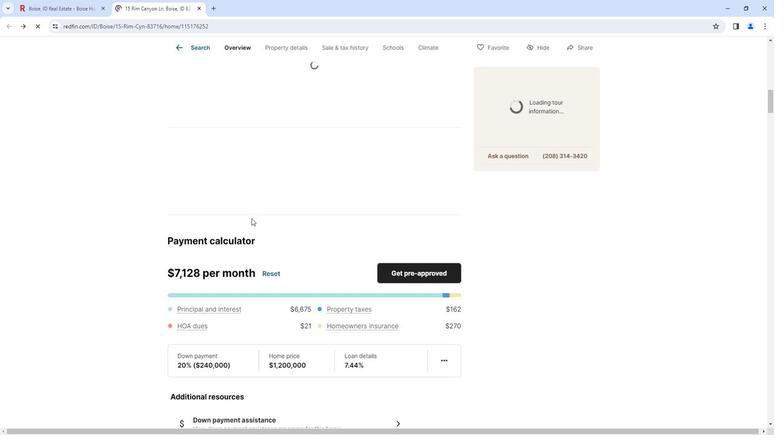 
Action: Mouse moved to (249, 220)
Screenshot: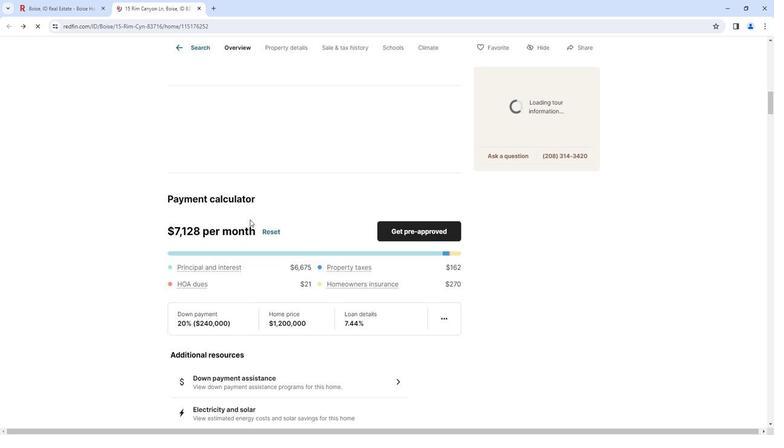 
Action: Mouse scrolled (249, 220) with delta (0, 0)
Screenshot: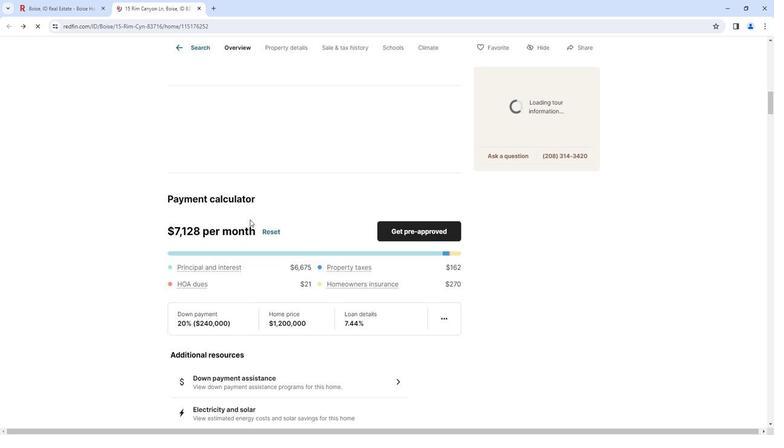 
Action: Mouse scrolled (249, 220) with delta (0, 0)
Screenshot: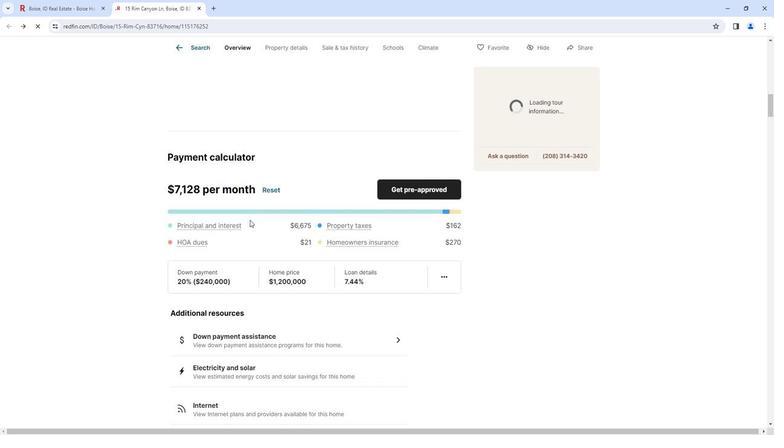 
Action: Mouse moved to (249, 220)
Screenshot: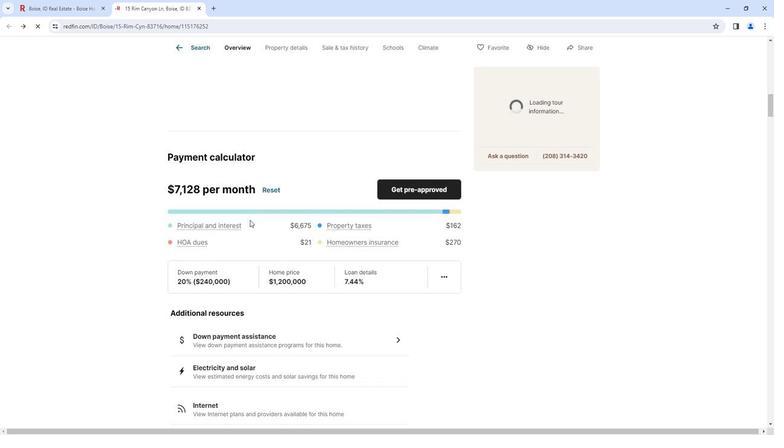 
Action: Mouse scrolled (249, 220) with delta (0, 0)
Screenshot: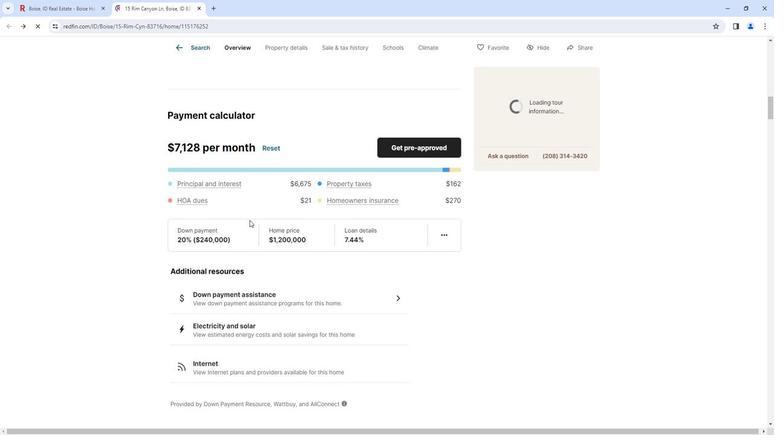
Action: Mouse scrolled (249, 220) with delta (0, 0)
Screenshot: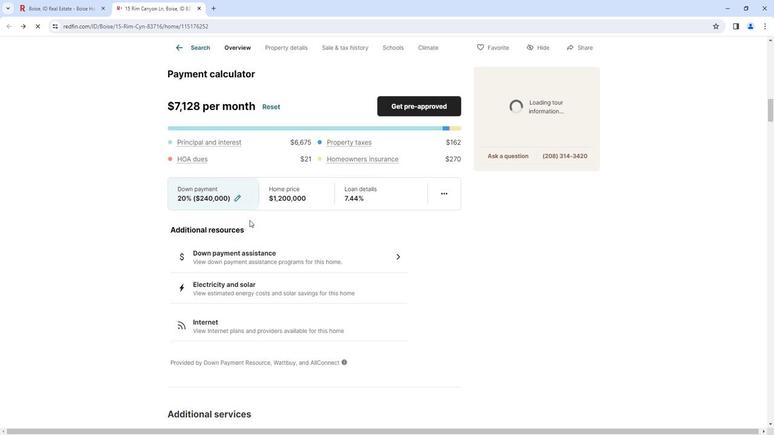 
Action: Mouse scrolled (249, 220) with delta (0, 0)
Screenshot: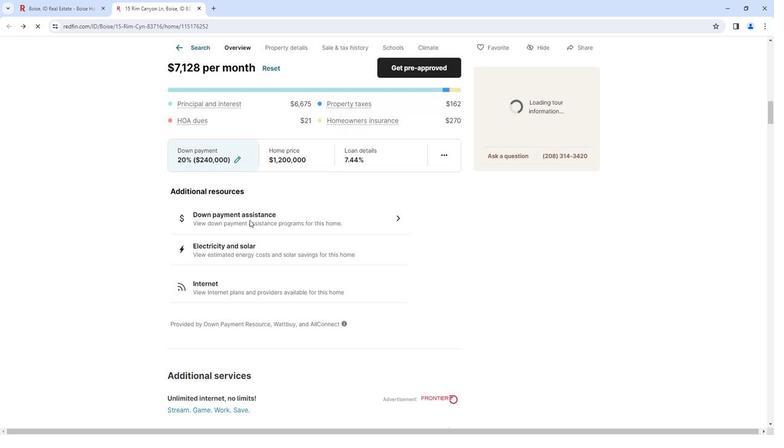
Action: Mouse scrolled (249, 220) with delta (0, 0)
Screenshot: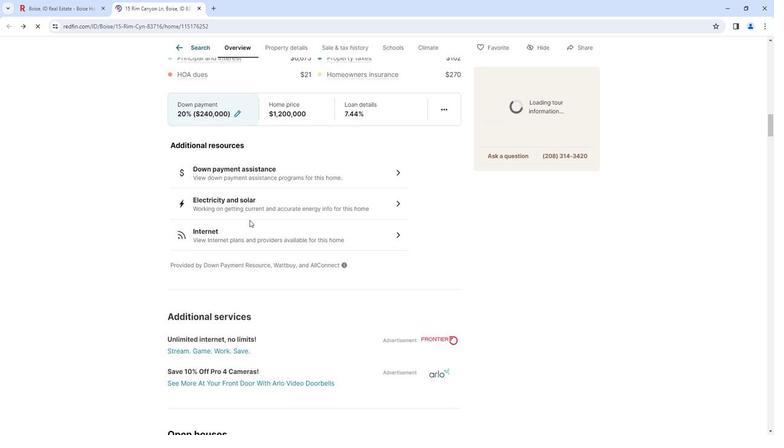 
Action: Mouse scrolled (249, 220) with delta (0, 0)
Screenshot: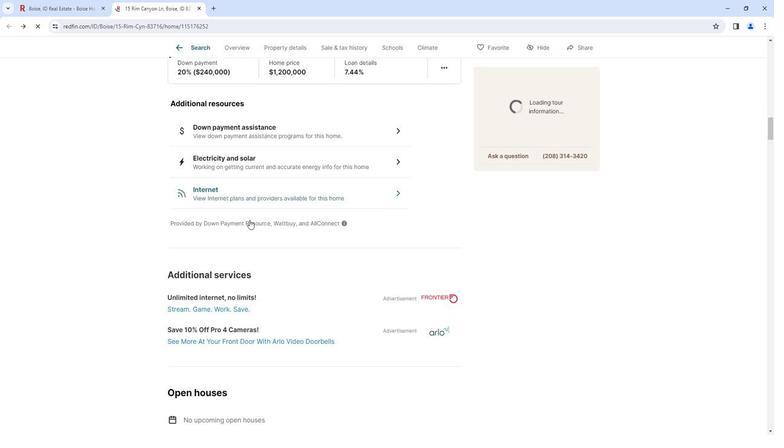 
Action: Mouse scrolled (249, 220) with delta (0, 0)
Screenshot: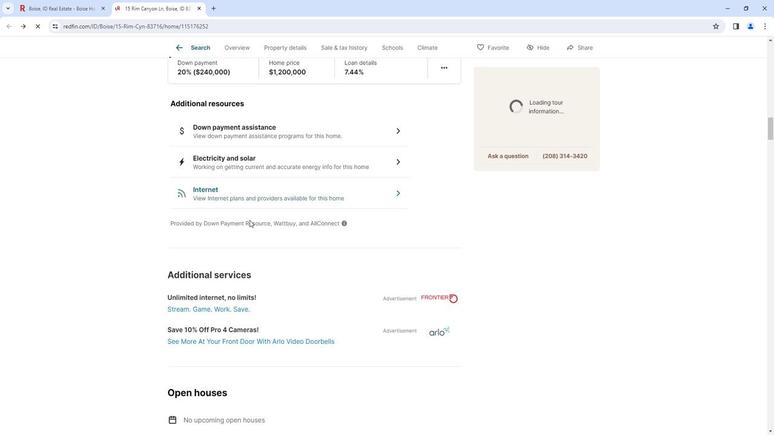 
Action: Mouse scrolled (249, 220) with delta (0, 0)
Screenshot: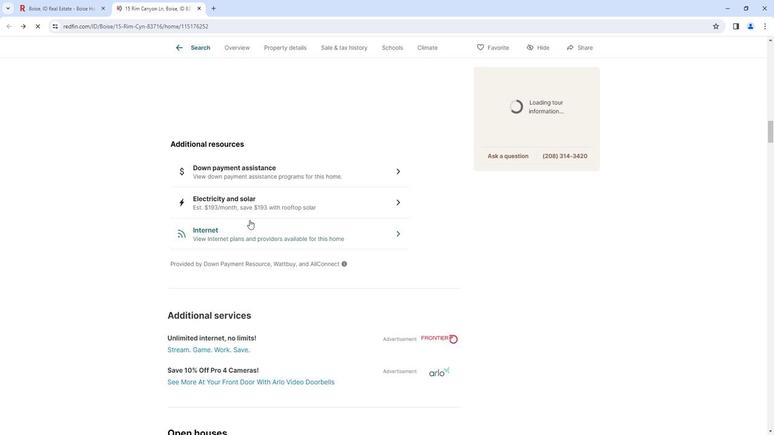 
Action: Mouse scrolled (249, 220) with delta (0, 0)
Screenshot: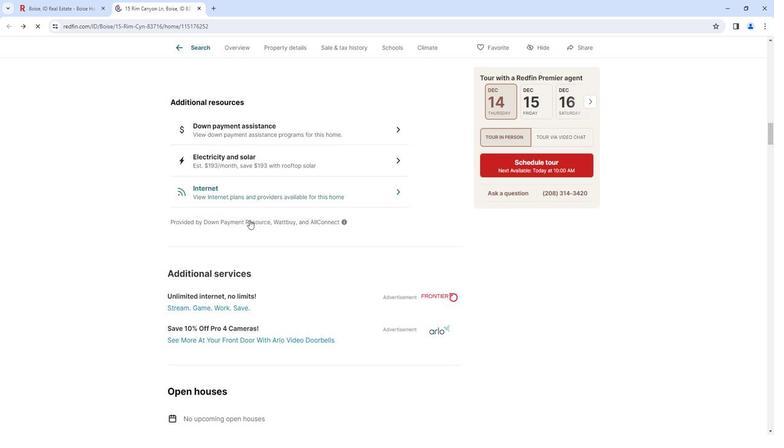 
Action: Mouse scrolled (249, 220) with delta (0, 0)
Screenshot: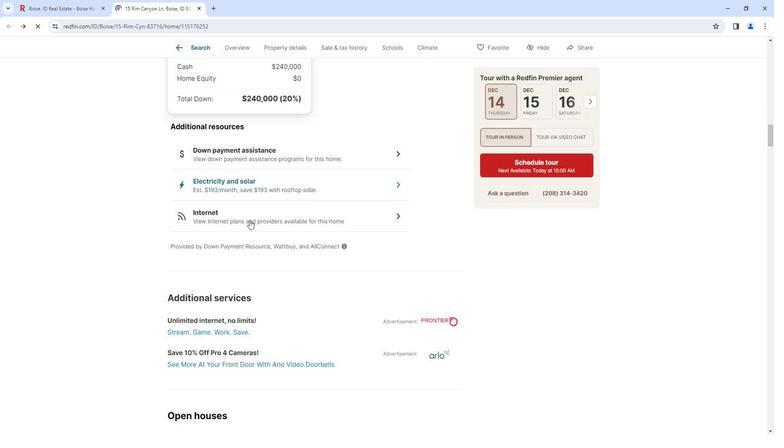 
Action: Mouse scrolled (249, 220) with delta (0, 0)
Screenshot: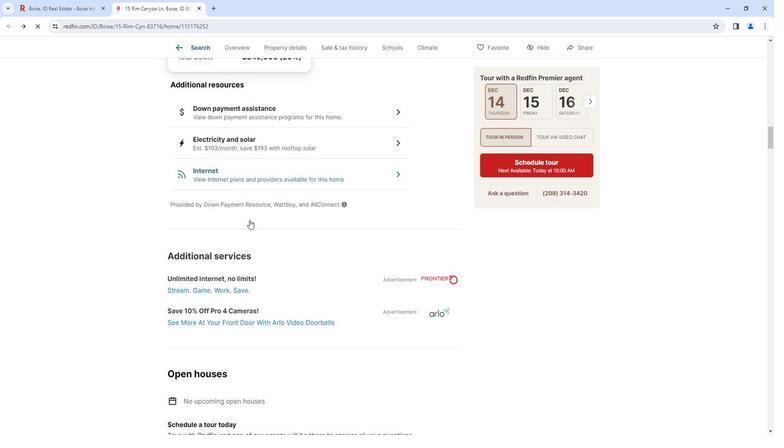 
Action: Mouse scrolled (249, 220) with delta (0, 0)
Screenshot: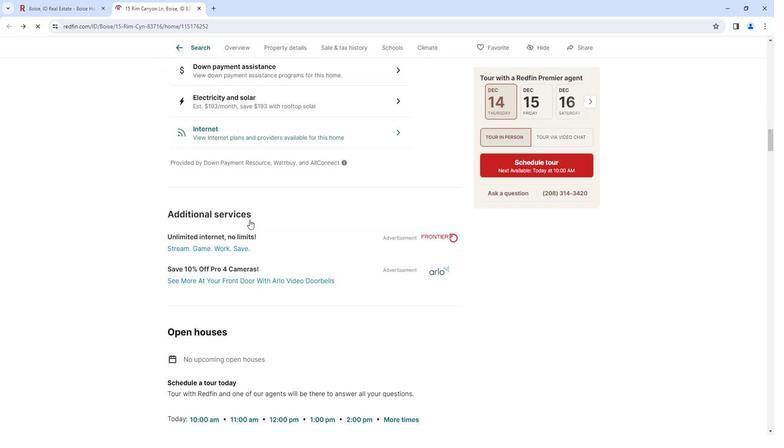 
Action: Mouse scrolled (249, 220) with delta (0, 0)
Screenshot: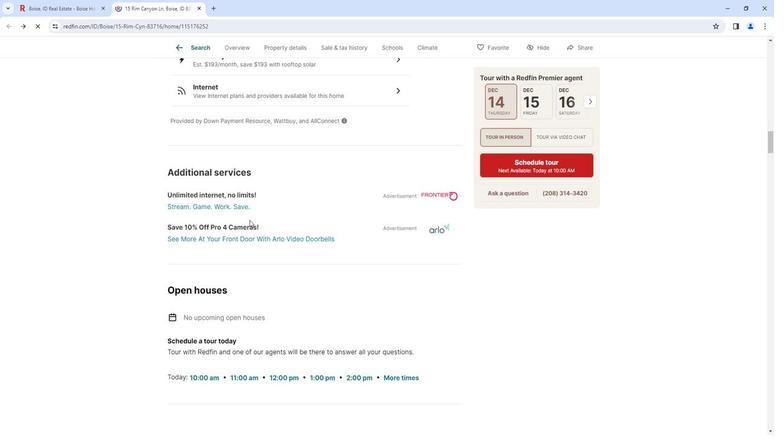 
Action: Mouse scrolled (249, 220) with delta (0, 0)
Screenshot: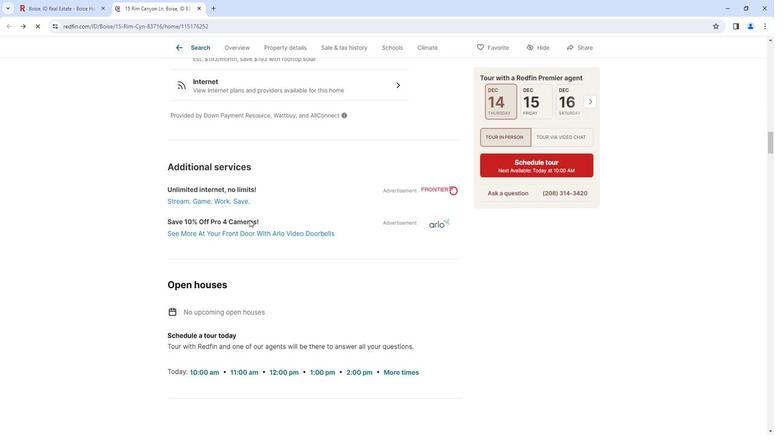 
Action: Mouse scrolled (249, 220) with delta (0, 0)
Screenshot: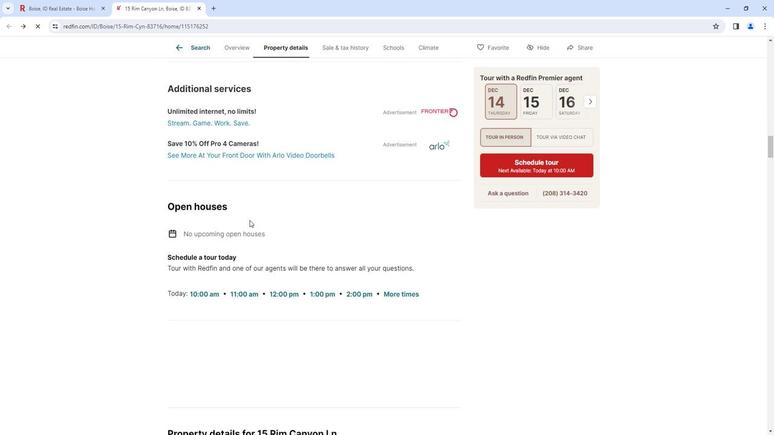 
Action: Mouse scrolled (249, 220) with delta (0, 0)
Screenshot: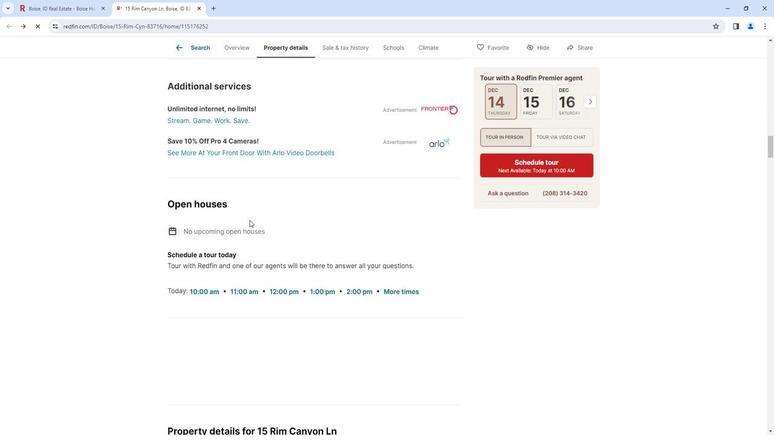 
Action: Mouse scrolled (249, 220) with delta (0, 0)
Screenshot: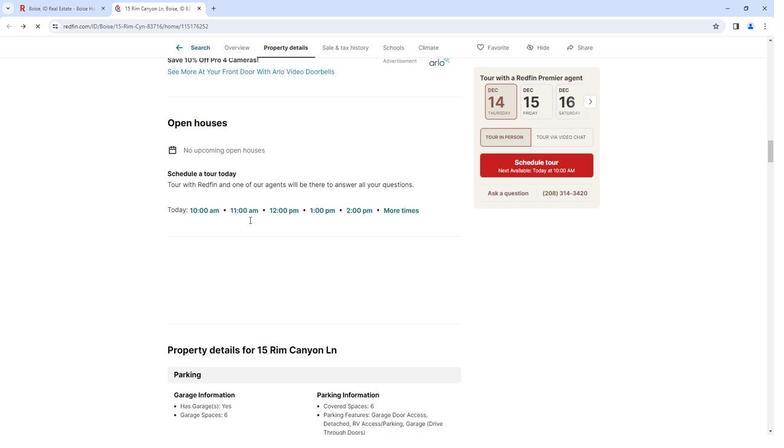 
Action: Mouse scrolled (249, 220) with delta (0, 0)
Screenshot: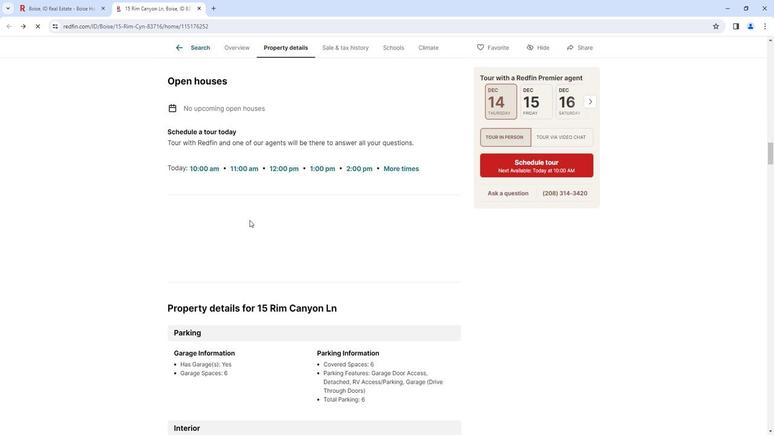 
Action: Mouse scrolled (249, 220) with delta (0, 0)
Screenshot: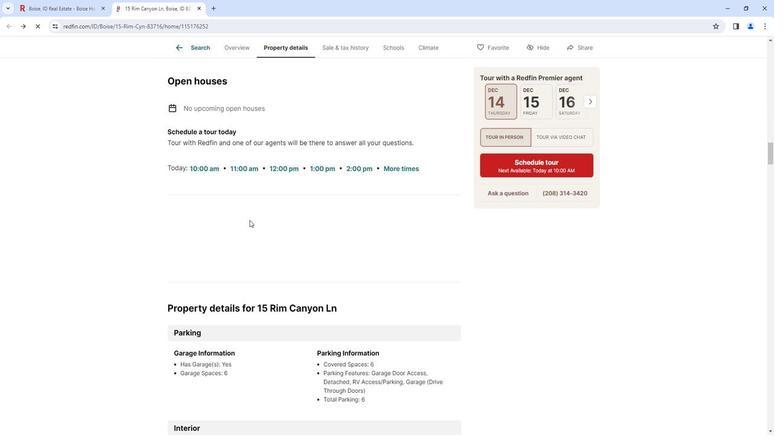 
Action: Mouse scrolled (249, 220) with delta (0, 0)
Screenshot: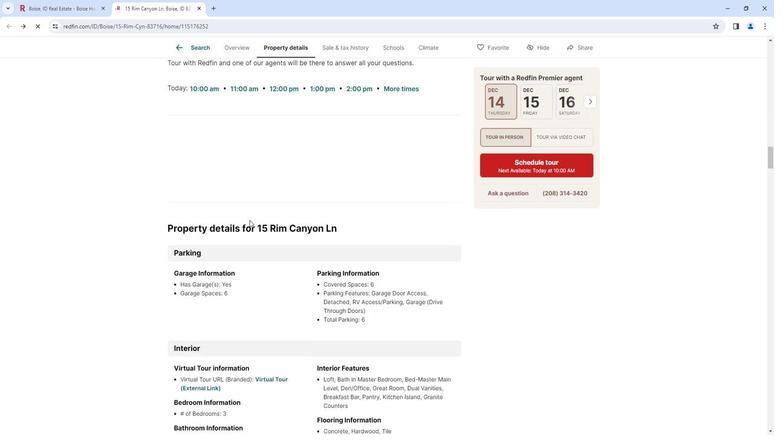 
Action: Mouse scrolled (249, 220) with delta (0, 0)
Screenshot: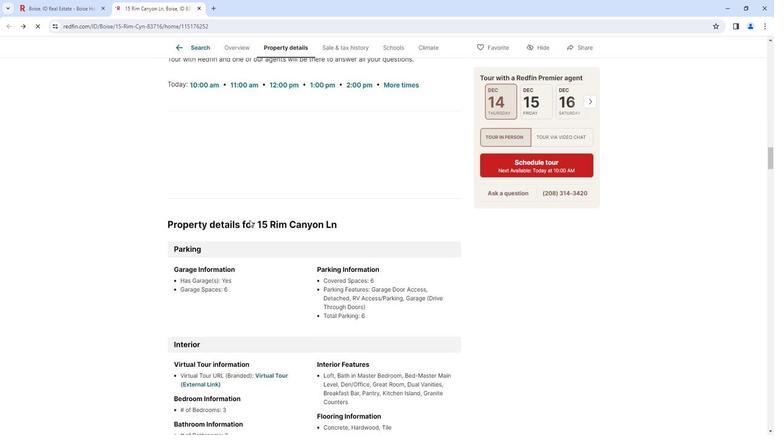 
Action: Mouse scrolled (249, 220) with delta (0, 0)
Screenshot: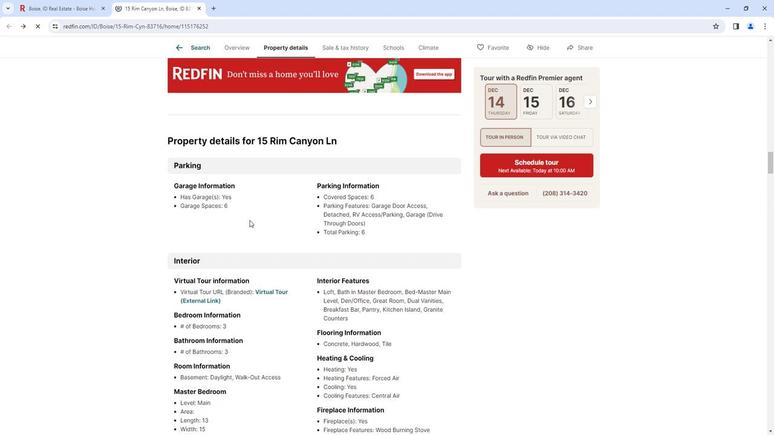 
Action: Mouse scrolled (249, 220) with delta (0, 0)
Screenshot: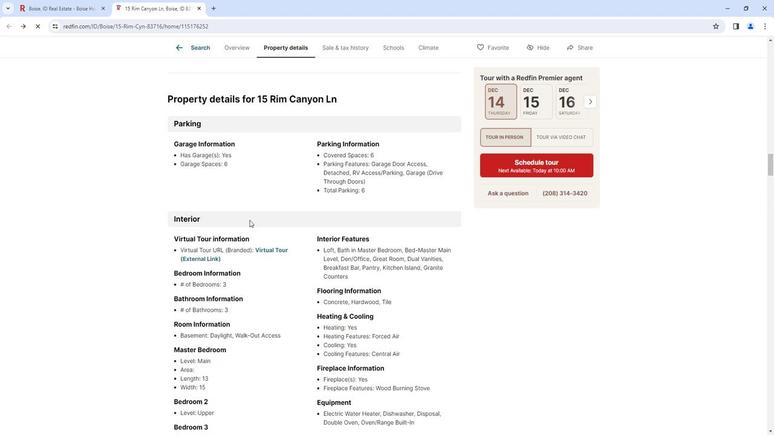 
Action: Mouse scrolled (249, 220) with delta (0, 0)
Screenshot: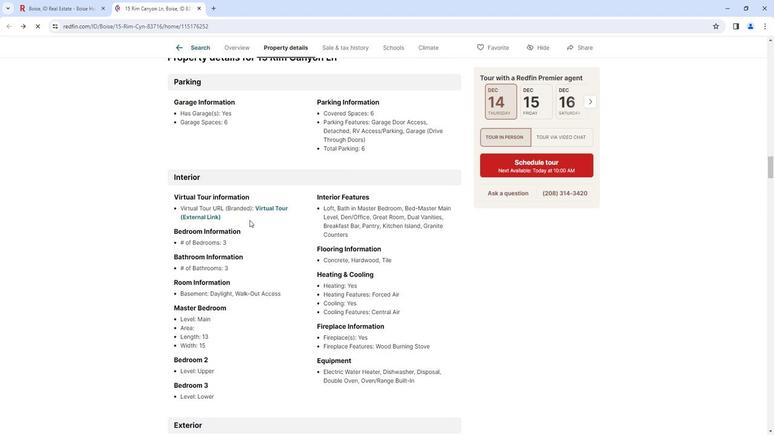 
Action: Mouse scrolled (249, 220) with delta (0, 0)
Screenshot: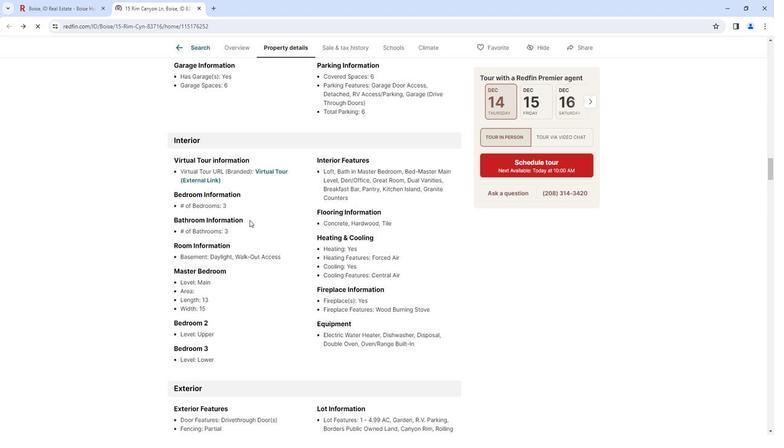 
Action: Mouse scrolled (249, 220) with delta (0, 0)
Screenshot: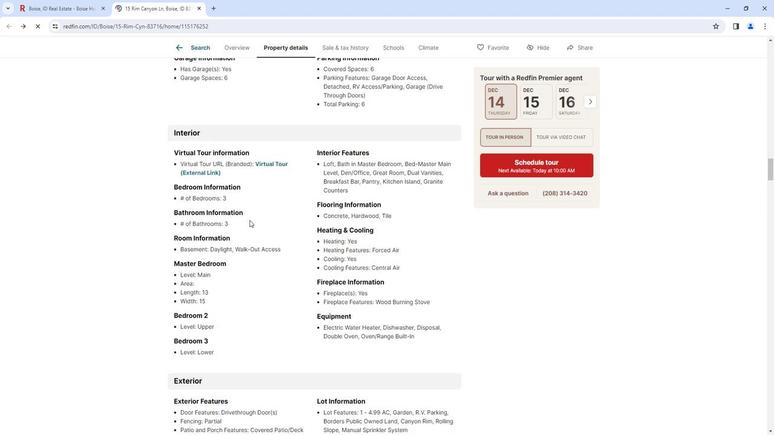 
Action: Mouse scrolled (249, 220) with delta (0, 0)
Screenshot: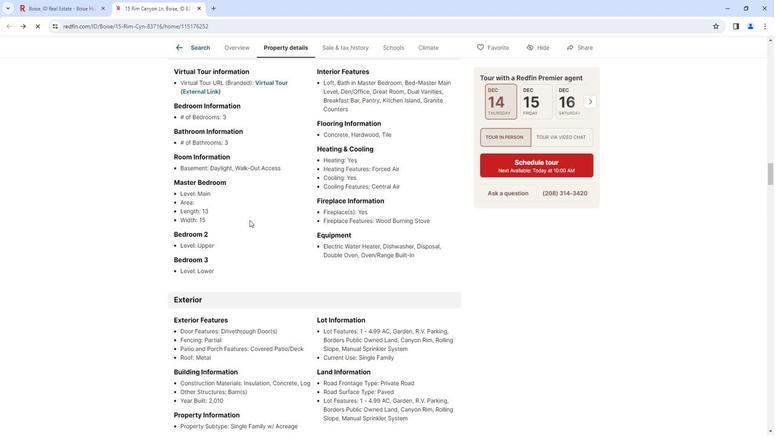 
Action: Mouse scrolled (249, 220) with delta (0, 0)
Screenshot: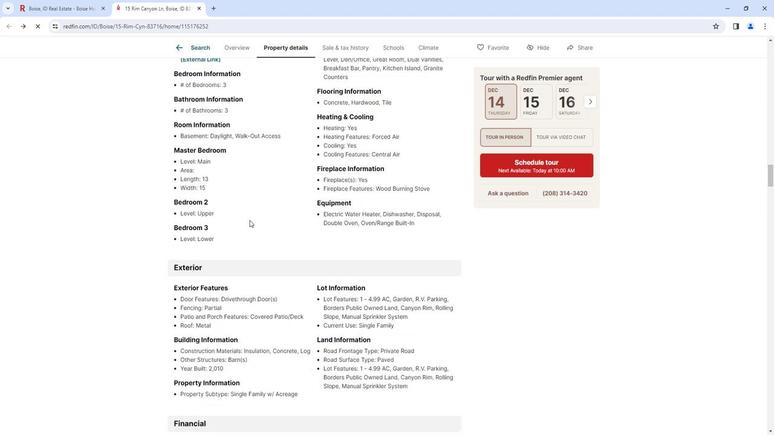 
Action: Mouse scrolled (249, 220) with delta (0, 0)
Screenshot: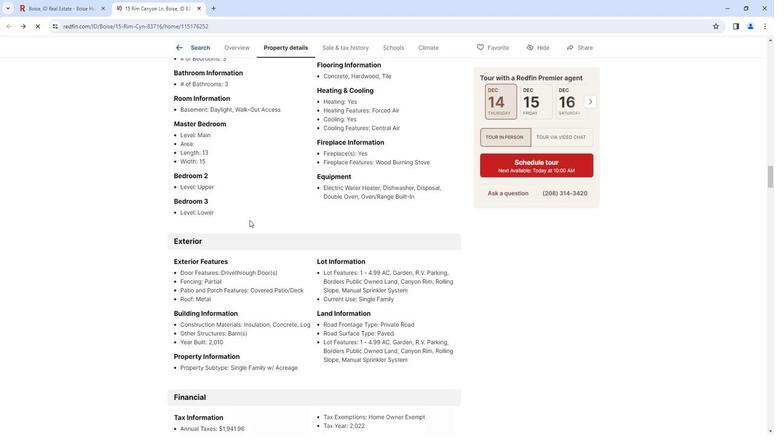 
Action: Mouse scrolled (249, 220) with delta (0, 0)
Screenshot: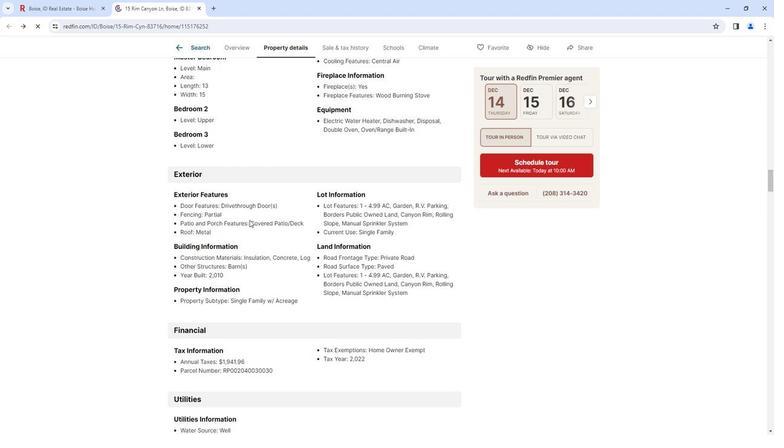 
Action: Mouse scrolled (249, 220) with delta (0, 0)
Screenshot: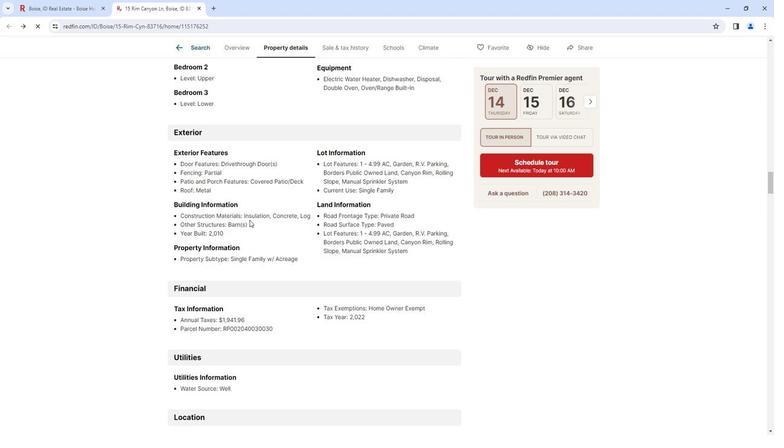 
Action: Mouse scrolled (249, 220) with delta (0, 0)
Screenshot: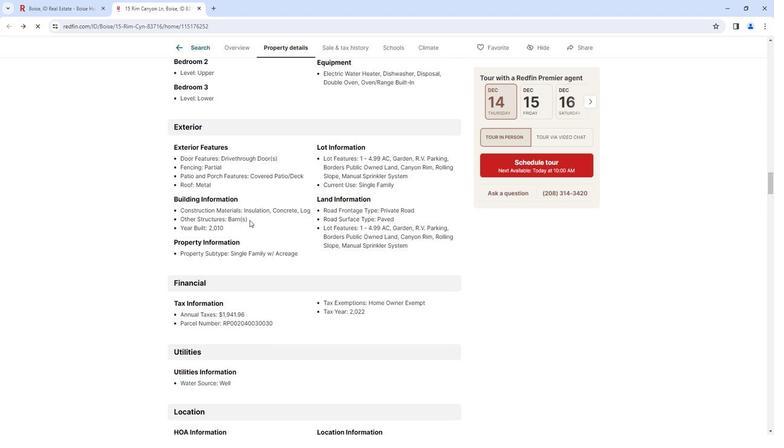 
Action: Mouse scrolled (249, 220) with delta (0, 0)
Screenshot: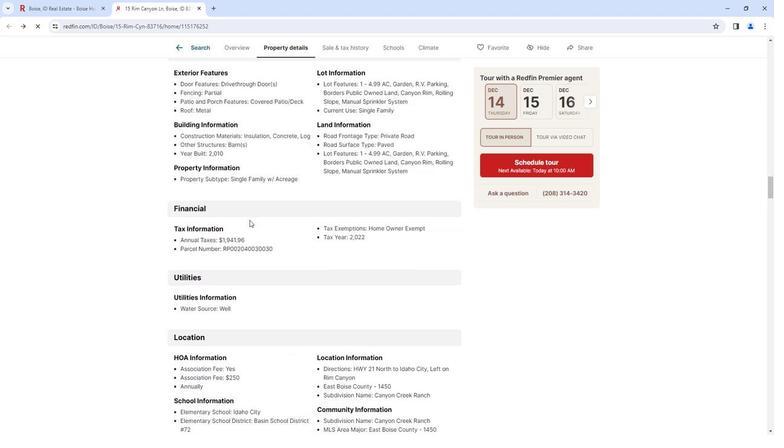 
Action: Mouse scrolled (249, 220) with delta (0, 0)
Screenshot: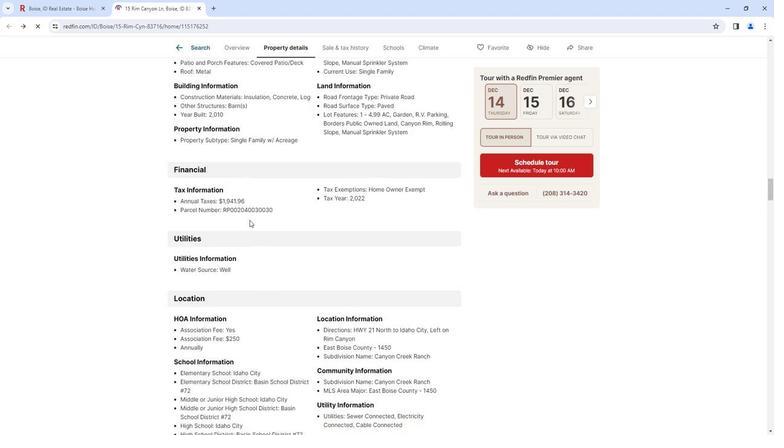 
Action: Mouse scrolled (249, 220) with delta (0, 0)
Screenshot: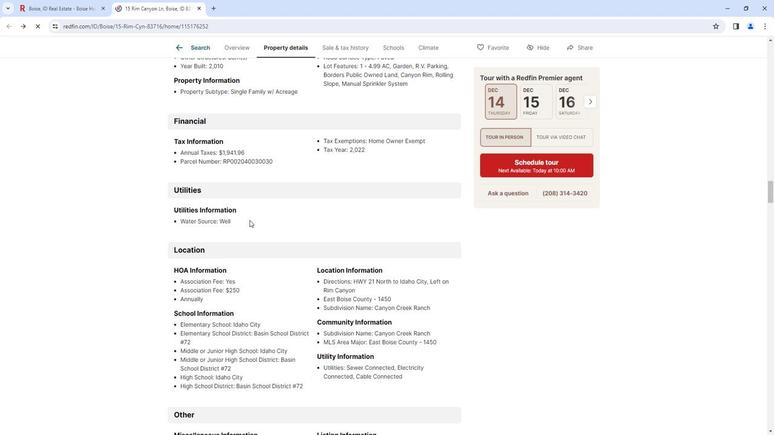 
Action: Mouse scrolled (249, 220) with delta (0, 0)
Screenshot: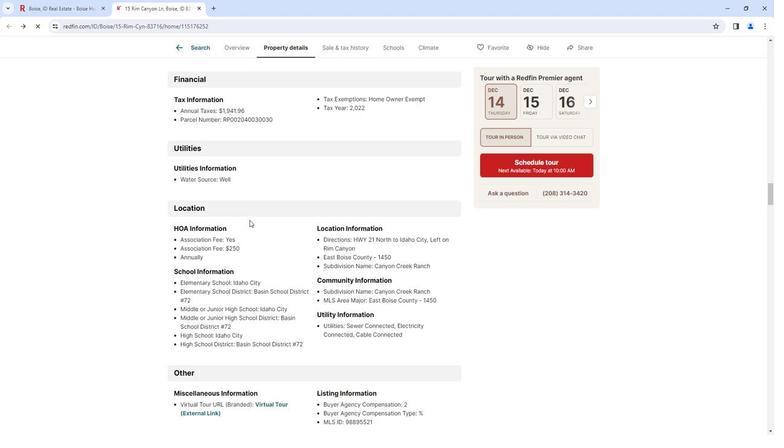 
Action: Mouse scrolled (249, 220) with delta (0, 0)
Screenshot: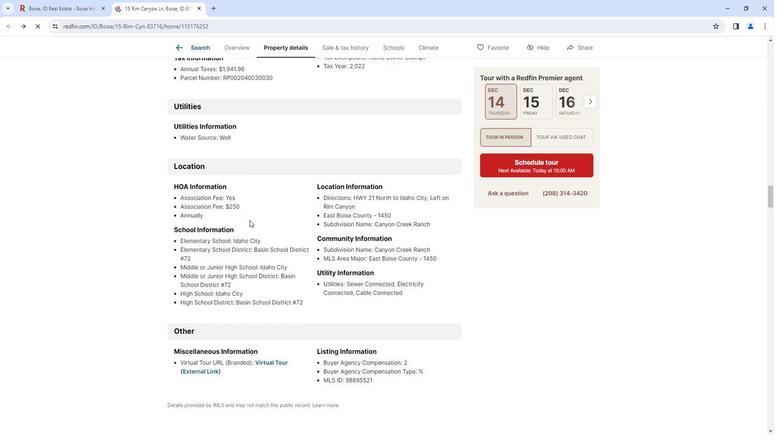 
Action: Mouse scrolled (249, 220) with delta (0, 0)
Screenshot: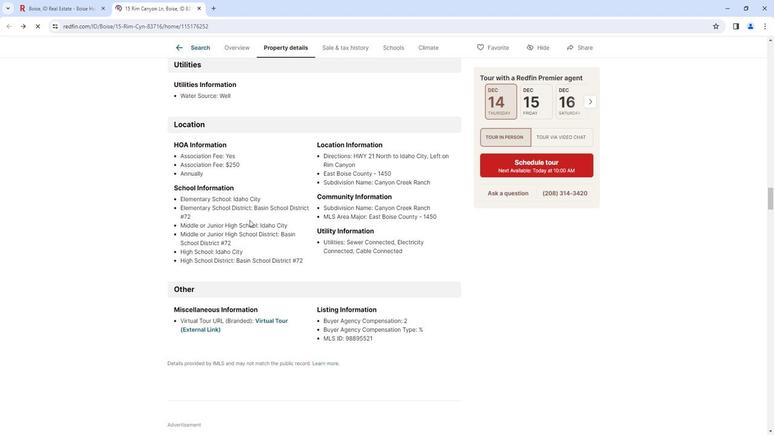 
Action: Mouse scrolled (249, 220) with delta (0, 0)
Screenshot: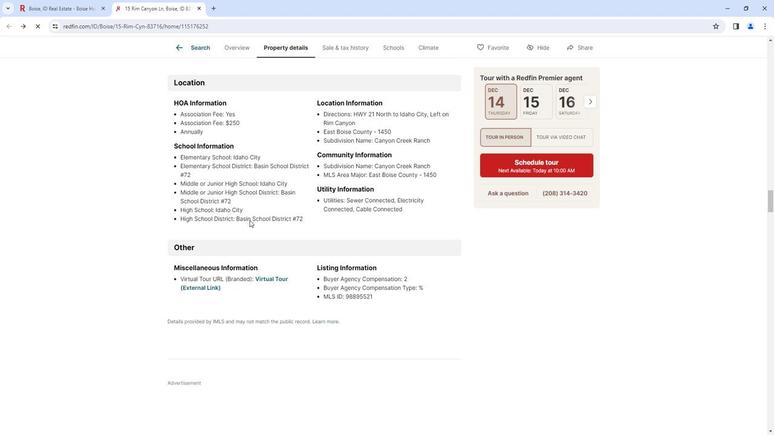 
Action: Mouse scrolled (249, 220) with delta (0, 0)
Screenshot: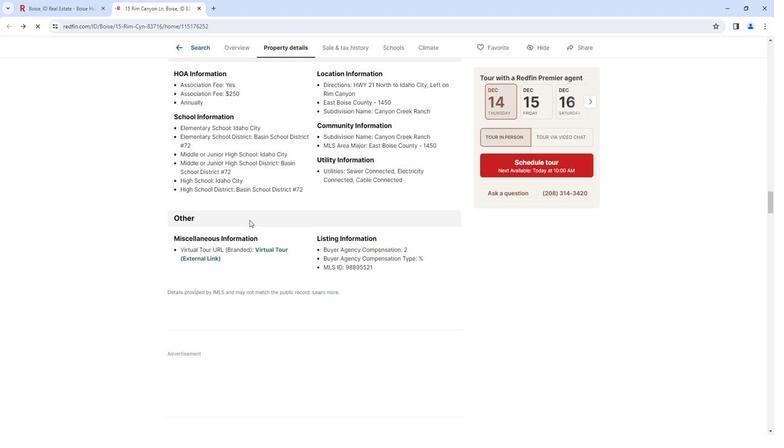 
Action: Mouse scrolled (249, 220) with delta (0, 0)
Screenshot: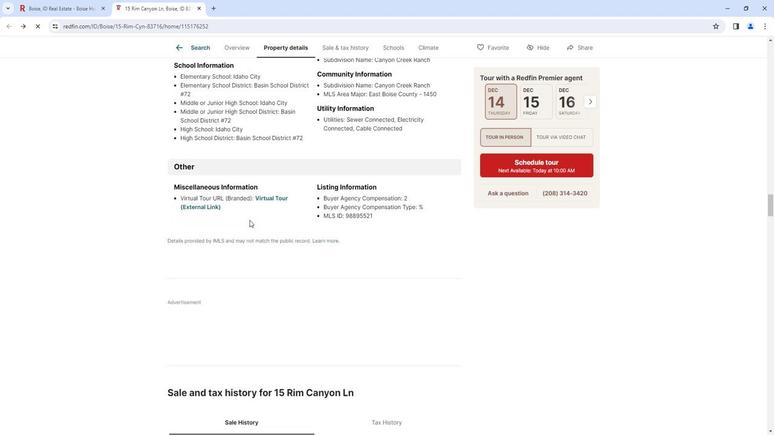 
Action: Mouse scrolled (249, 220) with delta (0, 0)
Screenshot: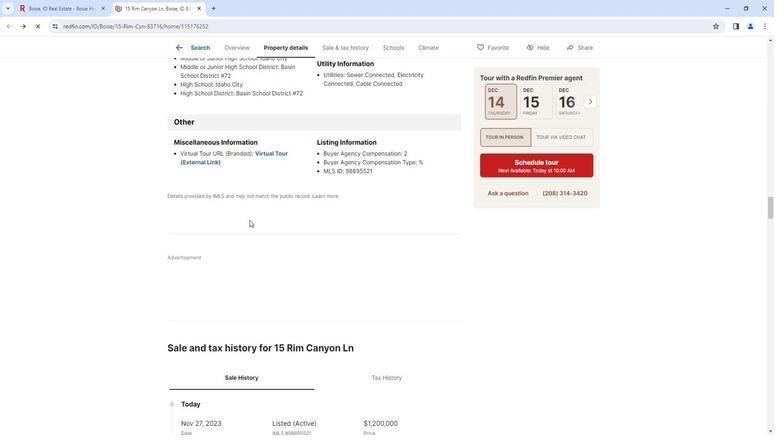
Action: Mouse scrolled (249, 220) with delta (0, 0)
Screenshot: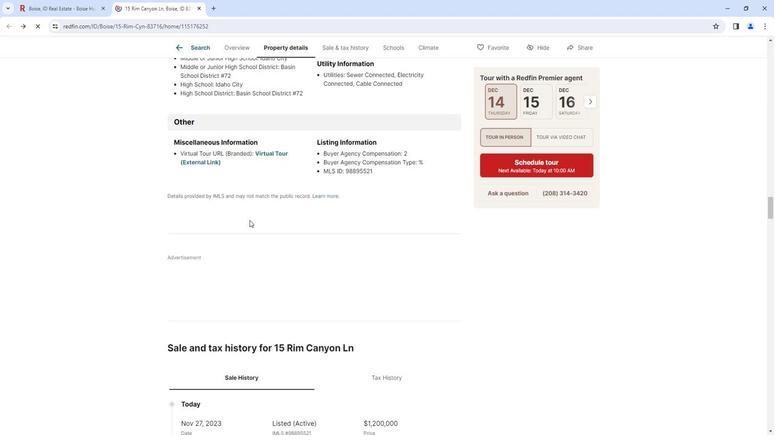 
Action: Mouse scrolled (249, 220) with delta (0, 0)
Screenshot: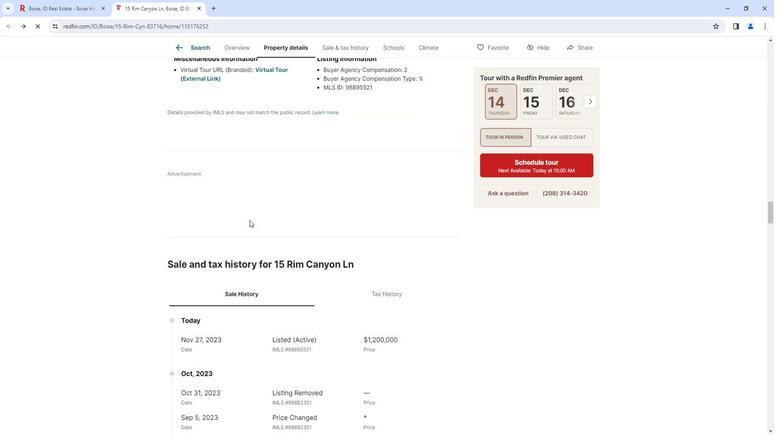 
Action: Mouse scrolled (249, 220) with delta (0, 0)
Screenshot: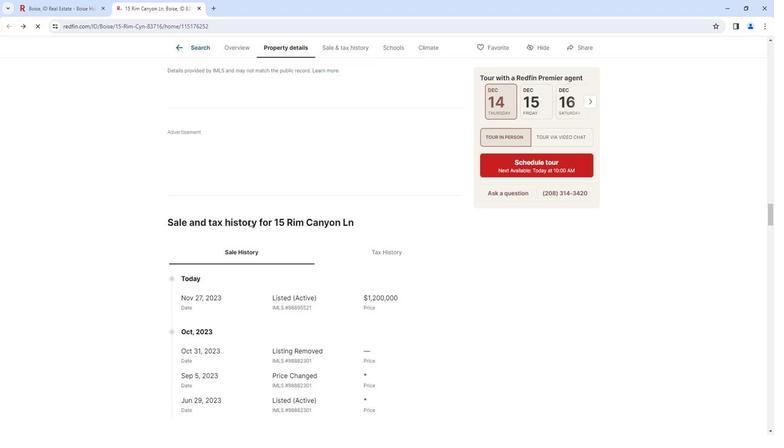 
Action: Mouse scrolled (249, 220) with delta (0, 0)
Screenshot: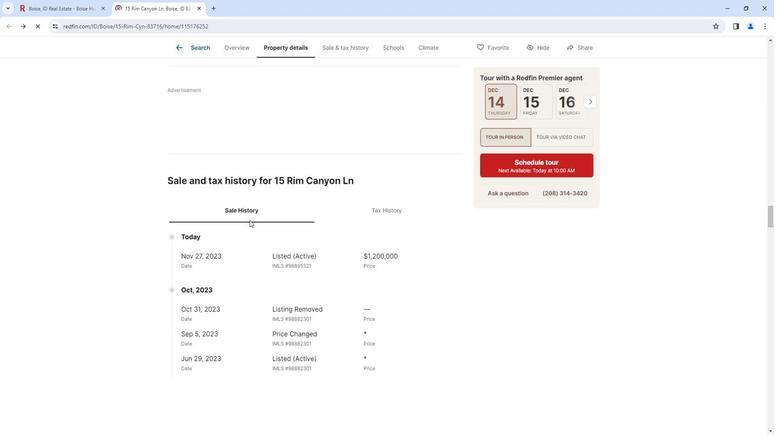 
Action: Mouse scrolled (249, 220) with delta (0, 0)
Screenshot: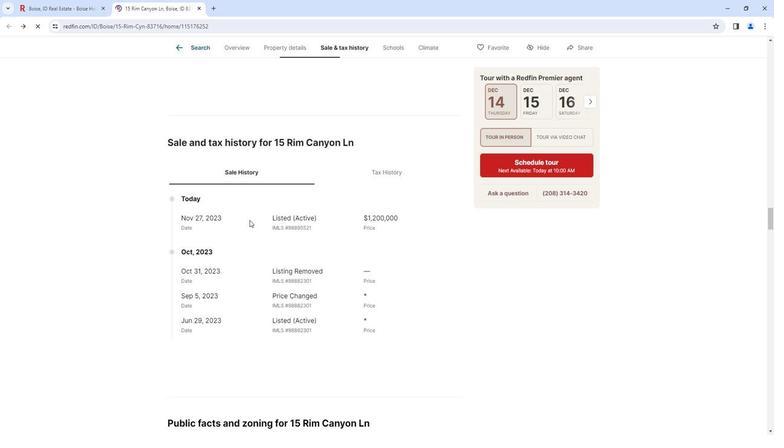 
Action: Mouse scrolled (249, 220) with delta (0, 0)
Screenshot: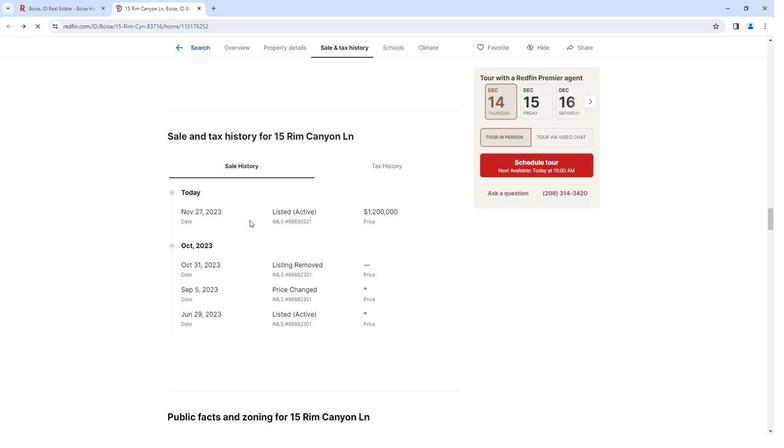 
Action: Mouse moved to (249, 221)
Screenshot: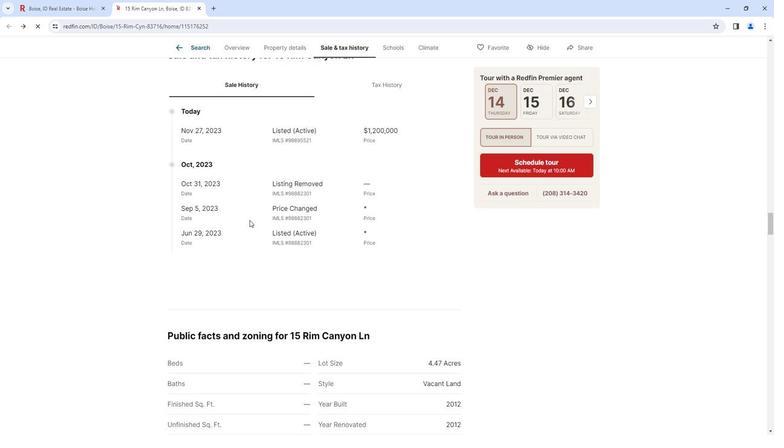 
Action: Mouse scrolled (249, 220) with delta (0, 0)
Screenshot: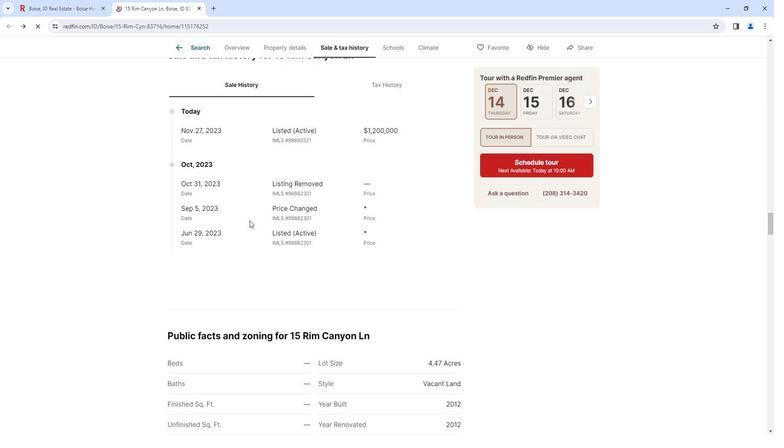 
Action: Mouse scrolled (249, 220) with delta (0, 0)
Screenshot: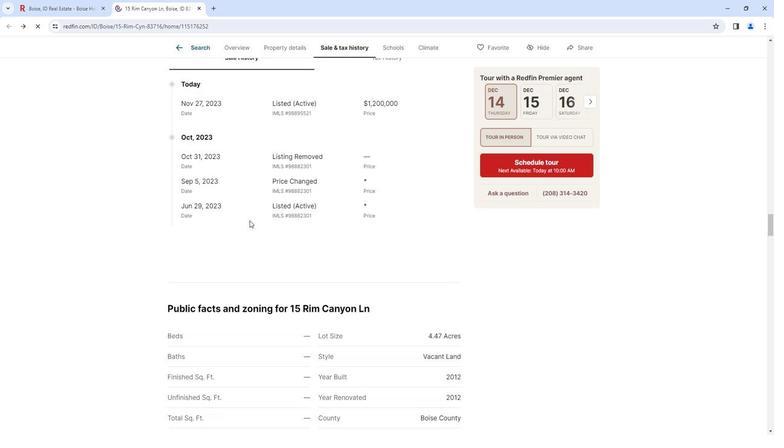 
Action: Mouse moved to (249, 221)
Screenshot: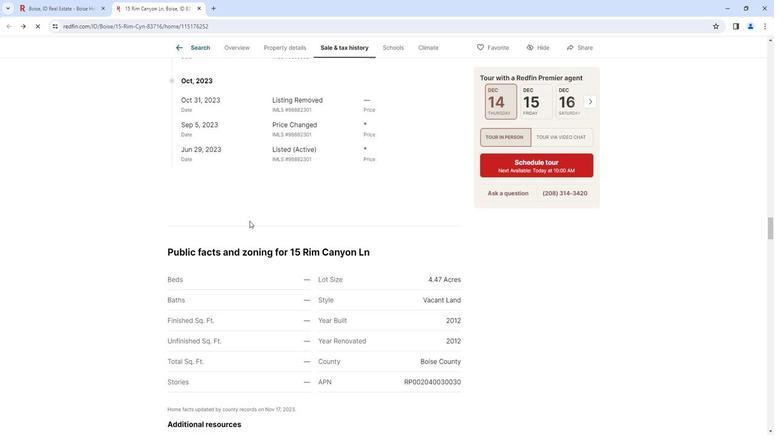 
Action: Mouse scrolled (249, 221) with delta (0, 0)
